 Task: Select the on option in the word wrap.
Action: Mouse moved to (10, 449)
Screenshot: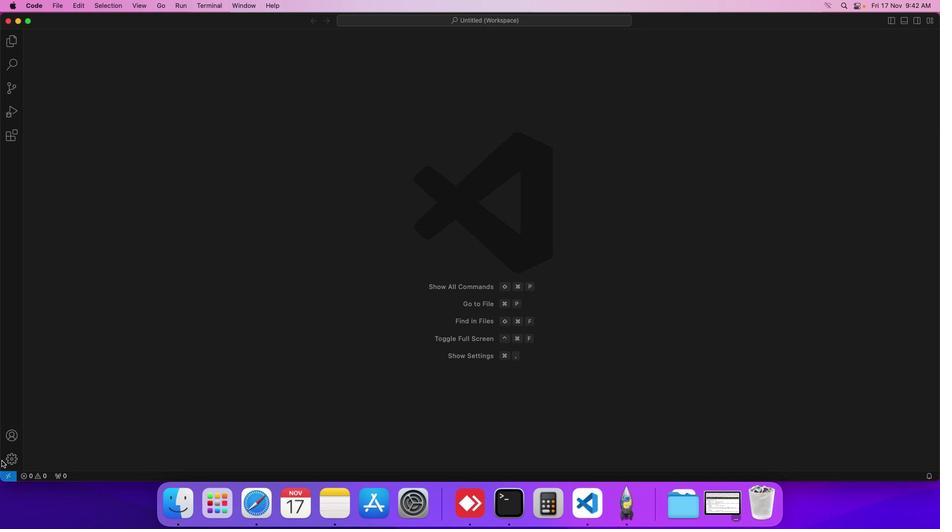 
Action: Mouse pressed left at (10, 449)
Screenshot: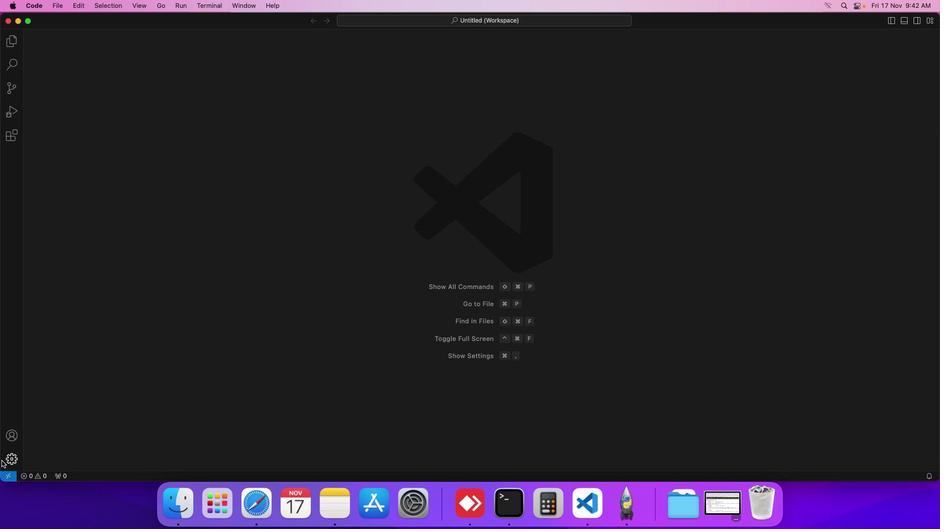 
Action: Mouse moved to (52, 372)
Screenshot: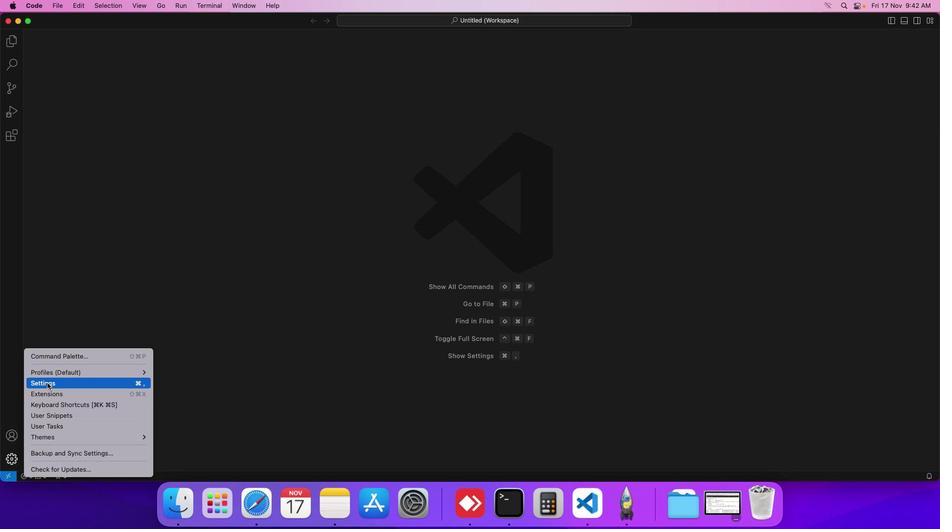 
Action: Mouse pressed left at (52, 372)
Screenshot: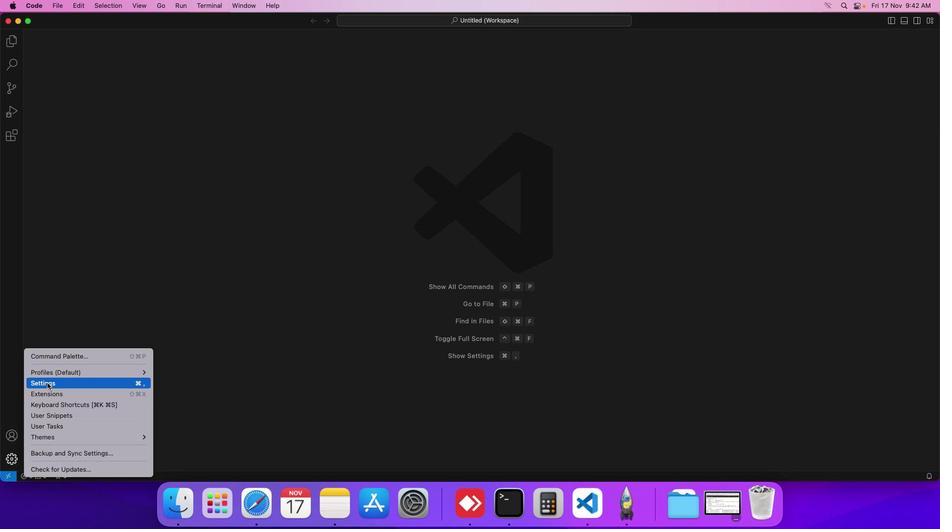 
Action: Mouse moved to (229, 69)
Screenshot: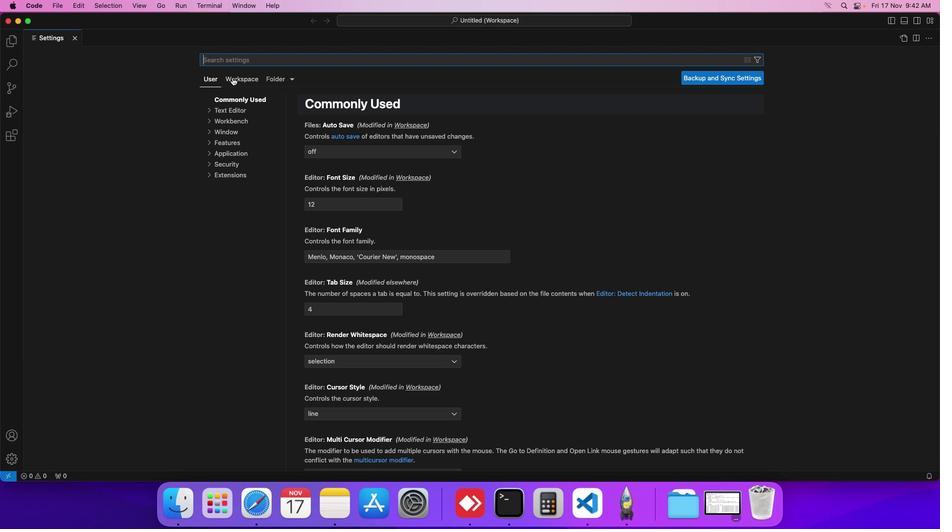 
Action: Mouse pressed left at (229, 69)
Screenshot: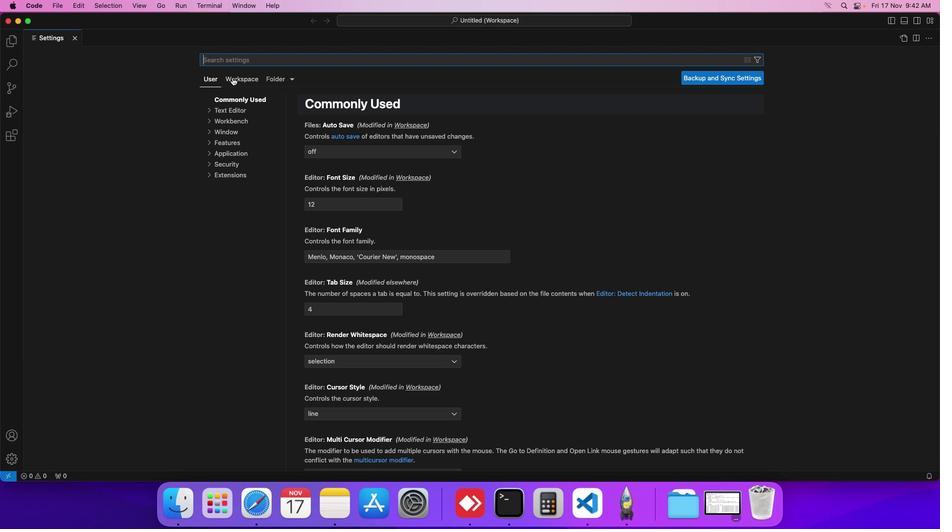 
Action: Mouse moved to (216, 100)
Screenshot: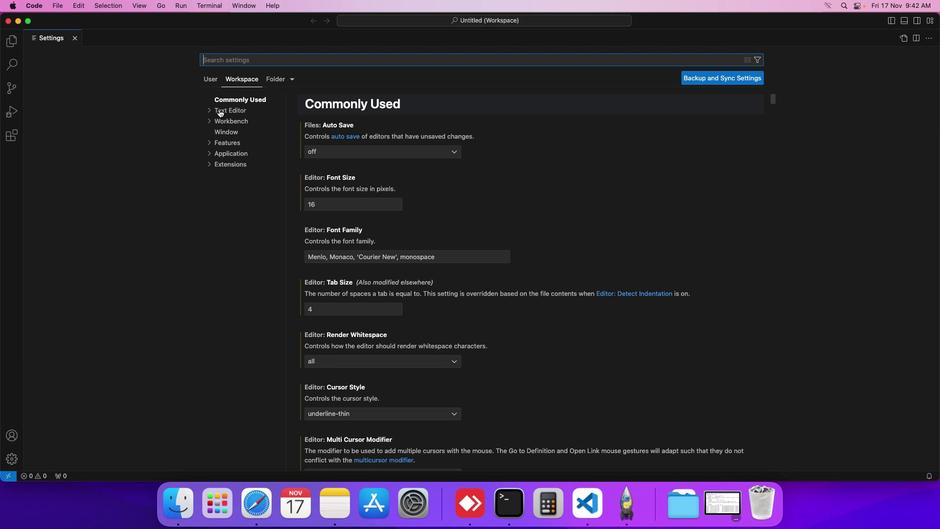 
Action: Mouse pressed left at (216, 100)
Screenshot: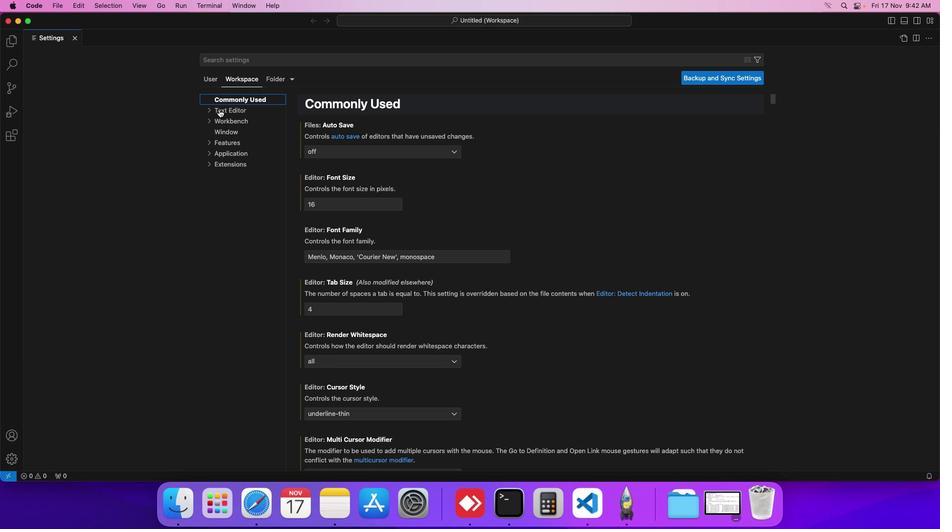 
Action: Mouse moved to (338, 293)
Screenshot: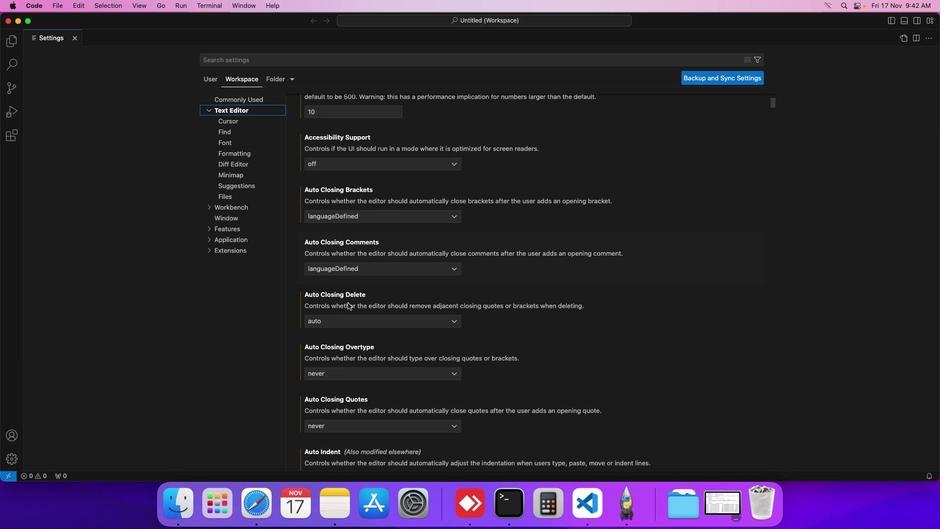 
Action: Mouse scrolled (338, 293) with delta (8, -7)
Screenshot: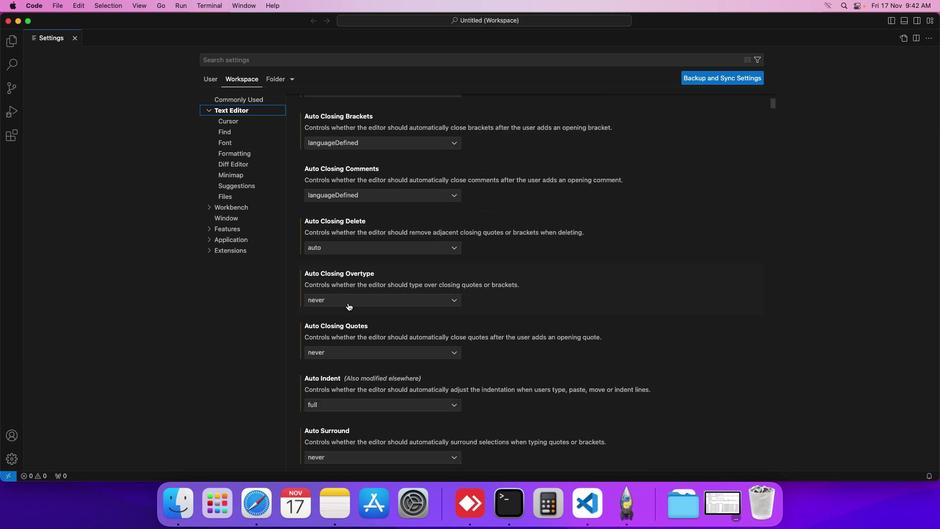
Action: Mouse scrolled (338, 293) with delta (8, -7)
Screenshot: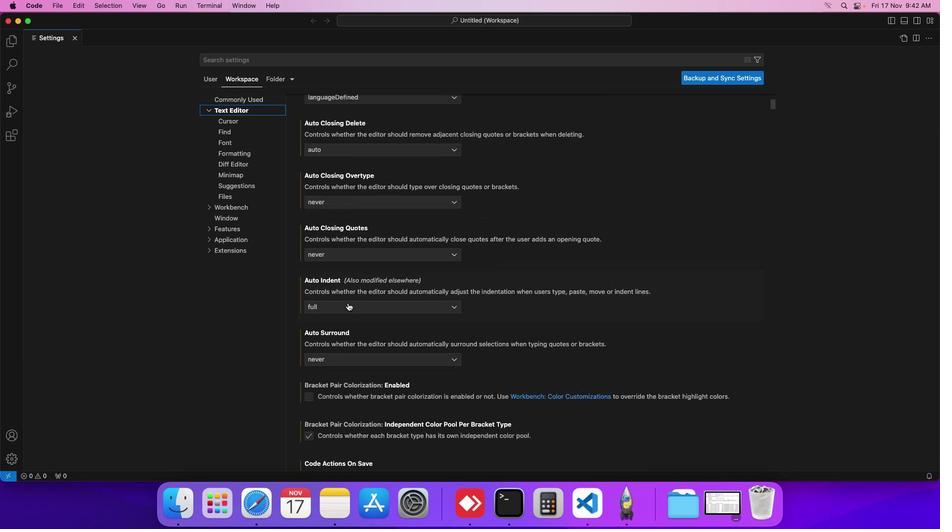 
Action: Mouse scrolled (338, 293) with delta (8, -8)
Screenshot: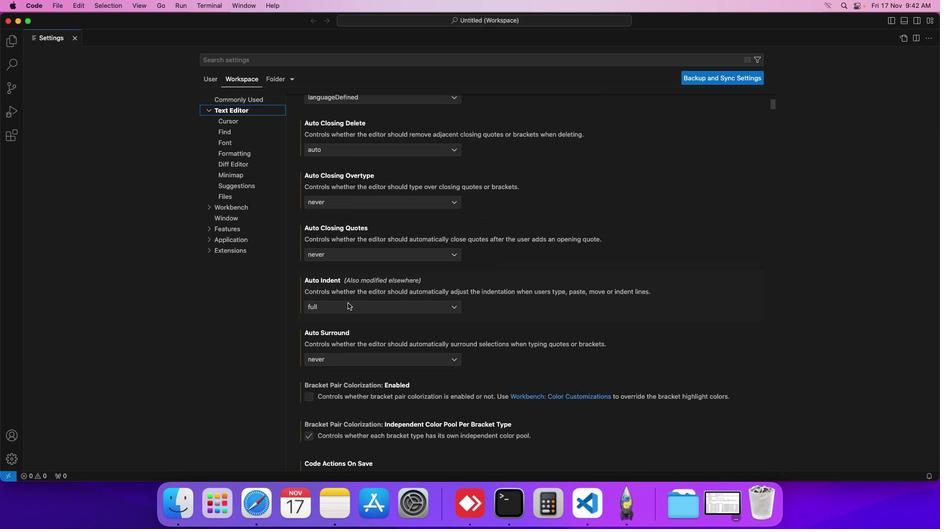 
Action: Mouse scrolled (338, 293) with delta (8, -9)
Screenshot: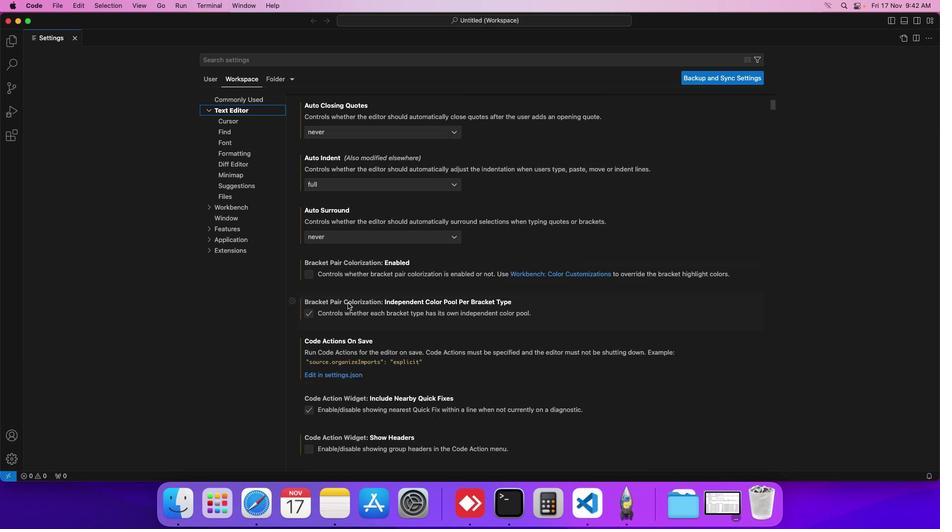 
Action: Mouse scrolled (338, 293) with delta (8, -9)
Screenshot: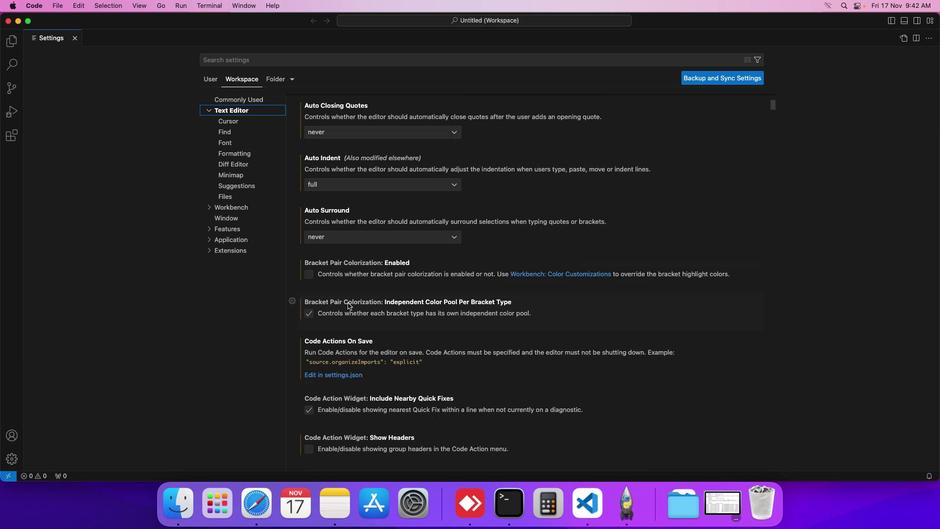 
Action: Mouse scrolled (338, 293) with delta (8, -7)
Screenshot: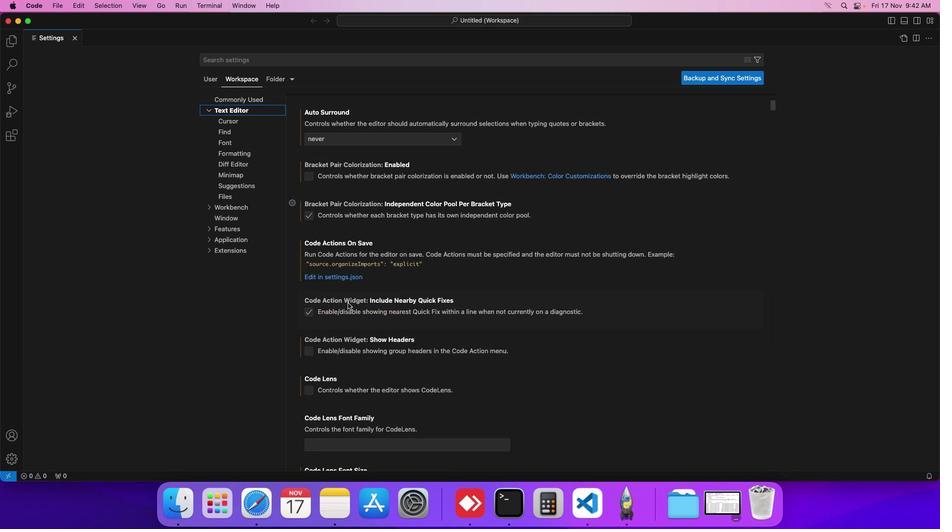 
Action: Mouse scrolled (338, 293) with delta (8, -7)
Screenshot: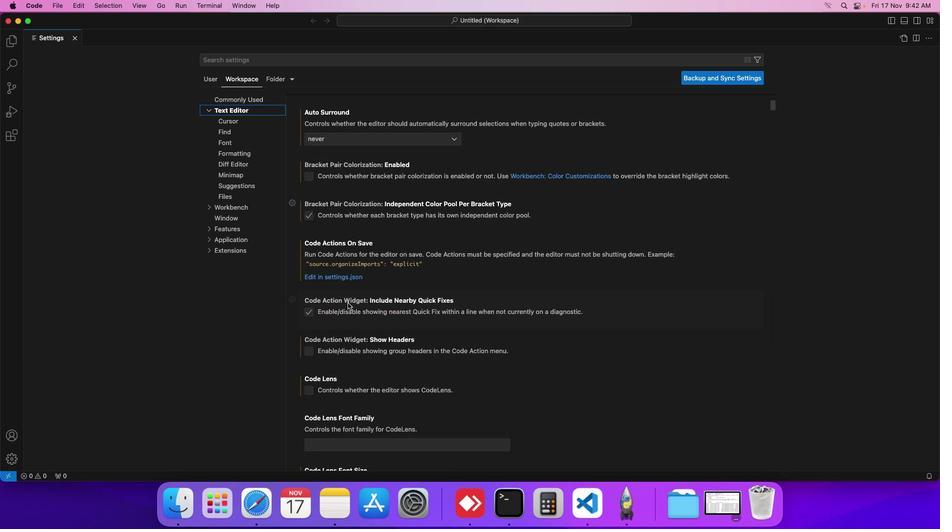 
Action: Mouse scrolled (338, 293) with delta (8, -8)
Screenshot: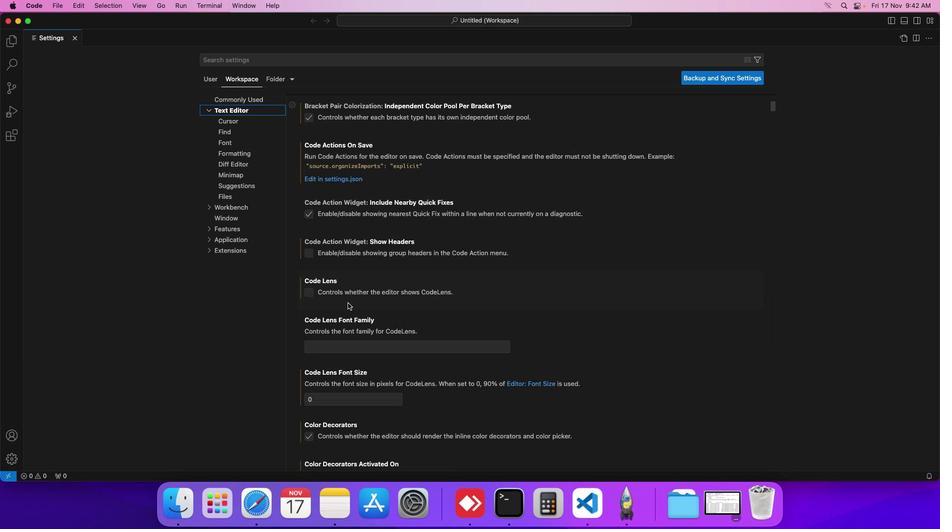 
Action: Mouse moved to (338, 293)
Screenshot: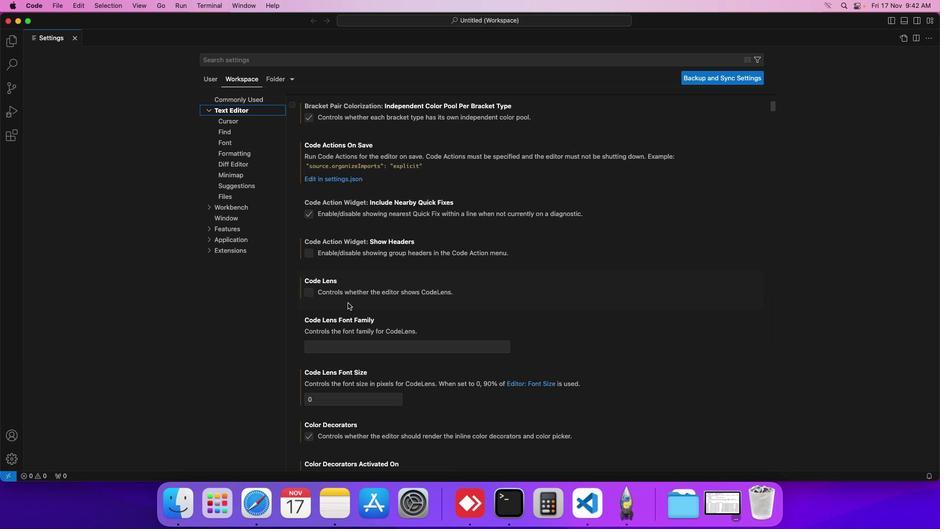 
Action: Mouse scrolled (338, 293) with delta (8, -9)
Screenshot: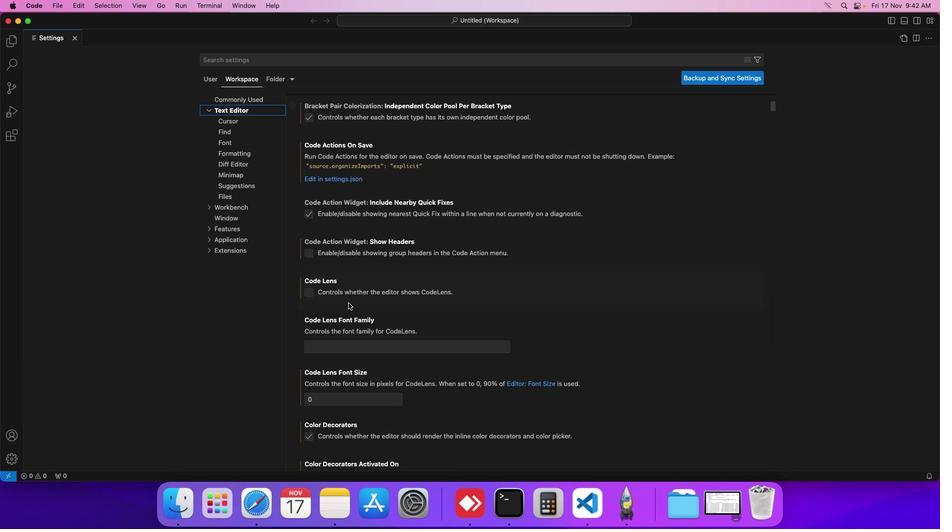 
Action: Mouse moved to (338, 293)
Screenshot: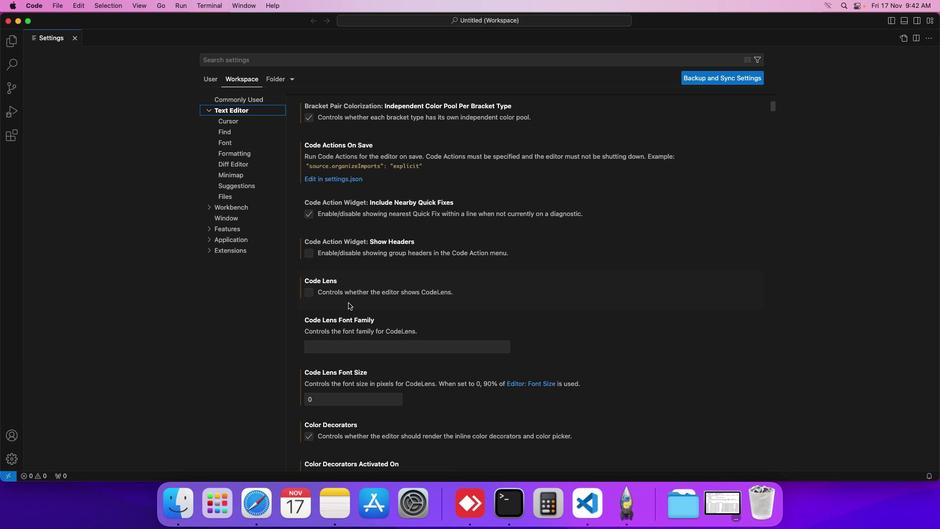 
Action: Mouse scrolled (338, 293) with delta (8, -7)
Screenshot: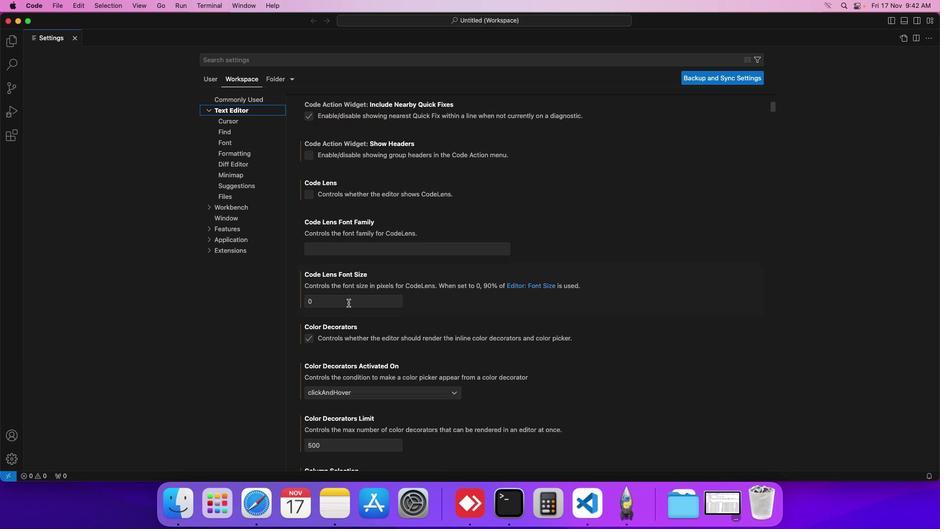 
Action: Mouse scrolled (338, 293) with delta (8, -7)
Screenshot: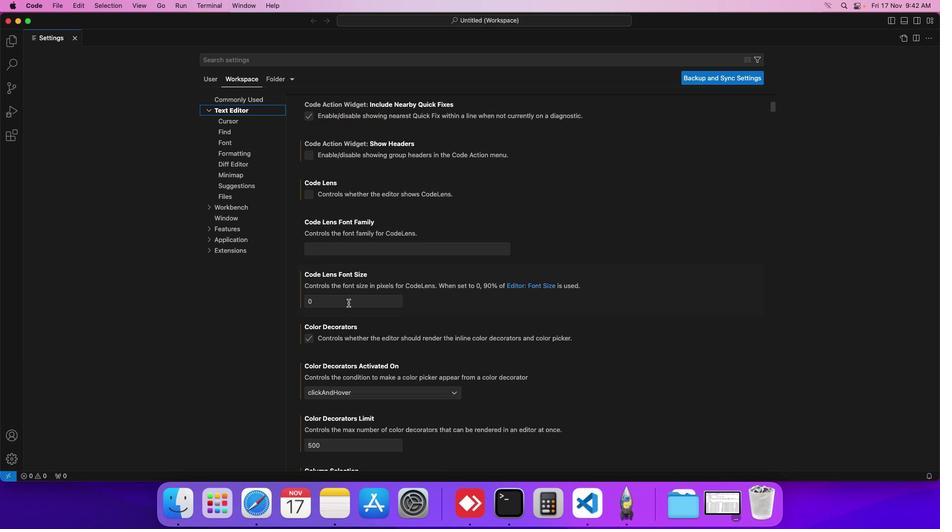 
Action: Mouse scrolled (338, 293) with delta (8, -8)
Screenshot: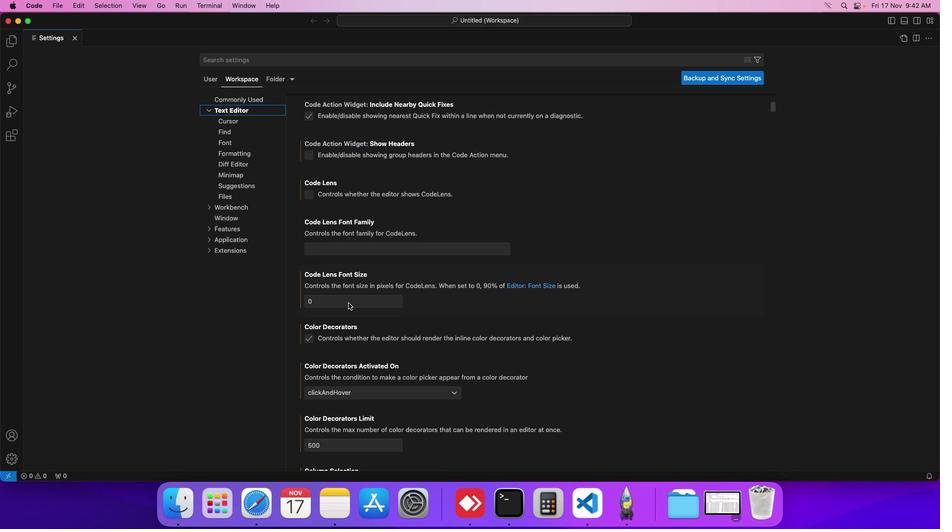
Action: Mouse scrolled (338, 293) with delta (8, -9)
Screenshot: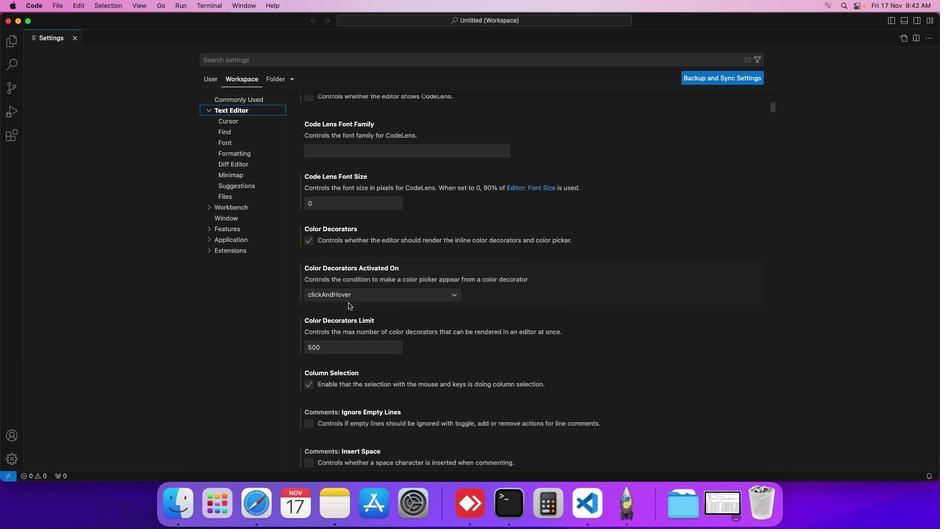 
Action: Mouse moved to (339, 292)
Screenshot: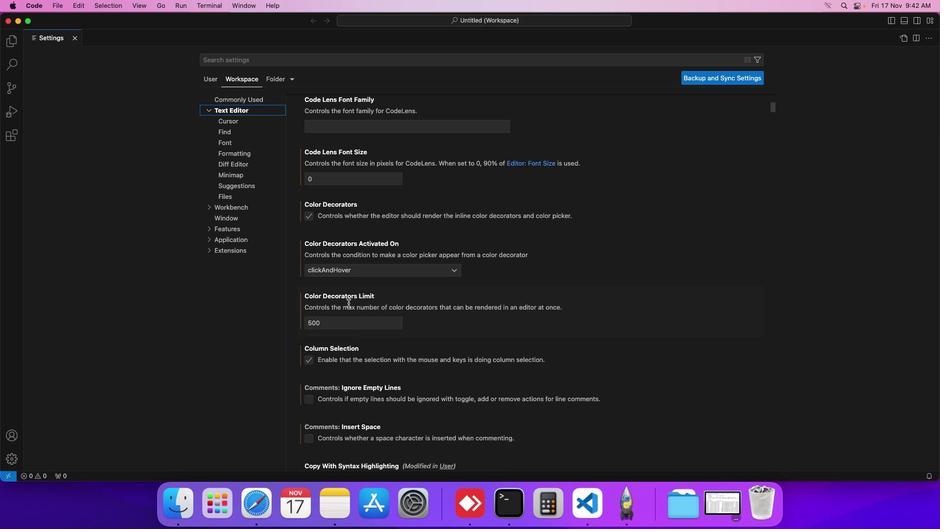 
Action: Mouse scrolled (339, 292) with delta (8, -7)
Screenshot: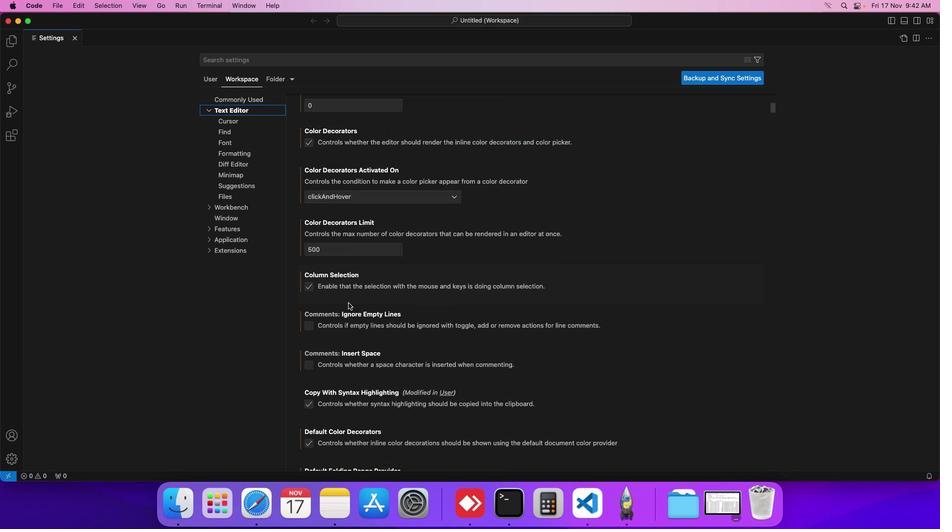 
Action: Mouse scrolled (339, 292) with delta (8, -7)
Screenshot: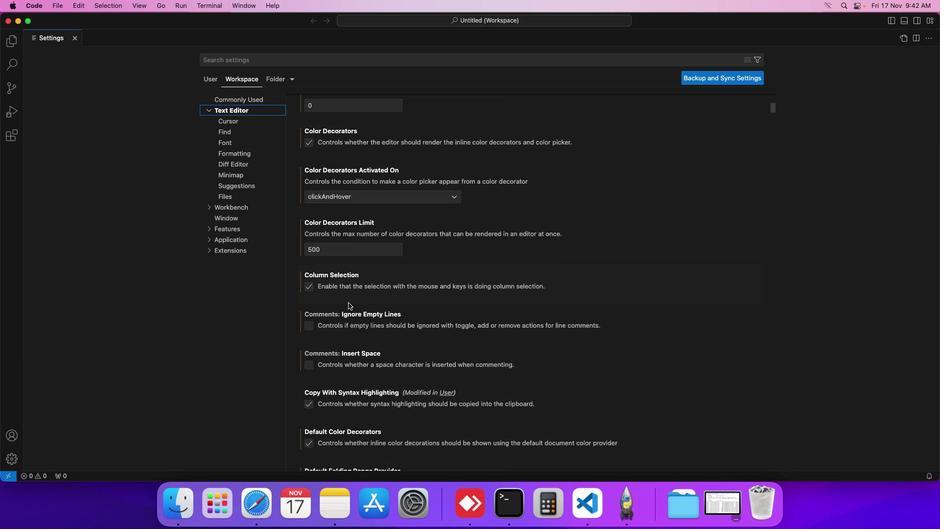 
Action: Mouse scrolled (339, 292) with delta (8, -8)
Screenshot: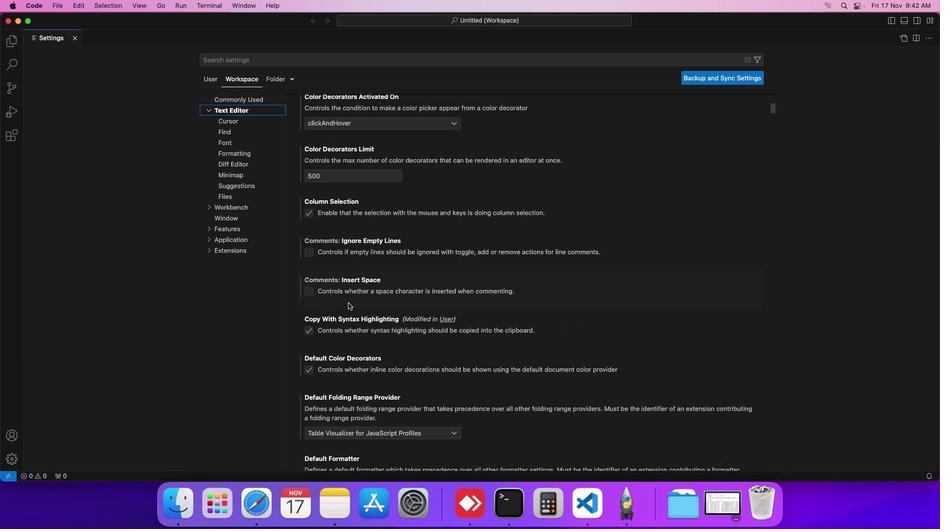
Action: Mouse scrolled (339, 292) with delta (8, -8)
Screenshot: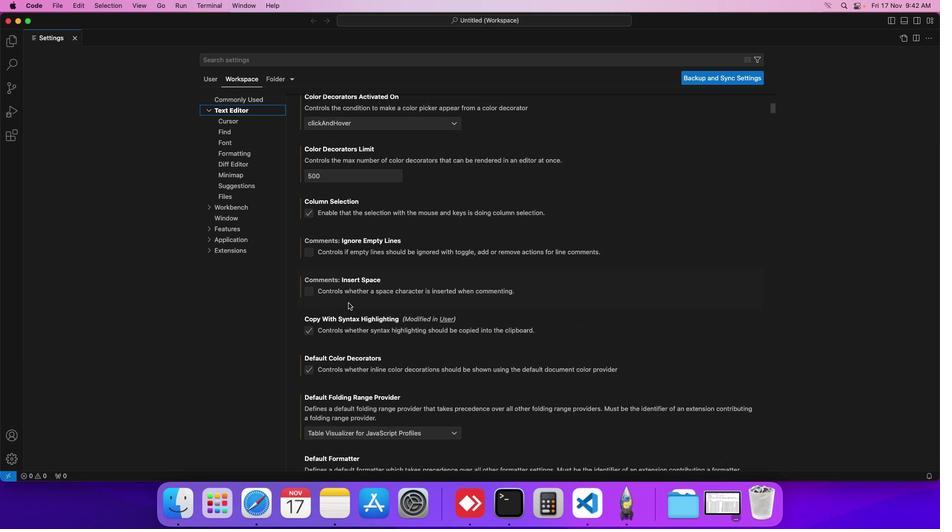 
Action: Mouse scrolled (339, 292) with delta (8, -7)
Screenshot: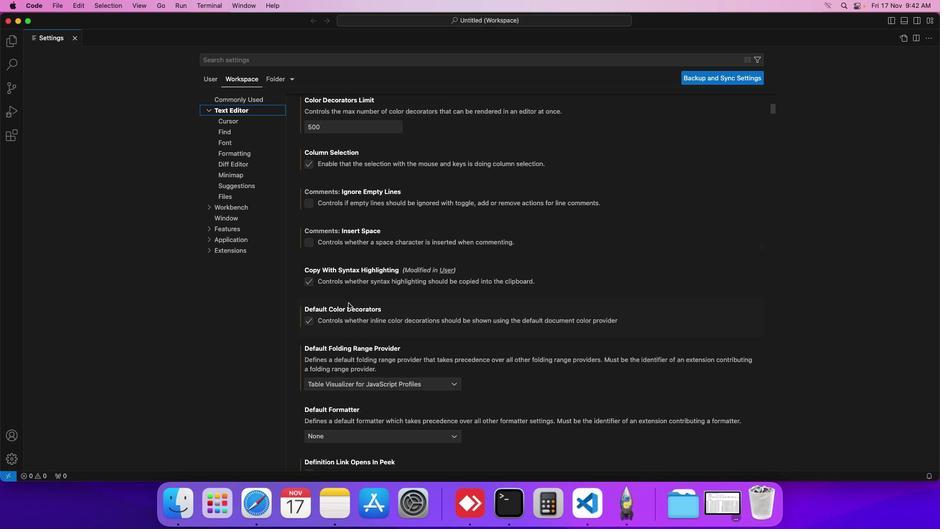 
Action: Mouse scrolled (339, 292) with delta (8, -7)
Screenshot: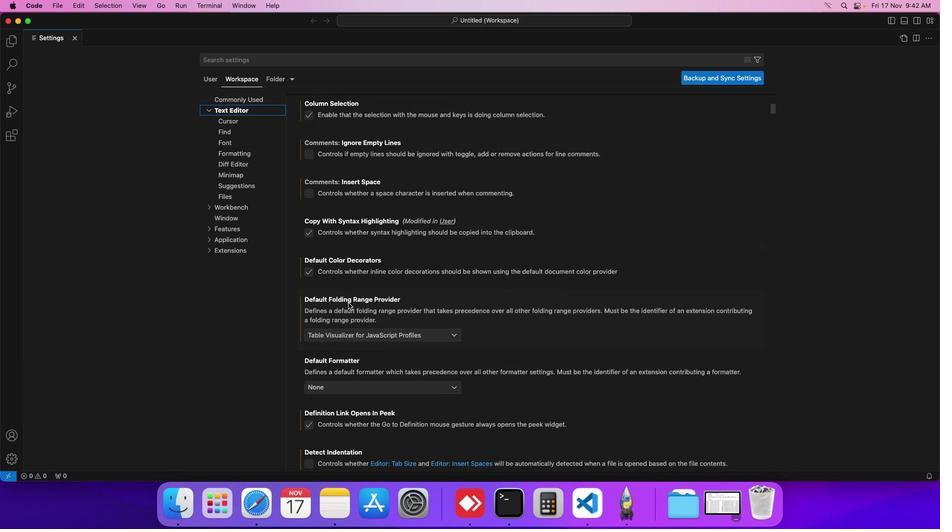 
Action: Mouse scrolled (339, 292) with delta (8, -8)
Screenshot: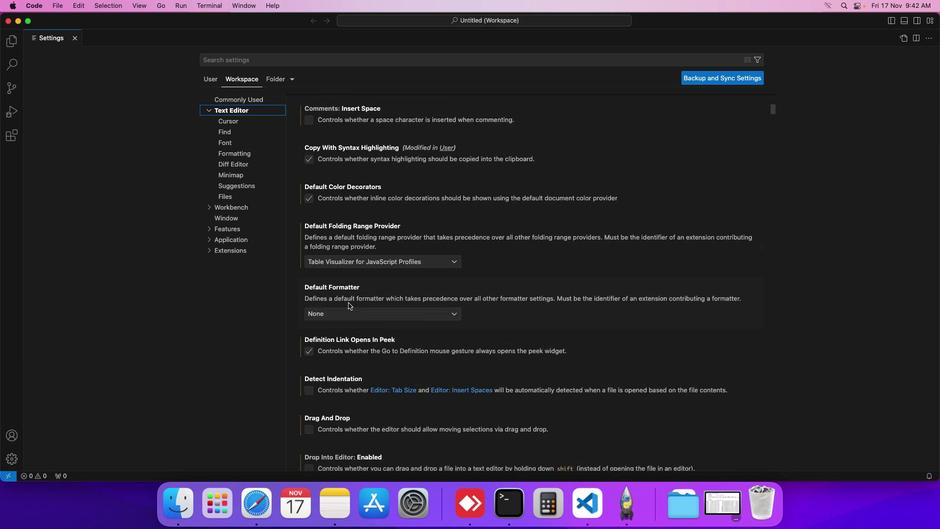 
Action: Mouse scrolled (339, 292) with delta (8, -8)
Screenshot: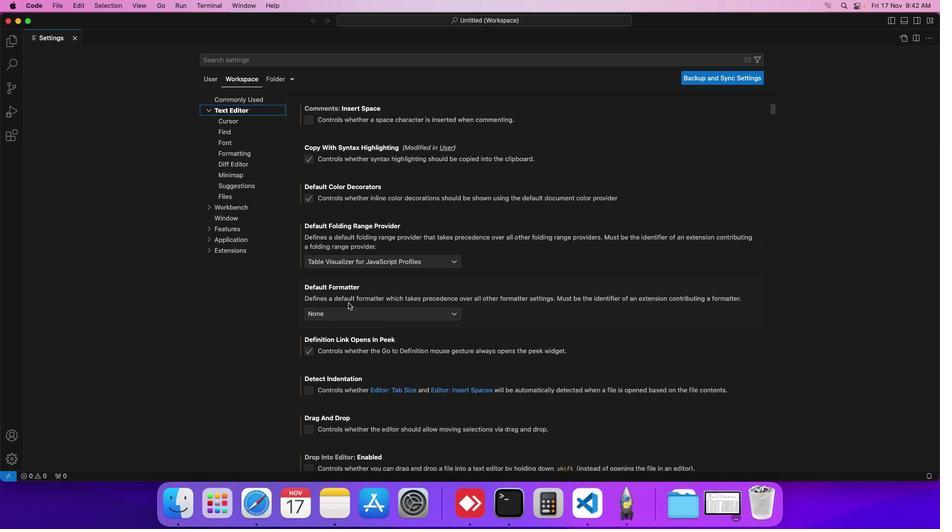 
Action: Mouse scrolled (339, 292) with delta (8, -7)
Screenshot: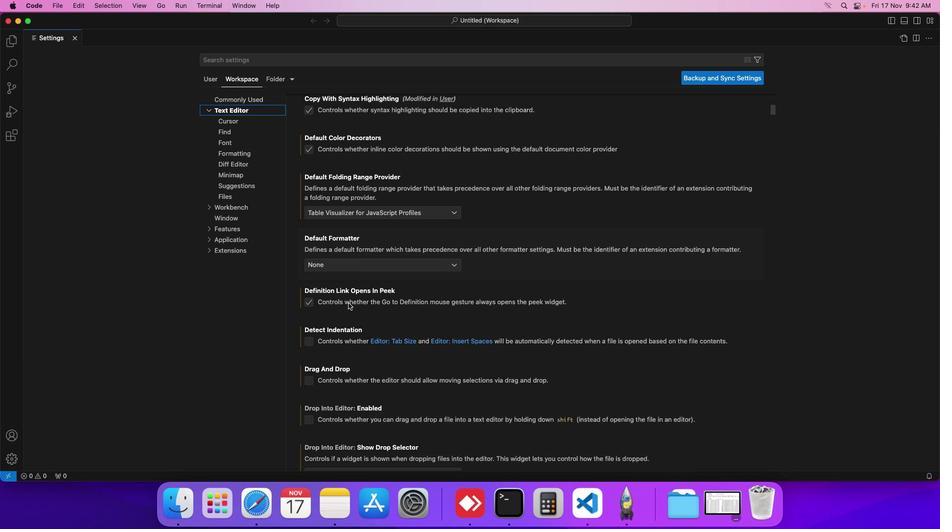 
Action: Mouse scrolled (339, 292) with delta (8, -7)
Screenshot: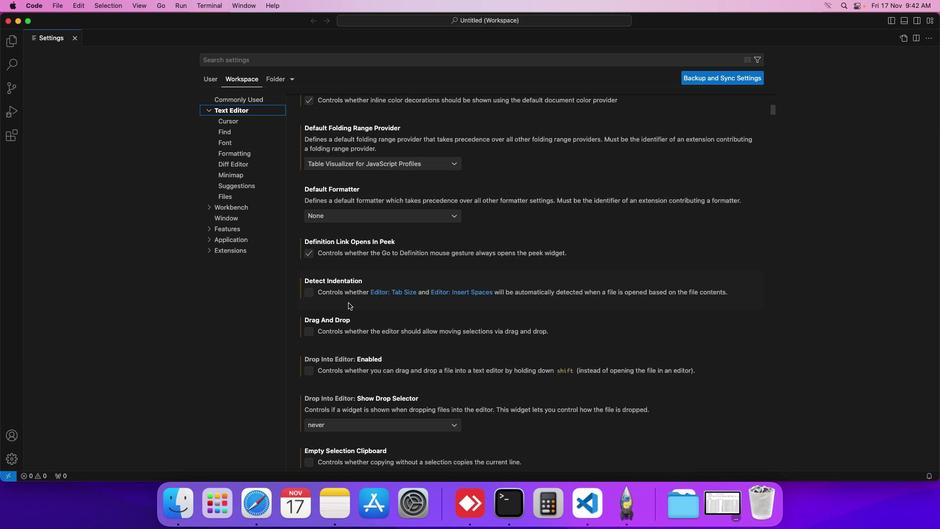 
Action: Mouse scrolled (339, 292) with delta (8, -8)
Screenshot: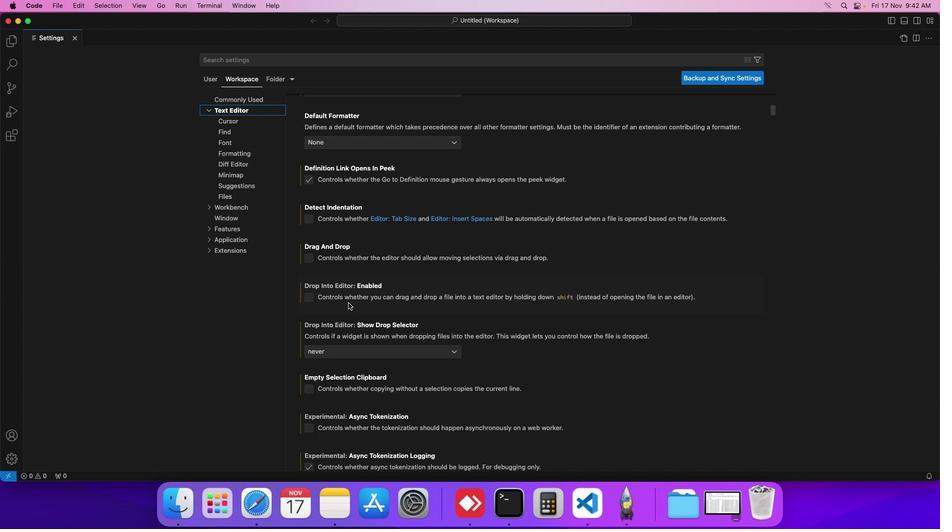 
Action: Mouse scrolled (339, 292) with delta (8, -8)
Screenshot: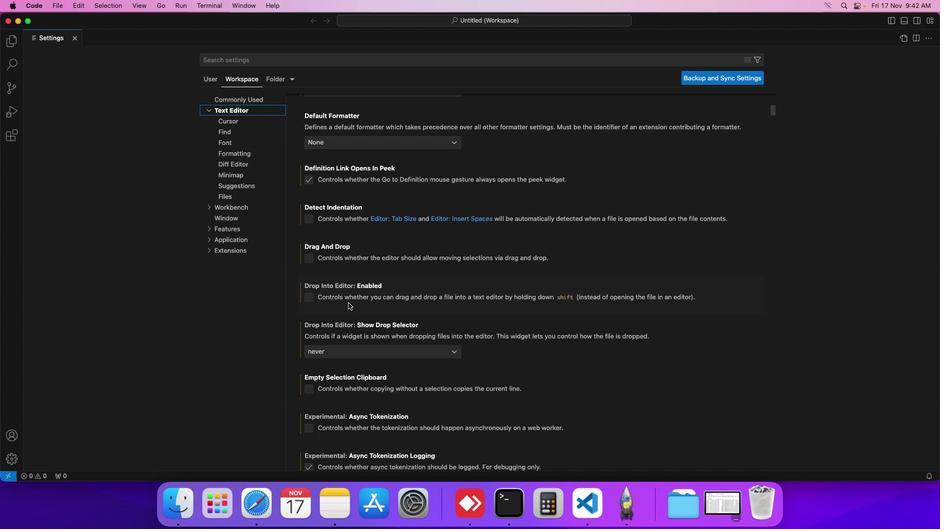 
Action: Mouse scrolled (339, 292) with delta (8, -8)
Screenshot: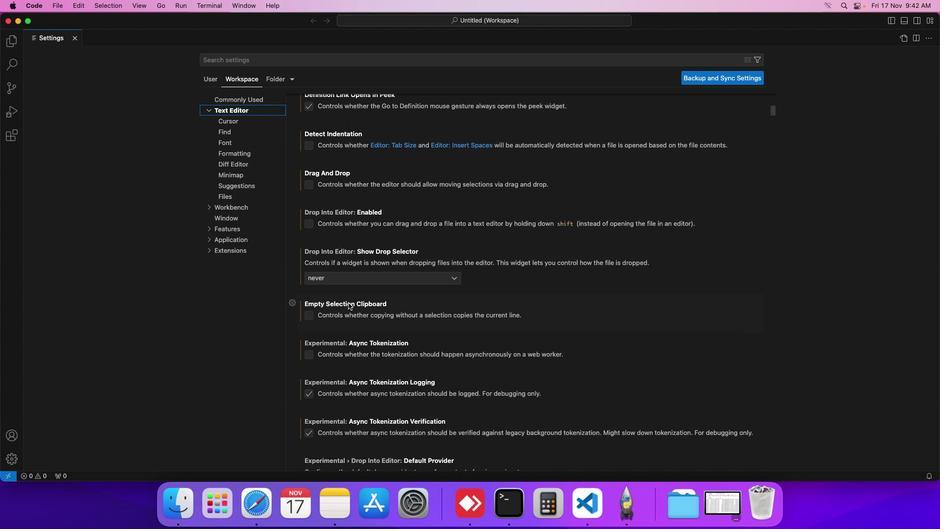 
Action: Mouse scrolled (339, 292) with delta (8, -7)
Screenshot: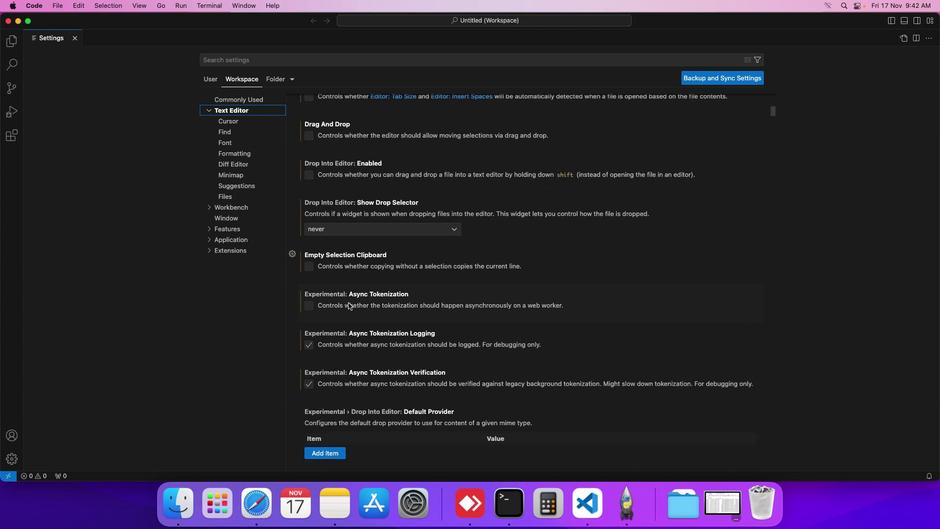 
Action: Mouse scrolled (339, 292) with delta (8, -7)
Screenshot: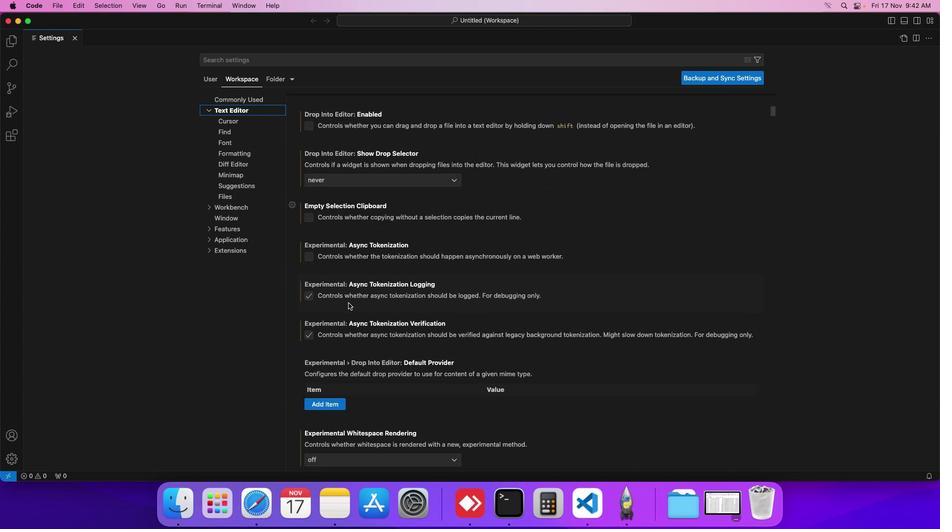 
Action: Mouse scrolled (339, 292) with delta (8, -8)
Screenshot: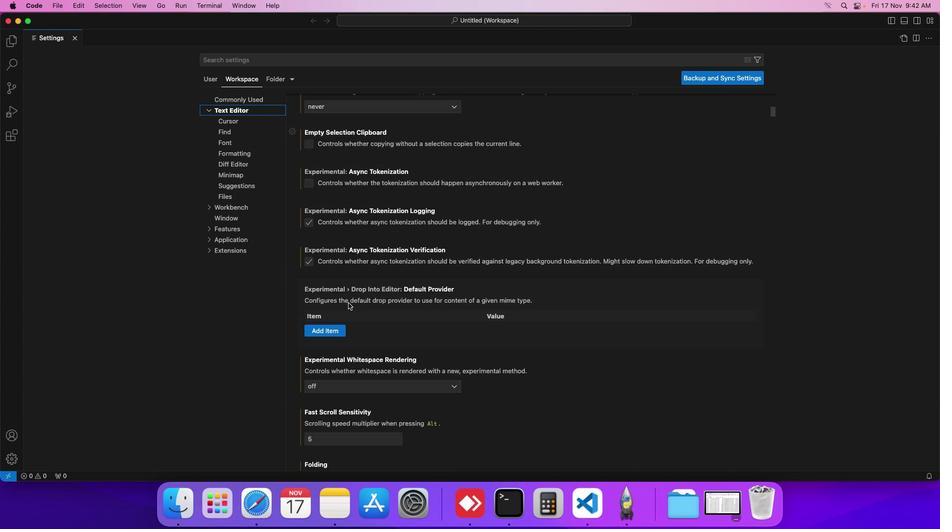 
Action: Mouse scrolled (339, 292) with delta (8, -8)
Screenshot: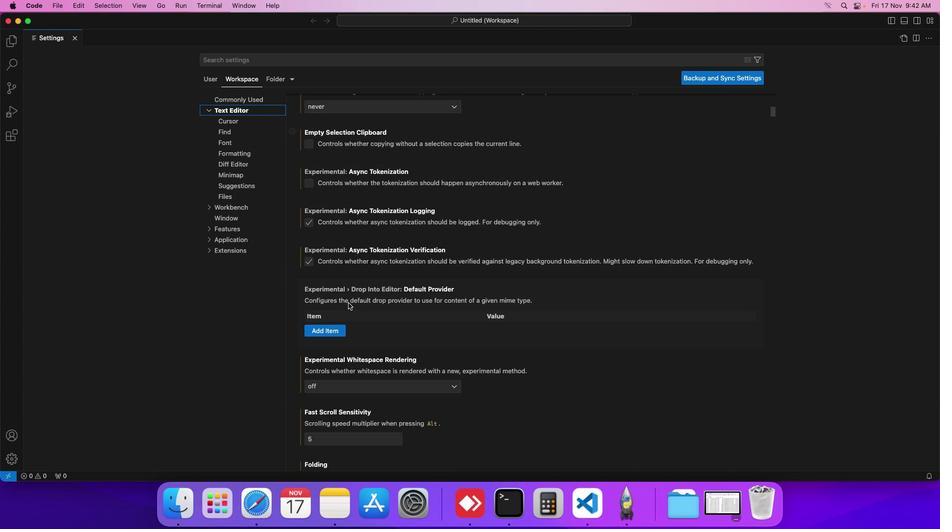 
Action: Mouse moved to (339, 292)
Screenshot: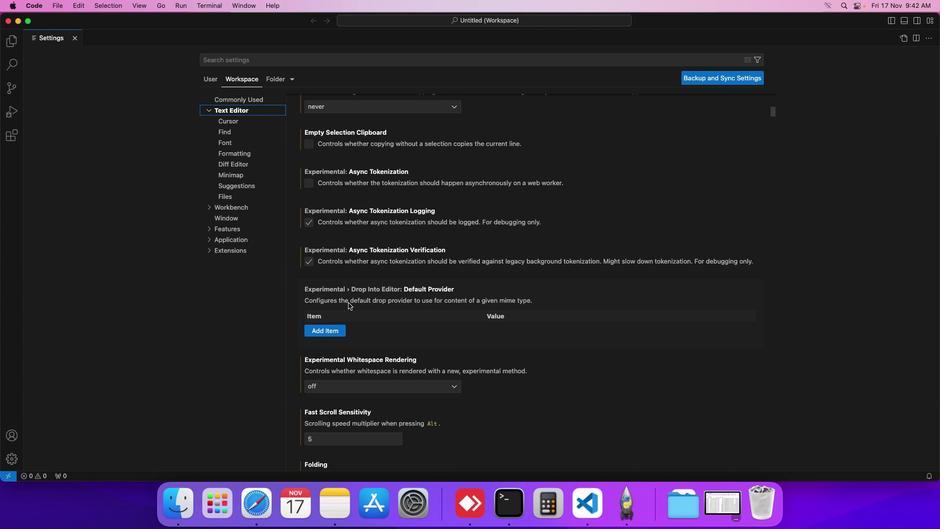 
Action: Mouse scrolled (339, 292) with delta (8, -7)
Screenshot: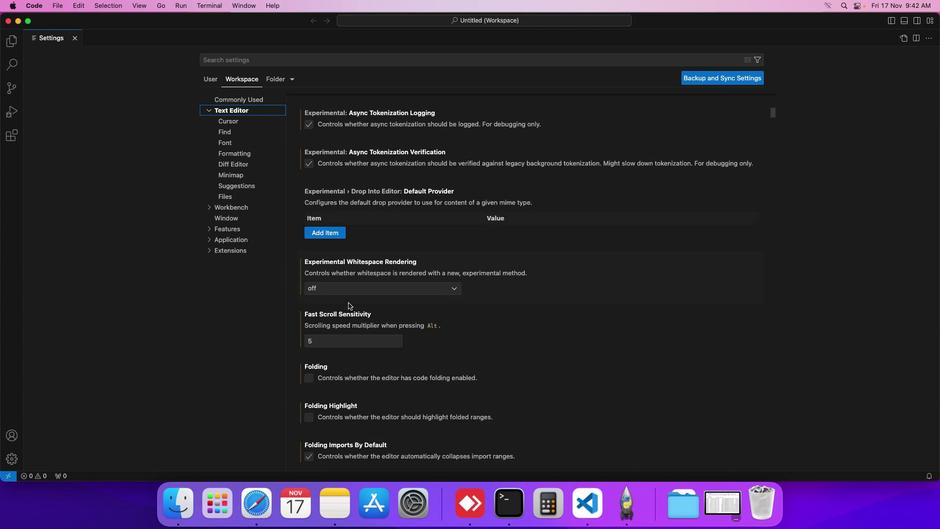 
Action: Mouse scrolled (339, 292) with delta (8, -7)
Screenshot: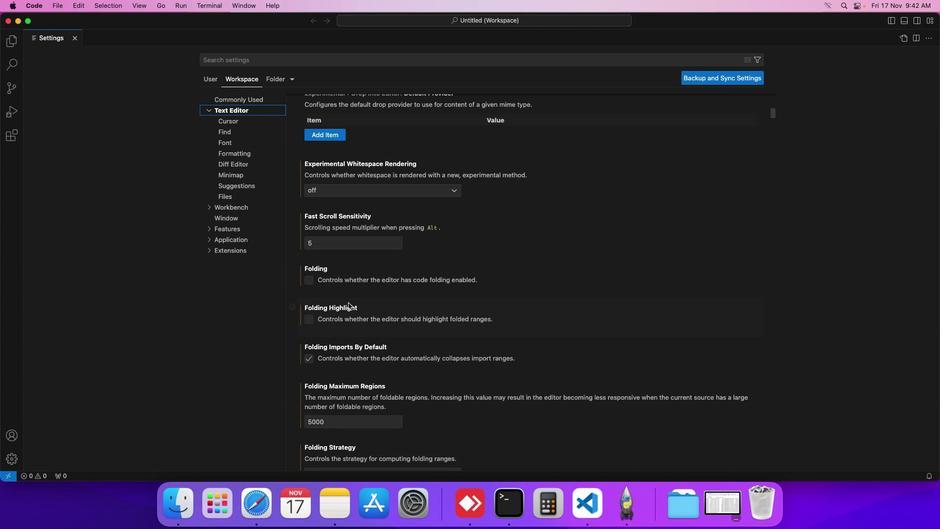 
Action: Mouse scrolled (339, 292) with delta (8, -8)
Screenshot: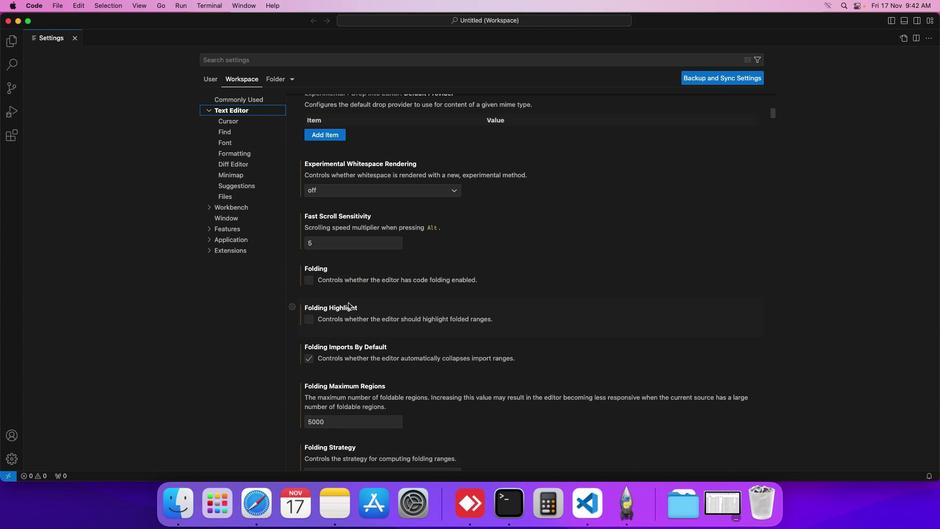 
Action: Mouse scrolled (339, 292) with delta (8, -9)
Screenshot: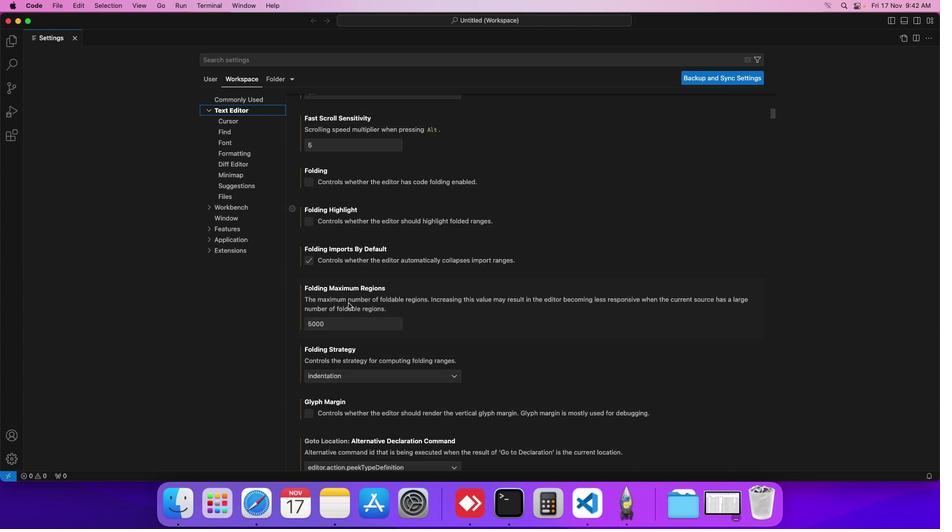 
Action: Mouse scrolled (339, 292) with delta (8, -9)
Screenshot: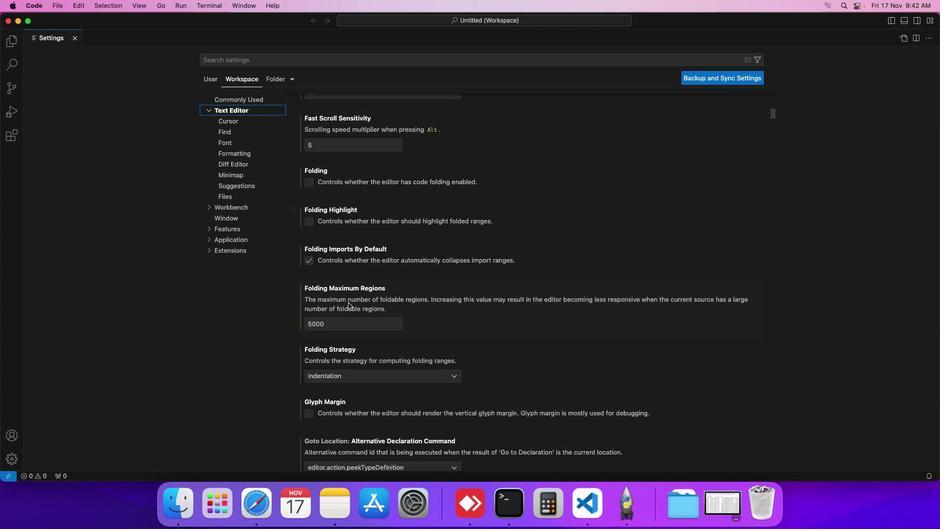
Action: Mouse scrolled (339, 292) with delta (8, -7)
Screenshot: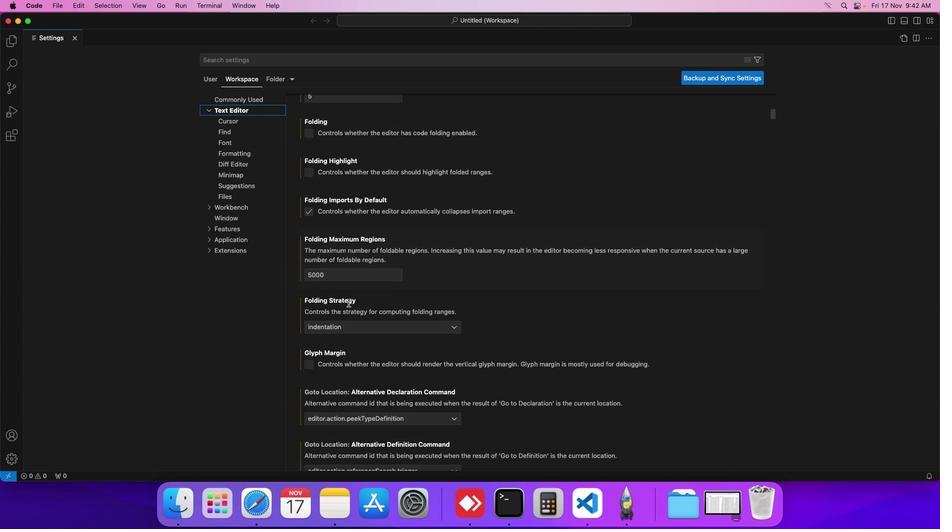 
Action: Mouse scrolled (339, 292) with delta (8, -7)
Screenshot: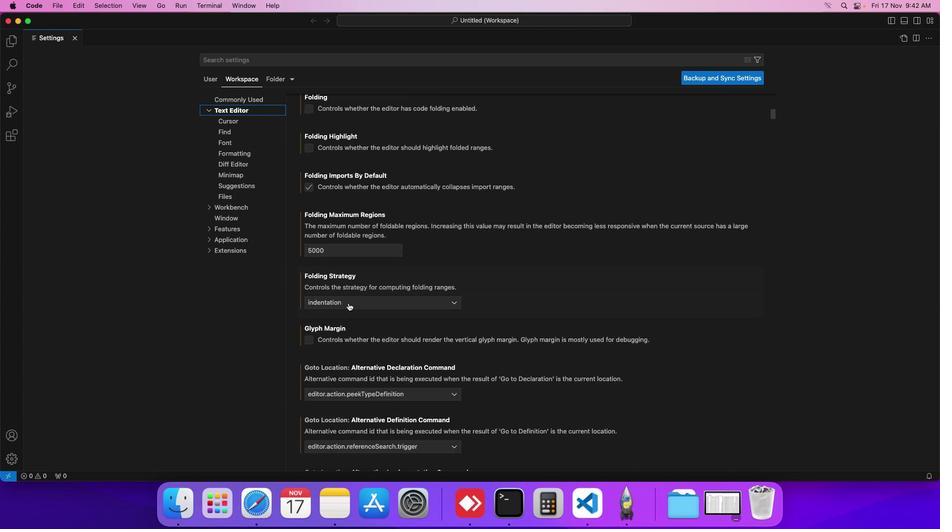 
Action: Mouse scrolled (339, 292) with delta (8, -7)
Screenshot: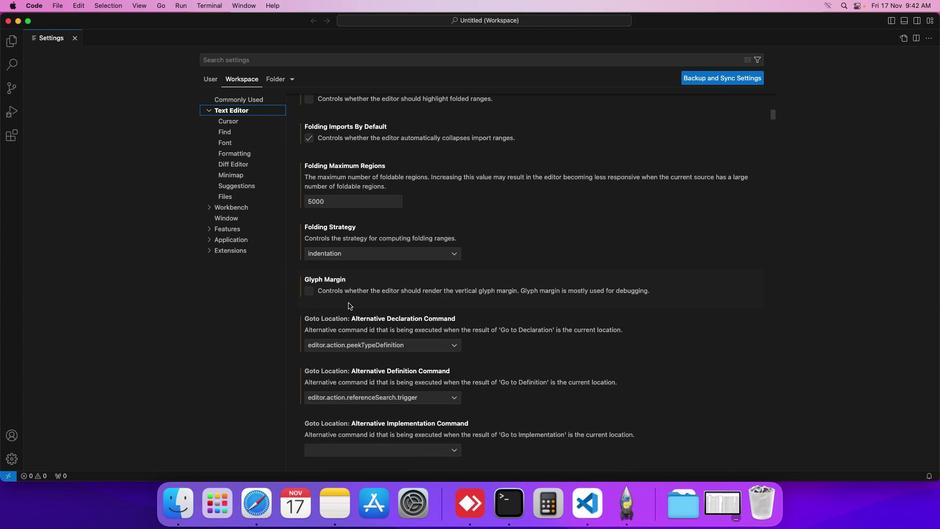 
Action: Mouse scrolled (339, 292) with delta (8, -8)
Screenshot: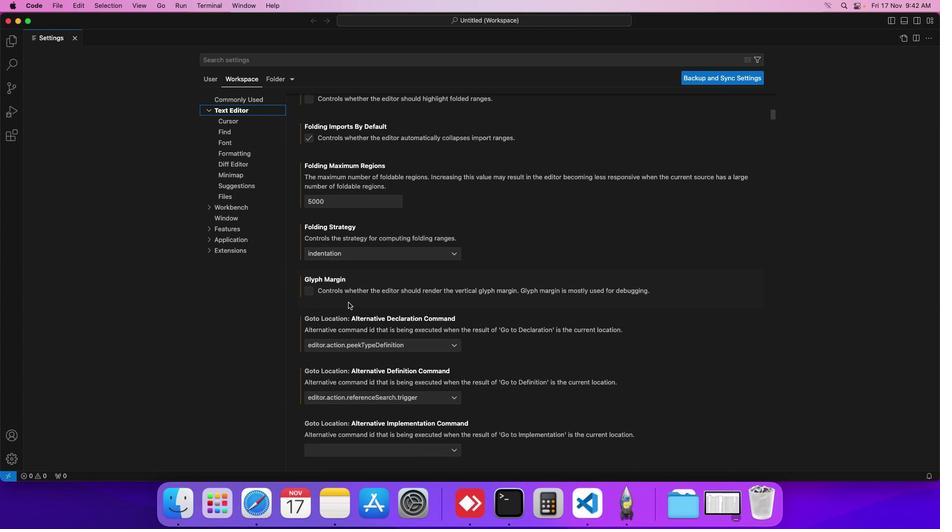 
Action: Mouse moved to (339, 292)
Screenshot: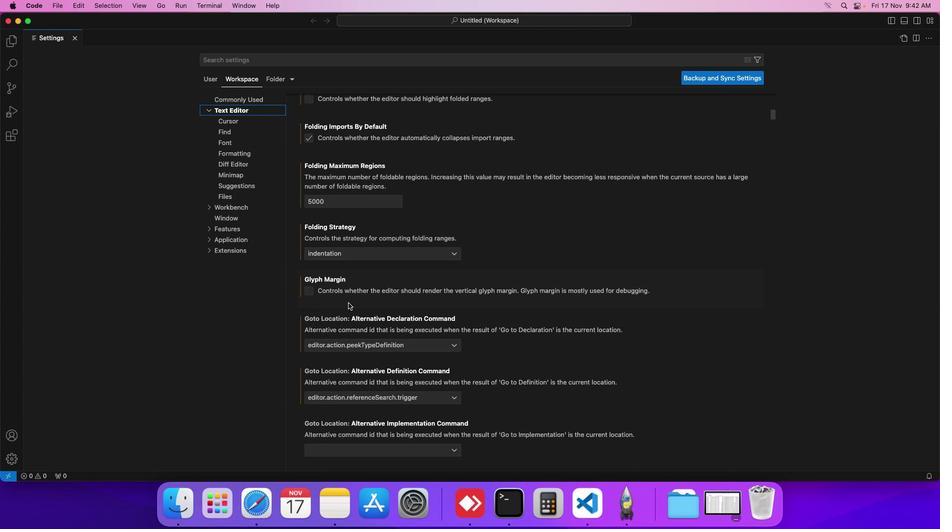 
Action: Mouse scrolled (339, 292) with delta (8, -7)
Screenshot: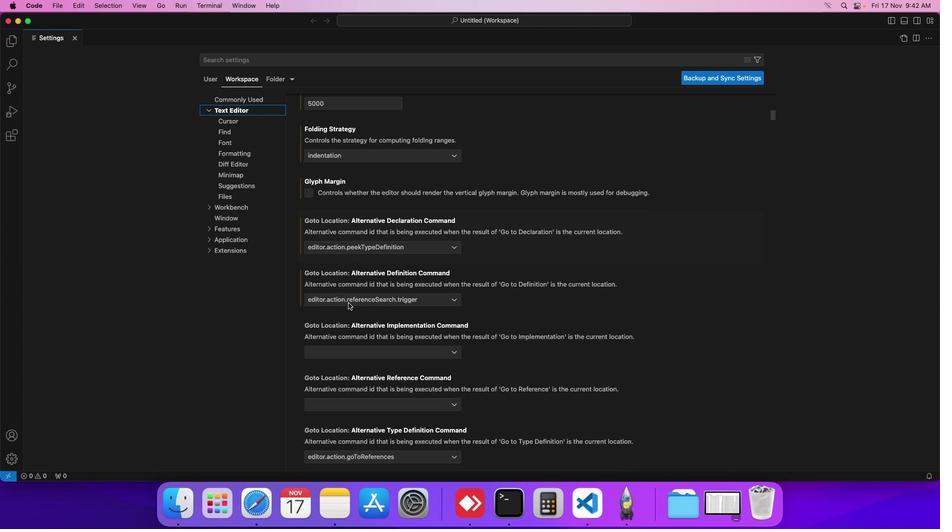
Action: Mouse scrolled (339, 292) with delta (8, -7)
Screenshot: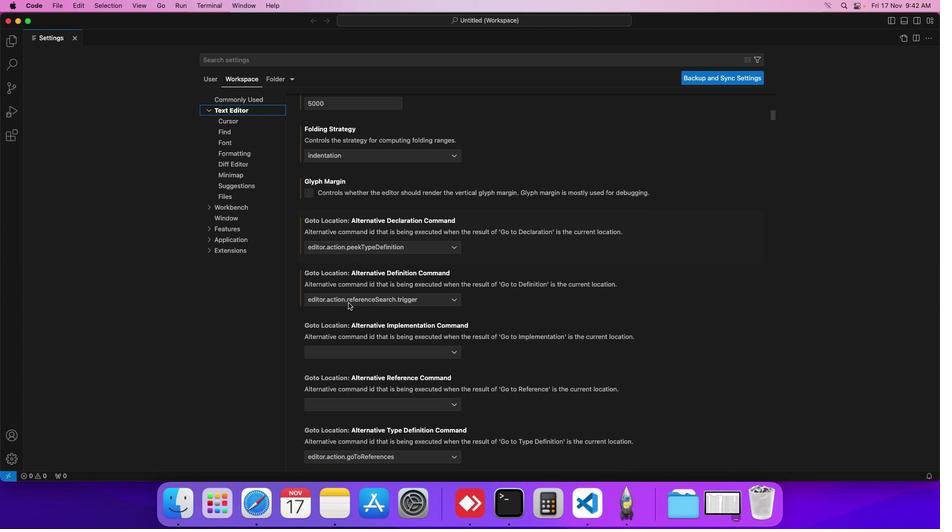 
Action: Mouse scrolled (339, 292) with delta (8, -8)
Screenshot: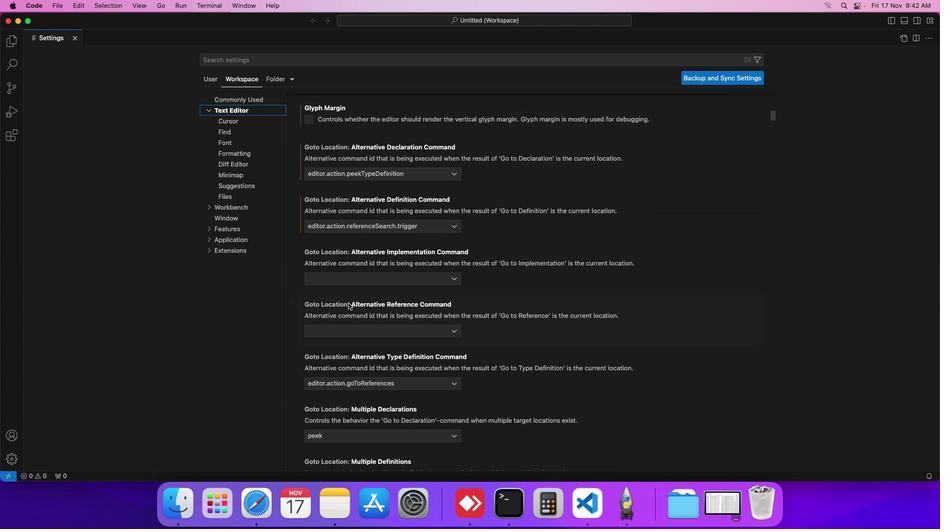 
Action: Mouse scrolled (339, 292) with delta (8, -8)
Screenshot: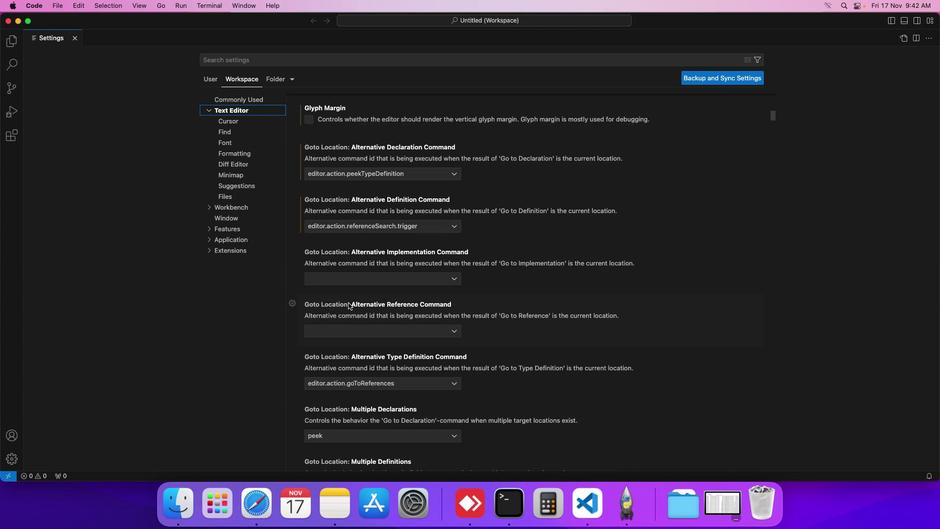
Action: Mouse moved to (339, 293)
Screenshot: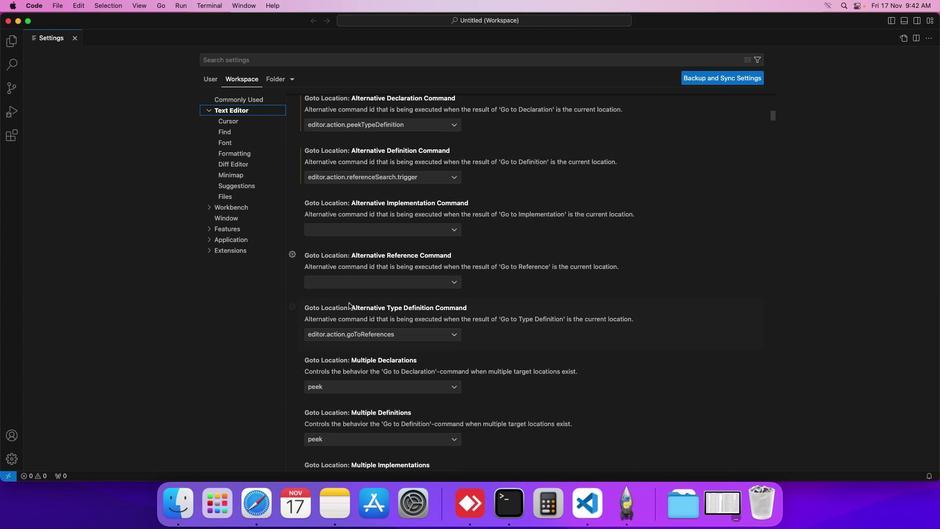 
Action: Mouse scrolled (339, 293) with delta (8, -7)
Screenshot: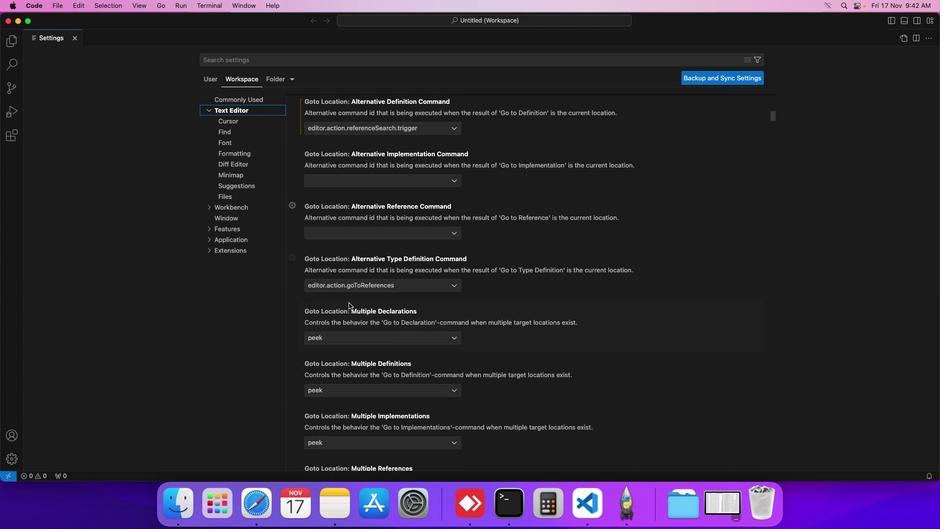 
Action: Mouse scrolled (339, 293) with delta (8, -7)
Screenshot: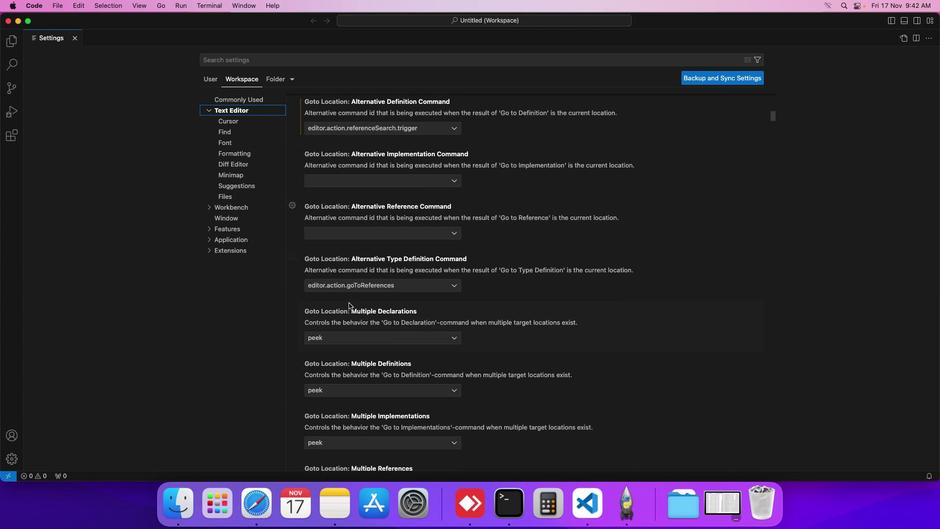 
Action: Mouse scrolled (339, 293) with delta (8, -8)
Screenshot: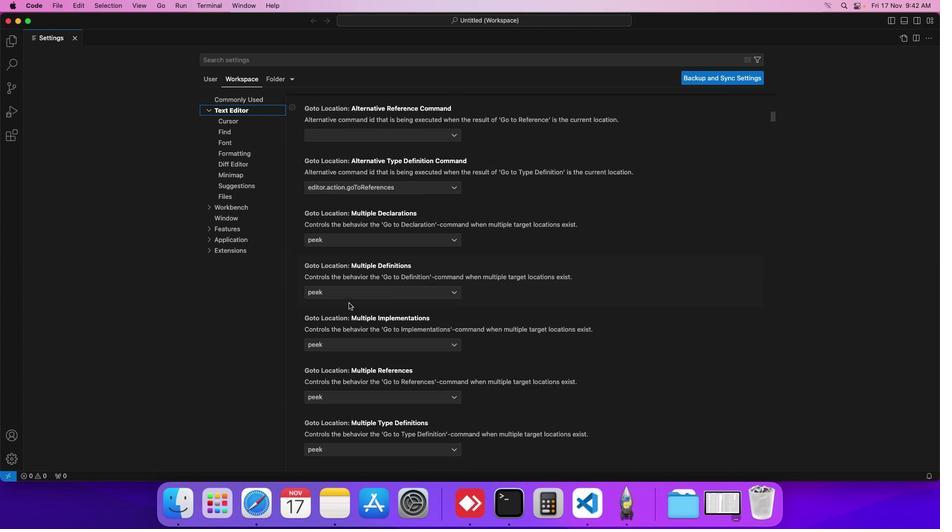 
Action: Mouse scrolled (339, 293) with delta (8, -9)
Screenshot: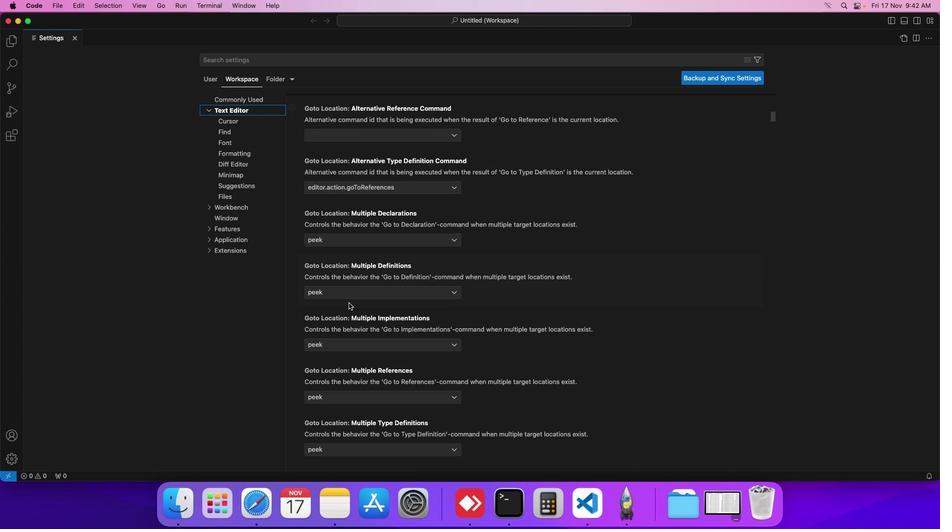 
Action: Mouse scrolled (339, 293) with delta (8, -7)
Screenshot: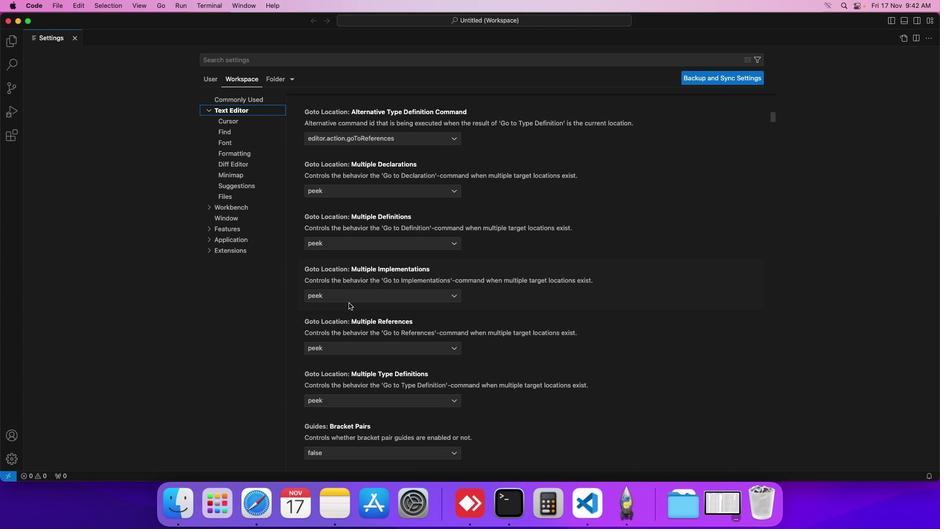
Action: Mouse scrolled (339, 293) with delta (8, -7)
Screenshot: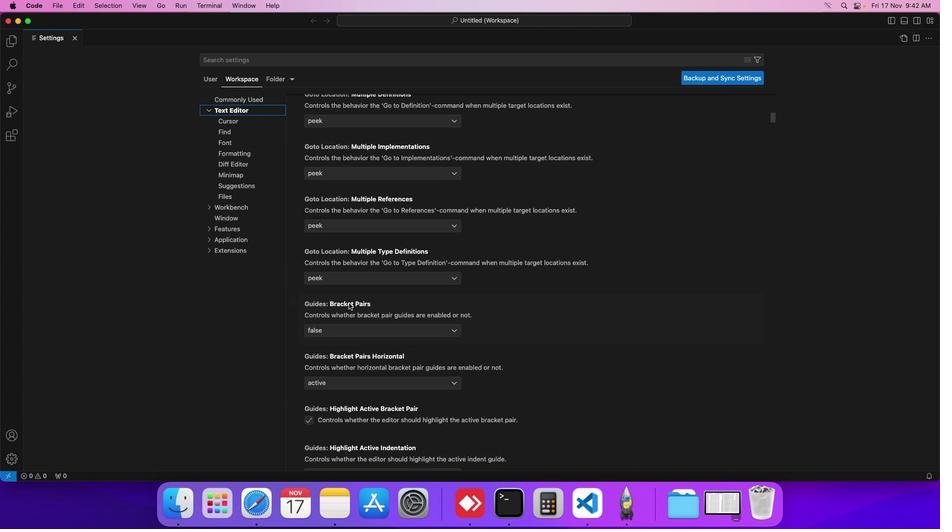 
Action: Mouse scrolled (339, 293) with delta (8, -8)
Screenshot: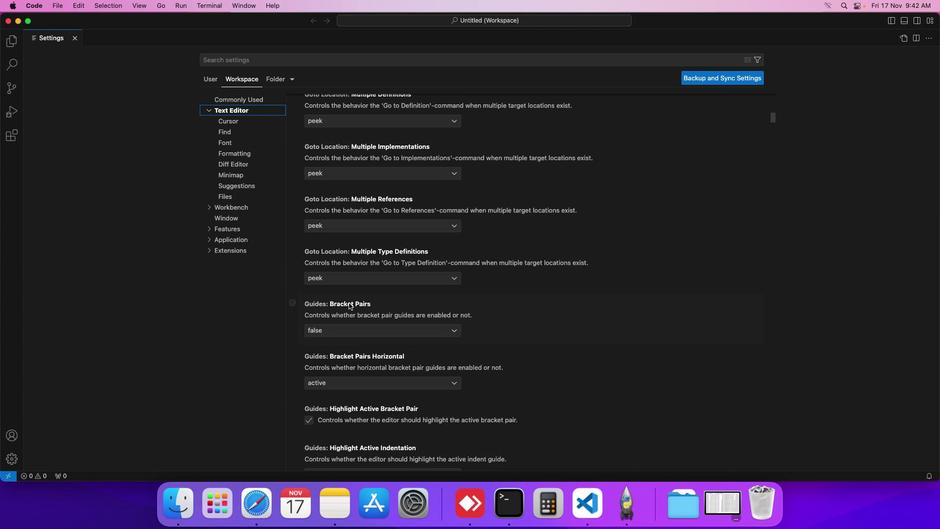 
Action: Mouse scrolled (339, 293) with delta (8, -8)
Screenshot: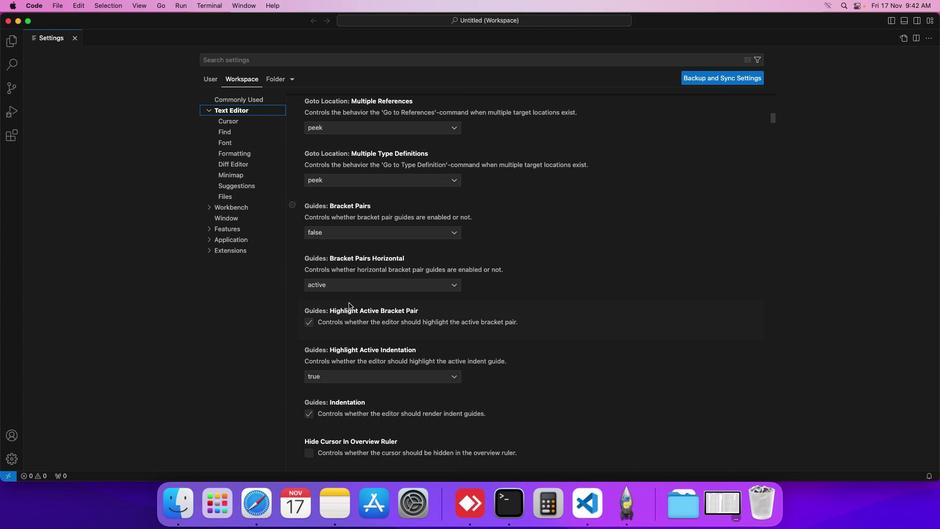
Action: Mouse scrolled (339, 293) with delta (8, -9)
Screenshot: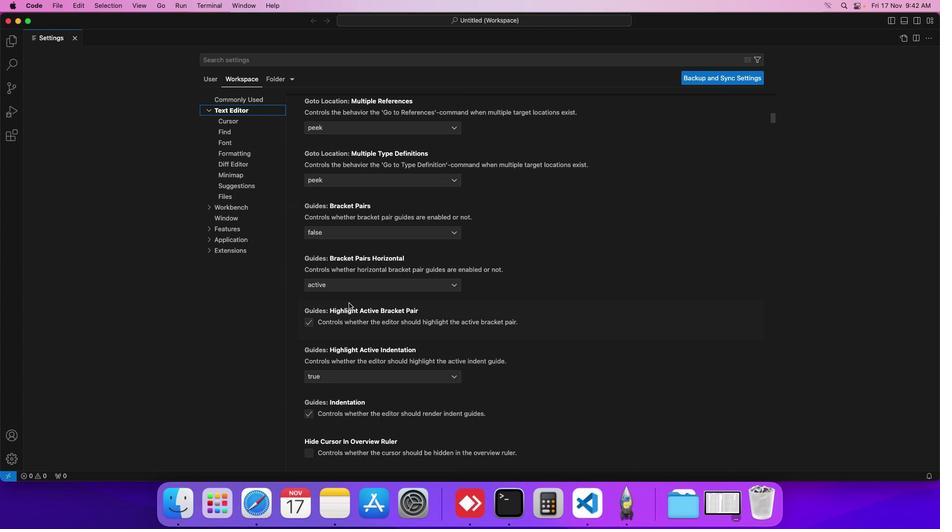 
Action: Mouse scrolled (339, 293) with delta (8, -7)
Screenshot: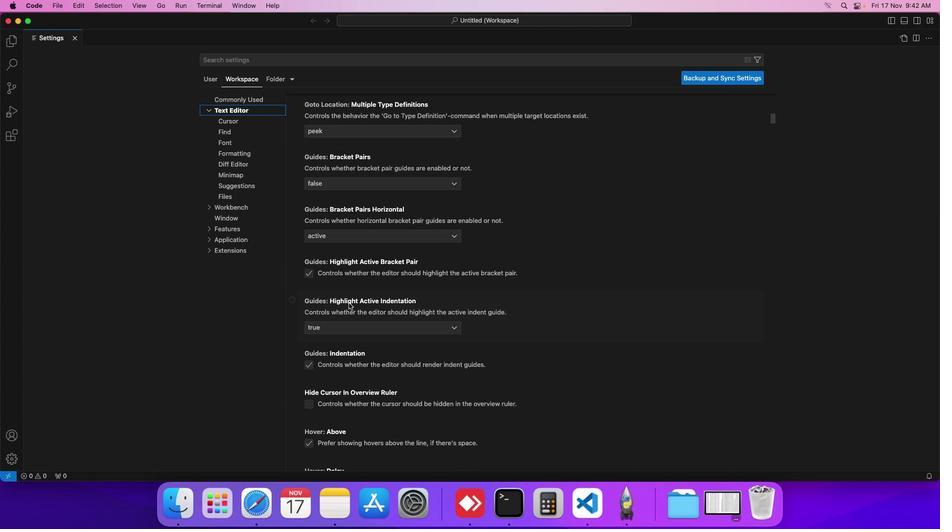 
Action: Mouse scrolled (339, 293) with delta (8, -7)
Screenshot: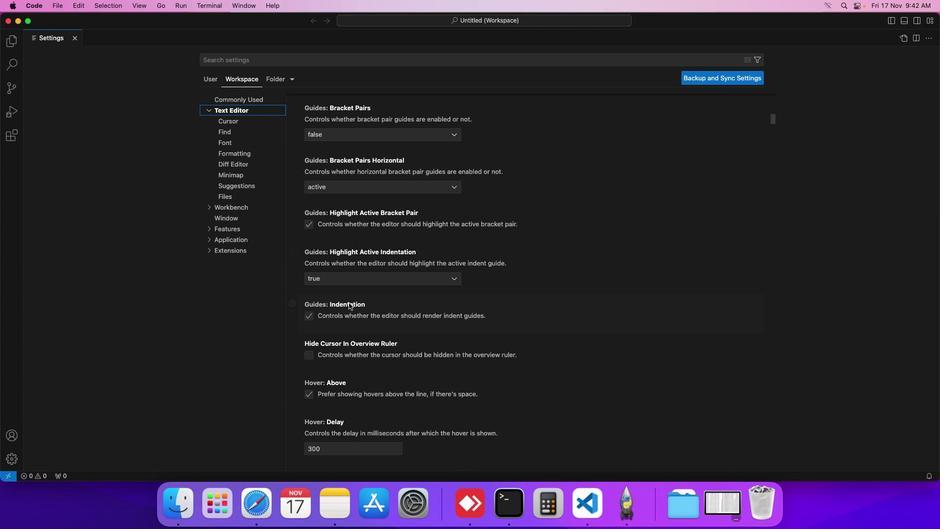
Action: Mouse scrolled (339, 293) with delta (8, -8)
Screenshot: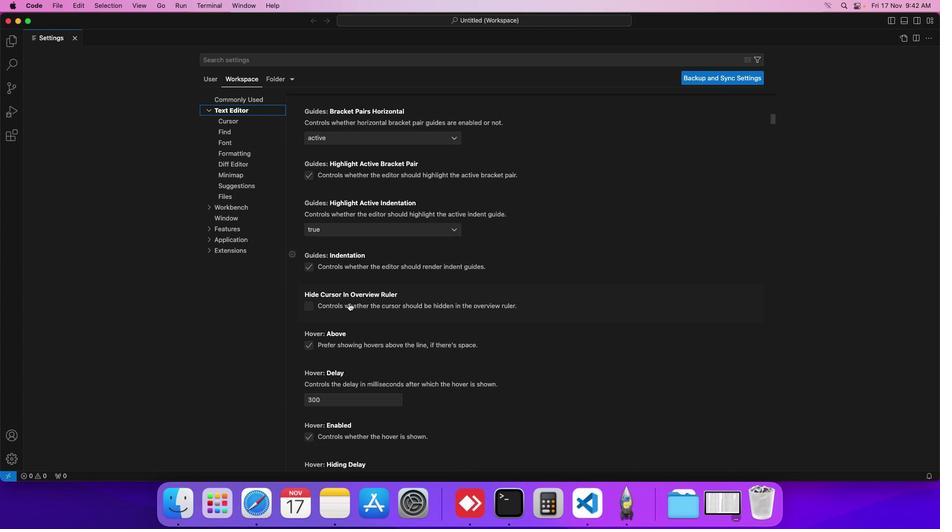 
Action: Mouse scrolled (339, 293) with delta (8, -8)
Screenshot: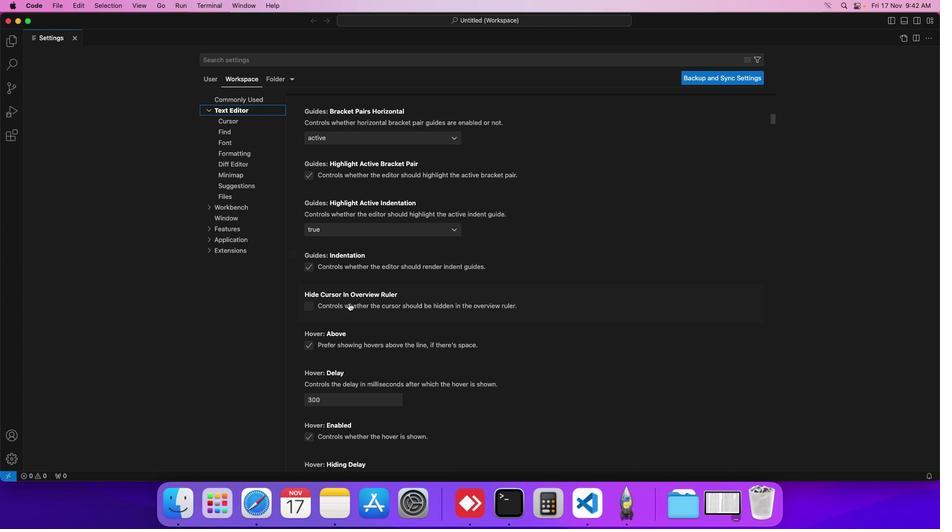 
Action: Mouse scrolled (339, 293) with delta (8, -7)
Screenshot: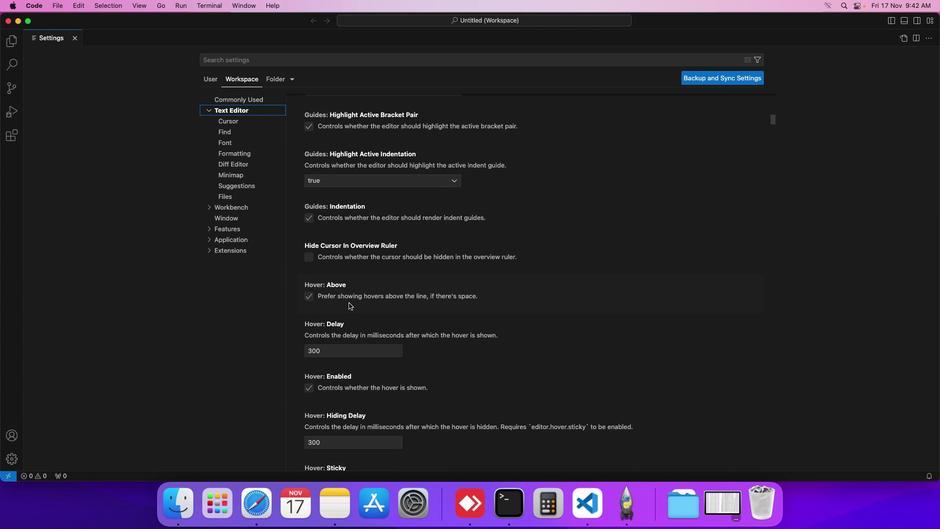 
Action: Mouse scrolled (339, 293) with delta (8, -7)
Screenshot: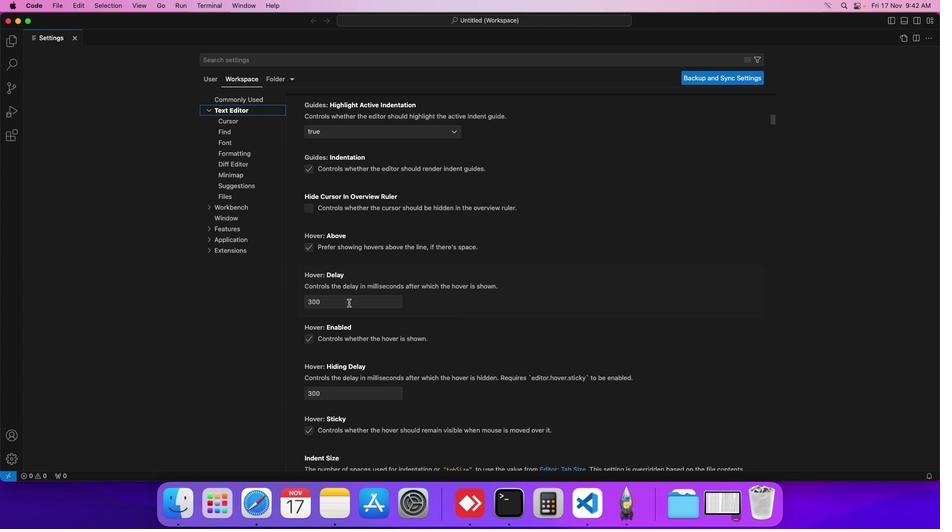 
Action: Mouse scrolled (339, 293) with delta (8, -8)
Screenshot: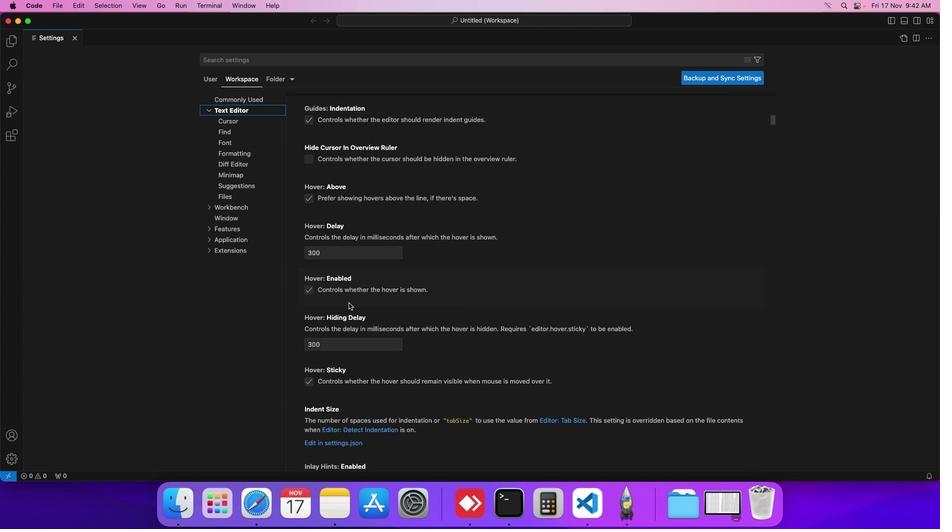 
Action: Mouse scrolled (339, 293) with delta (8, -8)
Screenshot: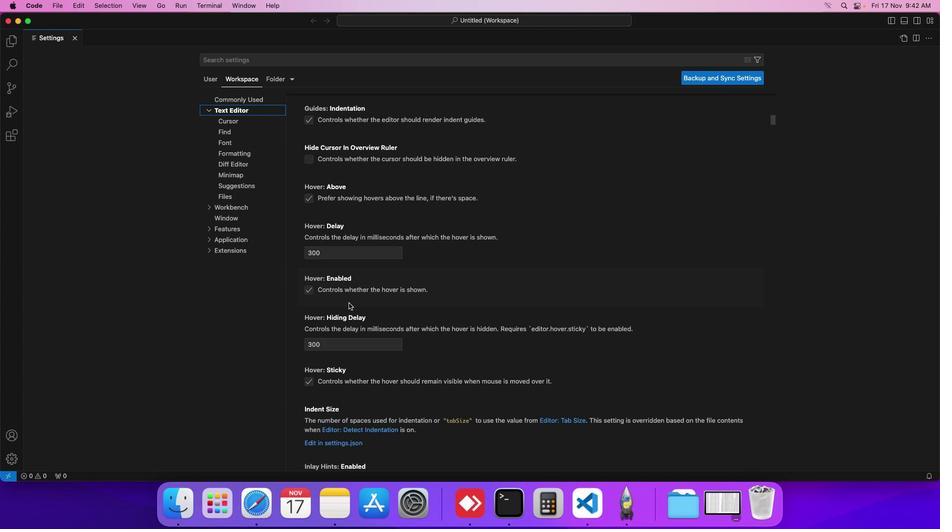 
Action: Mouse scrolled (339, 293) with delta (8, -7)
Screenshot: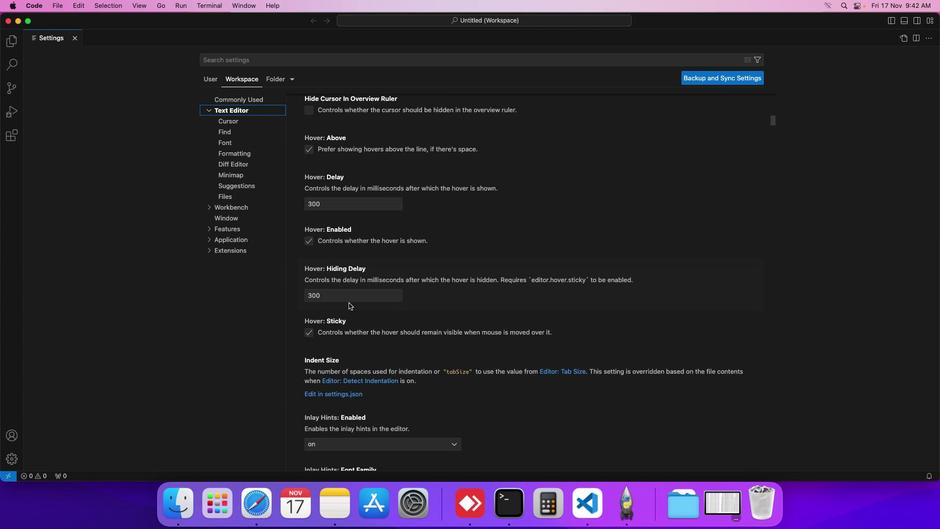 
Action: Mouse scrolled (339, 293) with delta (8, -7)
Screenshot: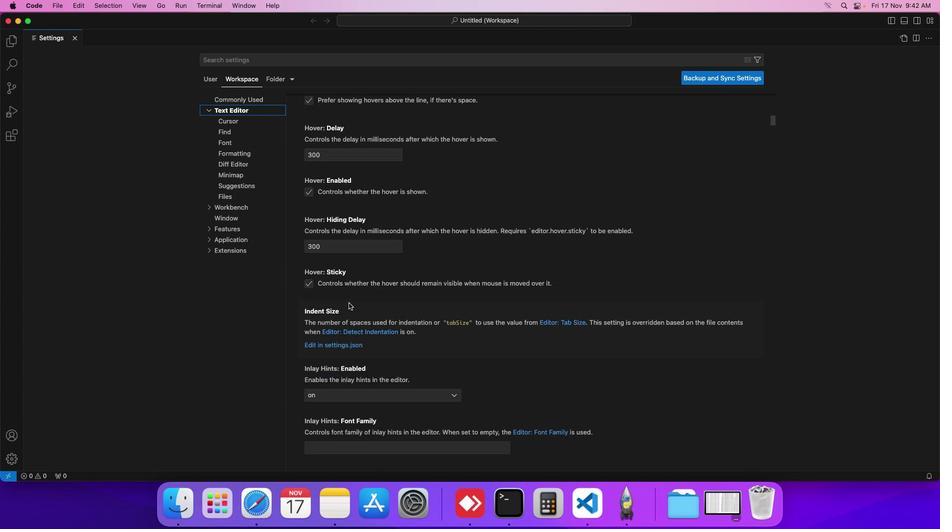 
Action: Mouse scrolled (339, 293) with delta (8, -8)
Screenshot: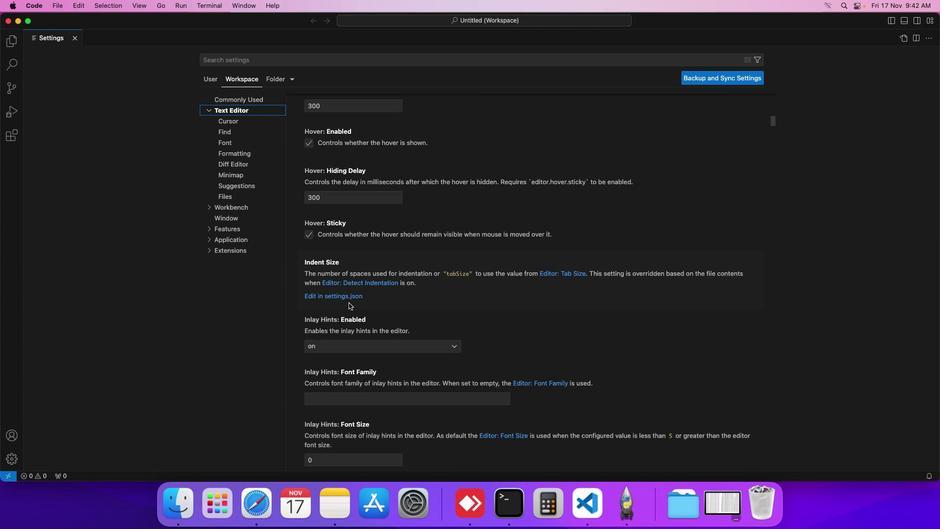 
Action: Mouse scrolled (339, 293) with delta (8, -8)
Screenshot: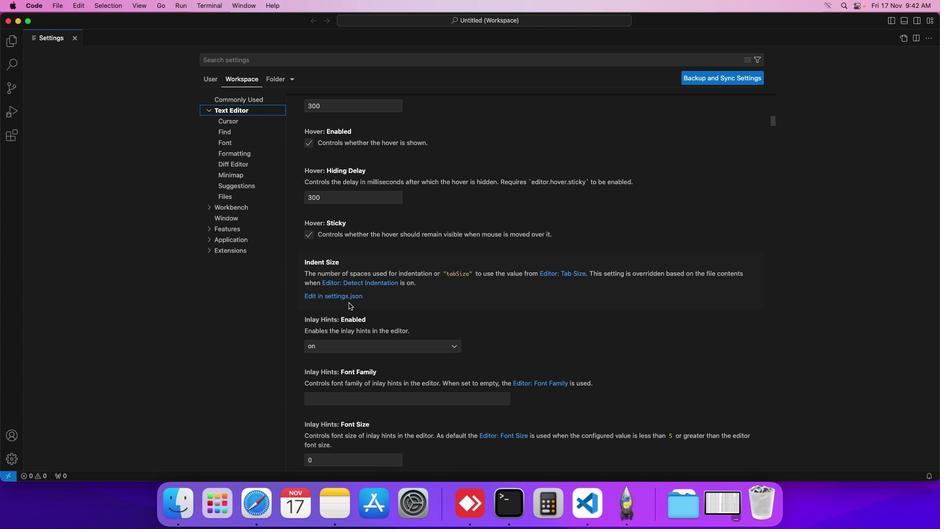 
Action: Mouse scrolled (339, 293) with delta (8, -7)
Screenshot: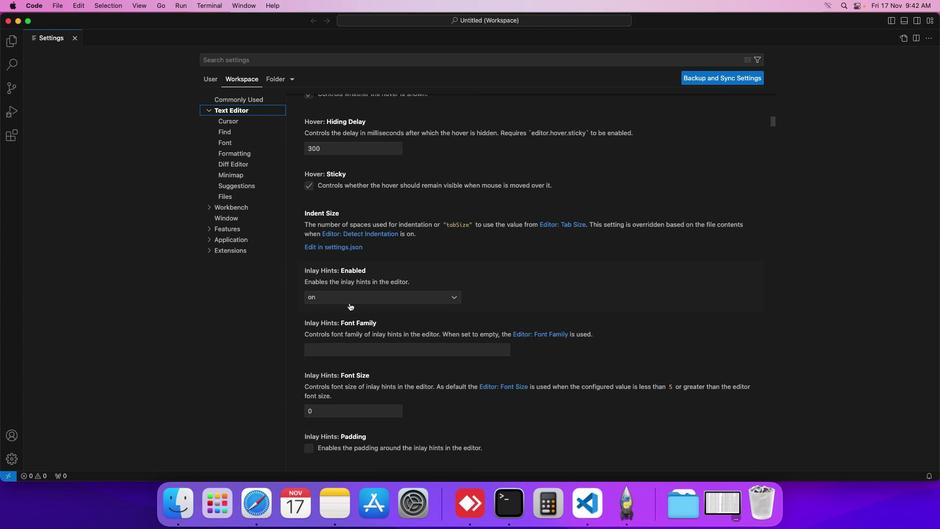 
Action: Mouse moved to (339, 293)
Screenshot: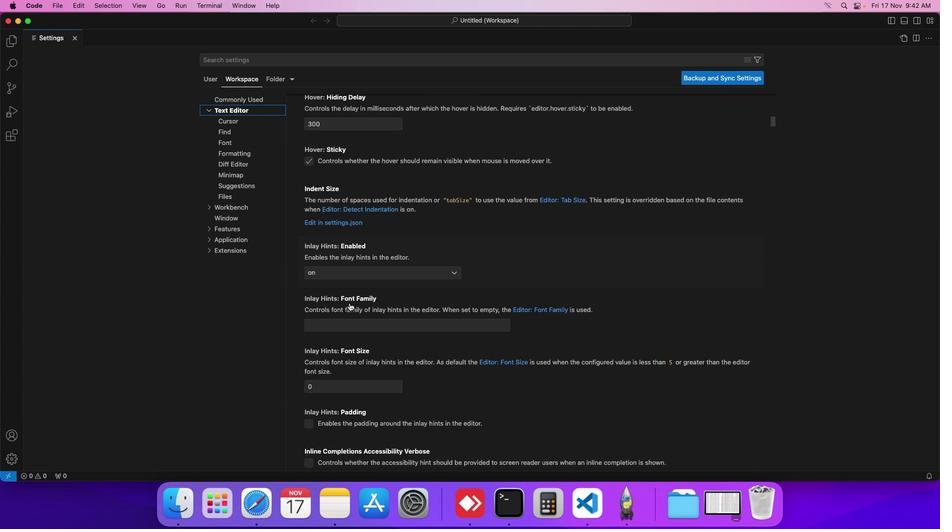 
Action: Mouse scrolled (339, 293) with delta (8, -7)
Screenshot: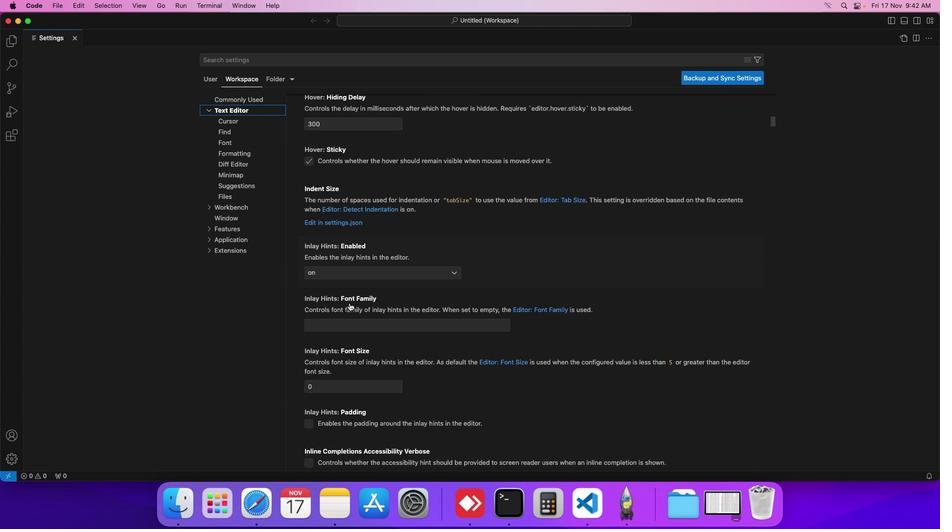 
Action: Mouse scrolled (339, 293) with delta (8, -7)
Screenshot: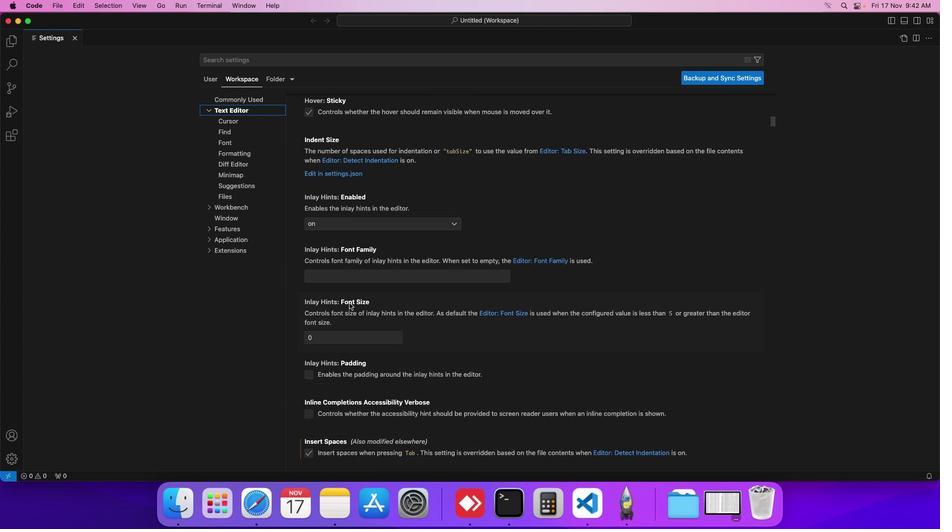 
Action: Mouse scrolled (339, 293) with delta (8, -8)
Screenshot: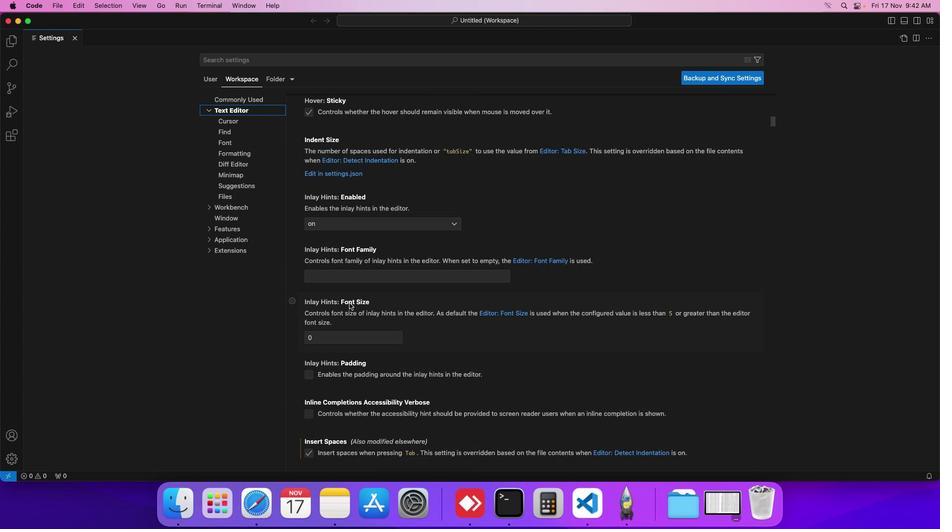 
Action: Mouse scrolled (339, 293) with delta (8, -7)
Screenshot: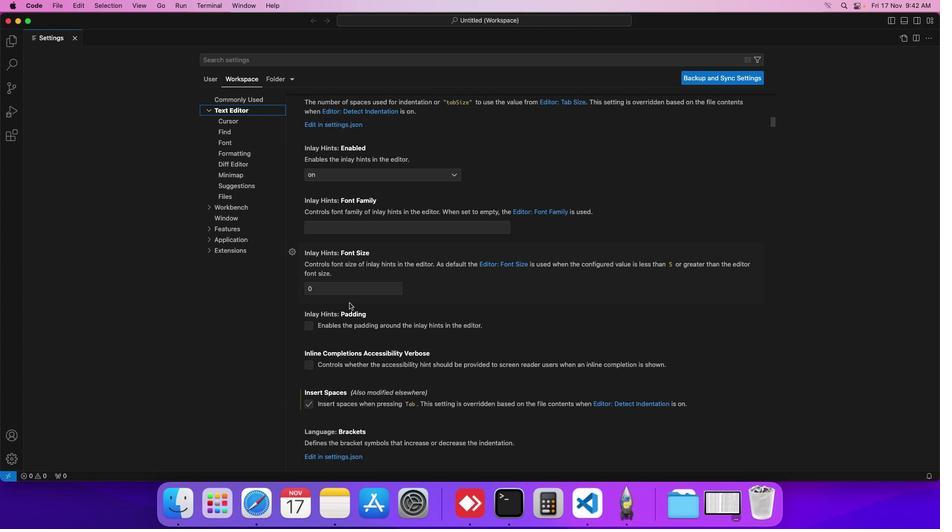 
Action: Mouse scrolled (339, 293) with delta (8, -7)
Screenshot: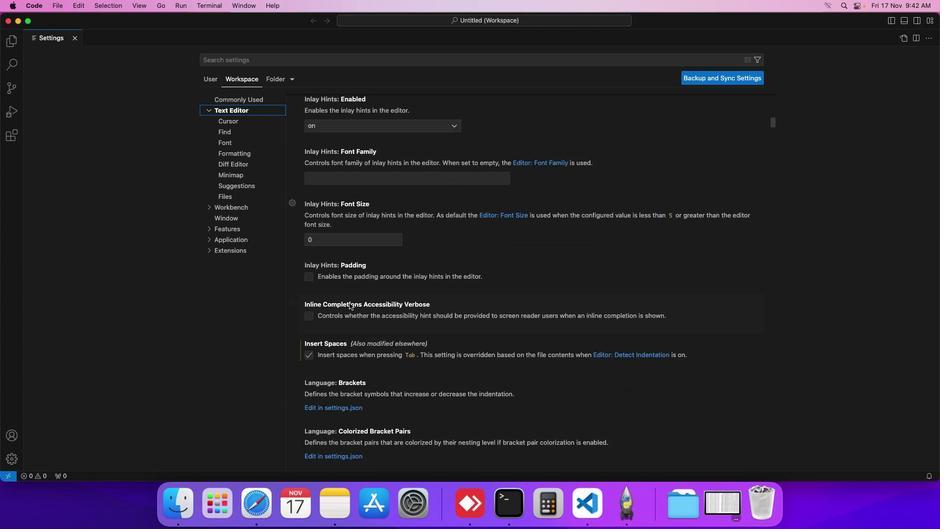 
Action: Mouse scrolled (339, 293) with delta (8, -8)
Screenshot: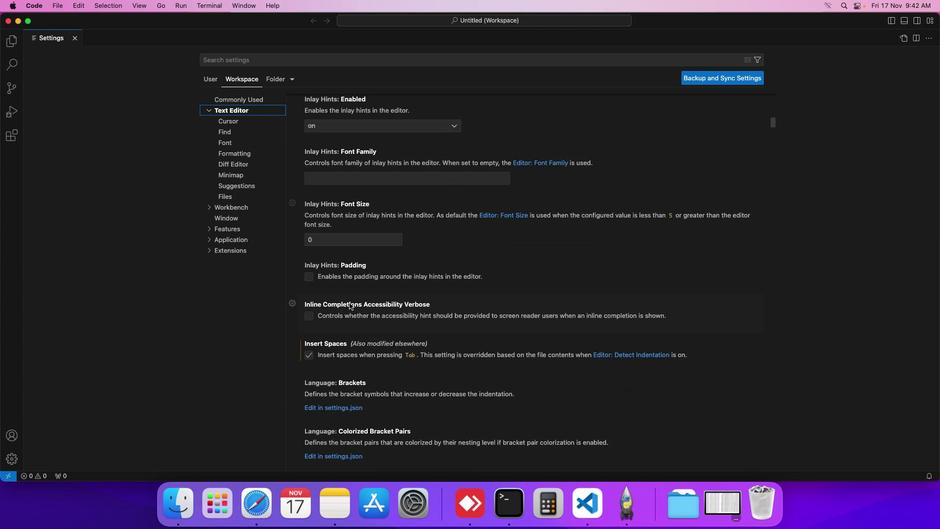
Action: Mouse scrolled (339, 293) with delta (8, -7)
Screenshot: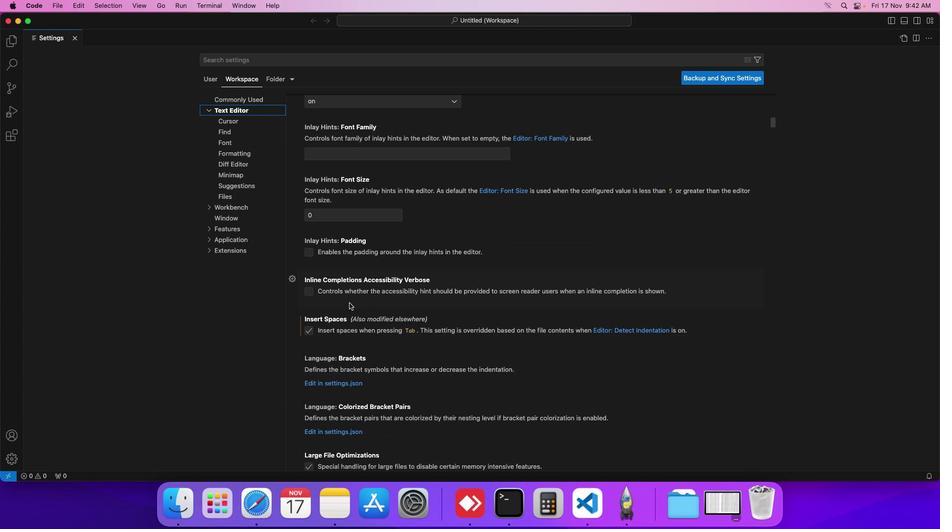 
Action: Mouse scrolled (339, 293) with delta (8, -7)
Screenshot: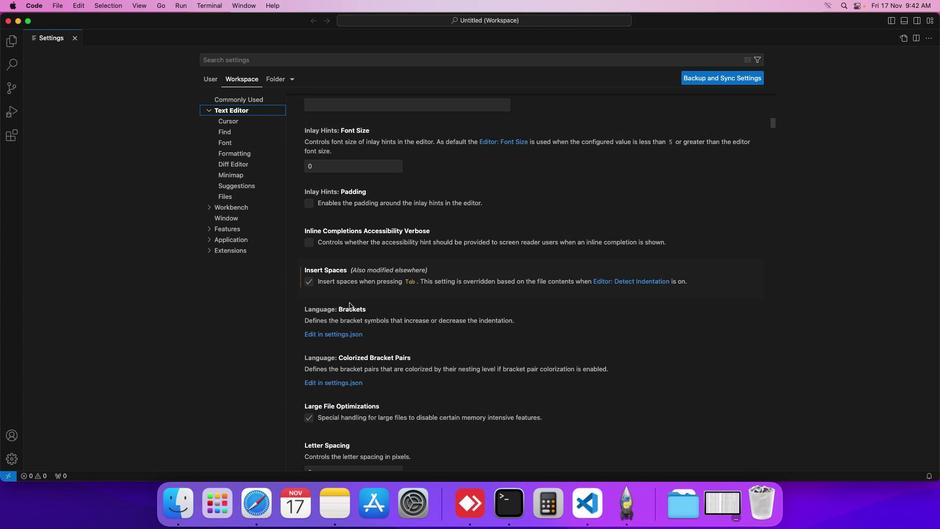 
Action: Mouse scrolled (339, 293) with delta (8, -7)
Screenshot: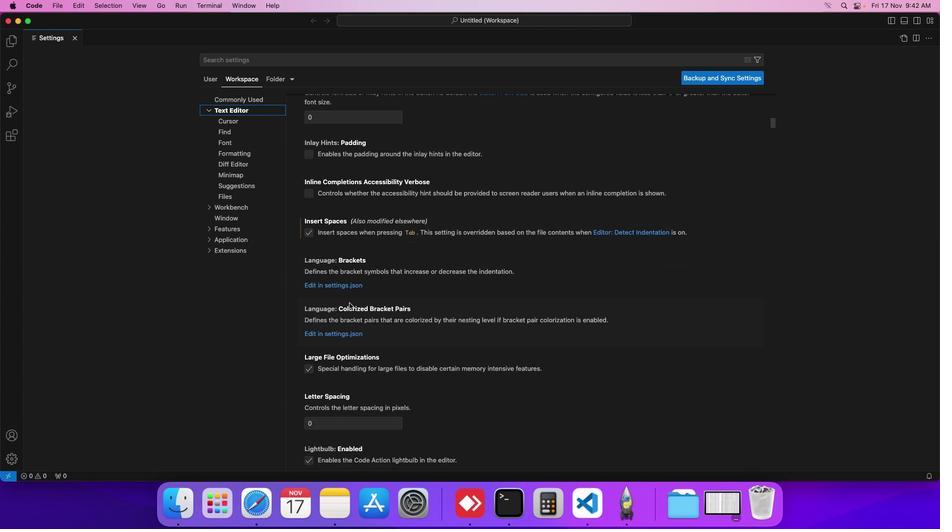 
Action: Mouse scrolled (339, 293) with delta (8, -8)
Screenshot: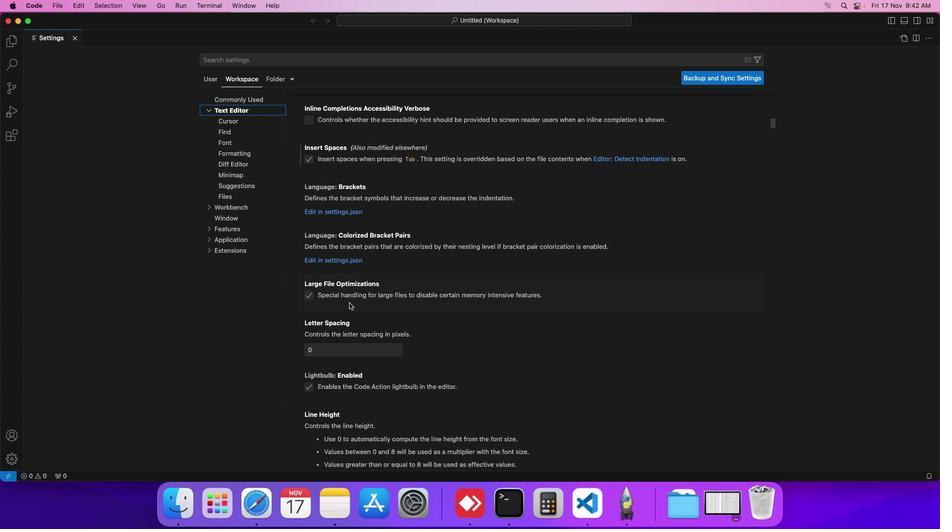 
Action: Mouse scrolled (339, 293) with delta (8, -8)
Screenshot: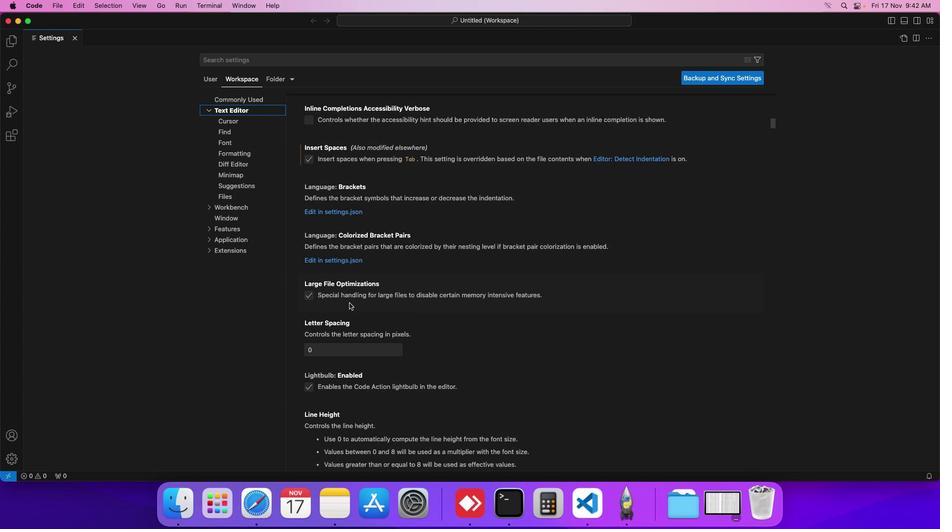 
Action: Mouse scrolled (339, 293) with delta (8, -7)
Screenshot: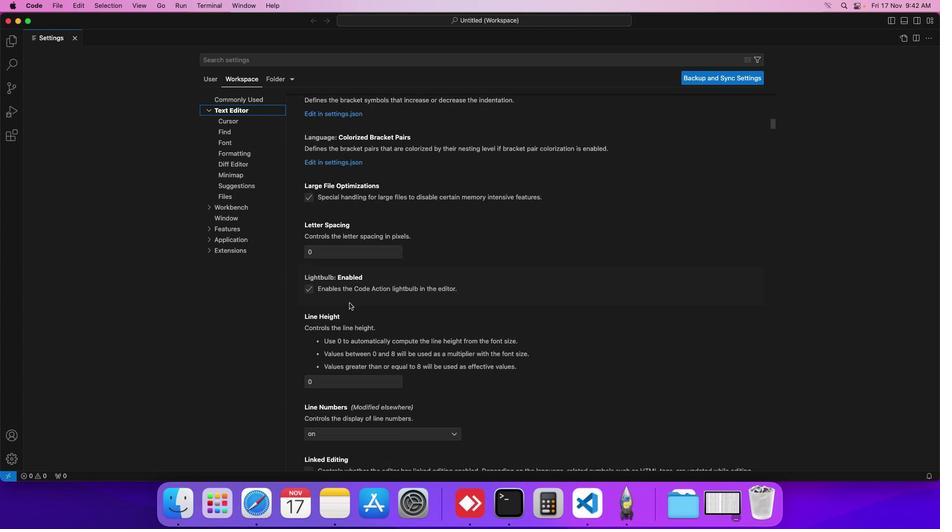 
Action: Mouse scrolled (339, 293) with delta (8, -7)
Screenshot: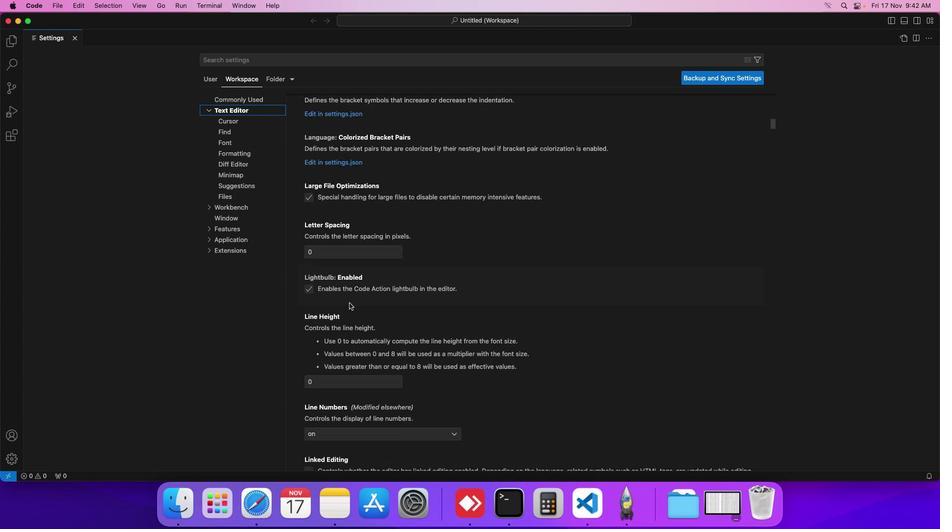 
Action: Mouse scrolled (339, 293) with delta (8, -8)
Screenshot: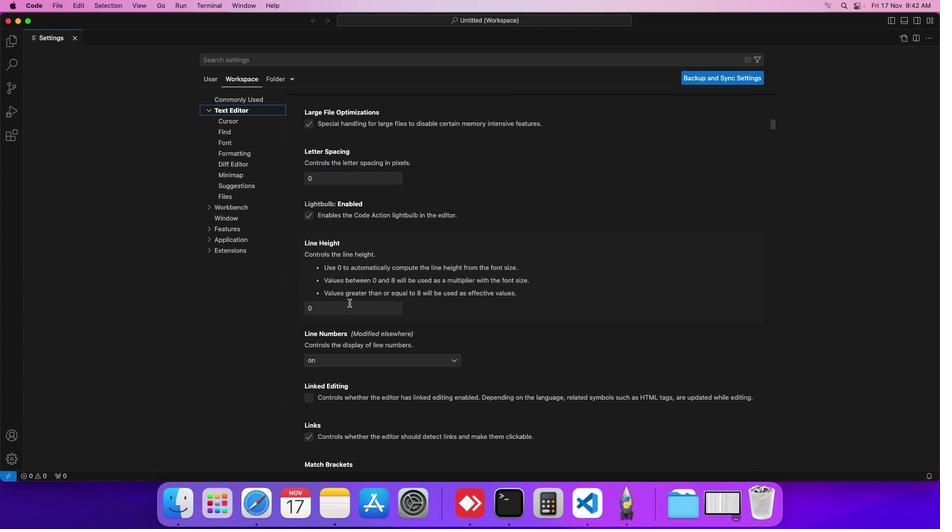 
Action: Mouse scrolled (339, 293) with delta (8, -8)
Screenshot: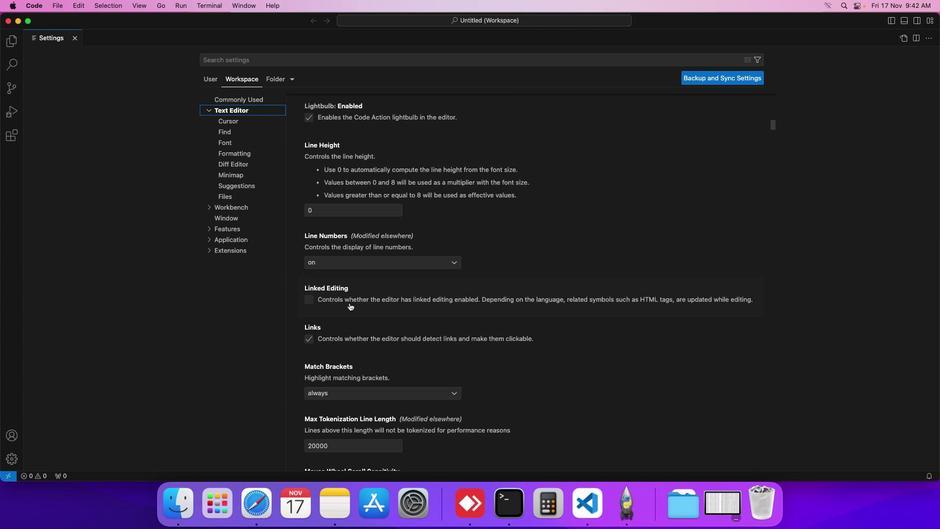 
Action: Mouse scrolled (339, 293) with delta (8, -9)
Screenshot: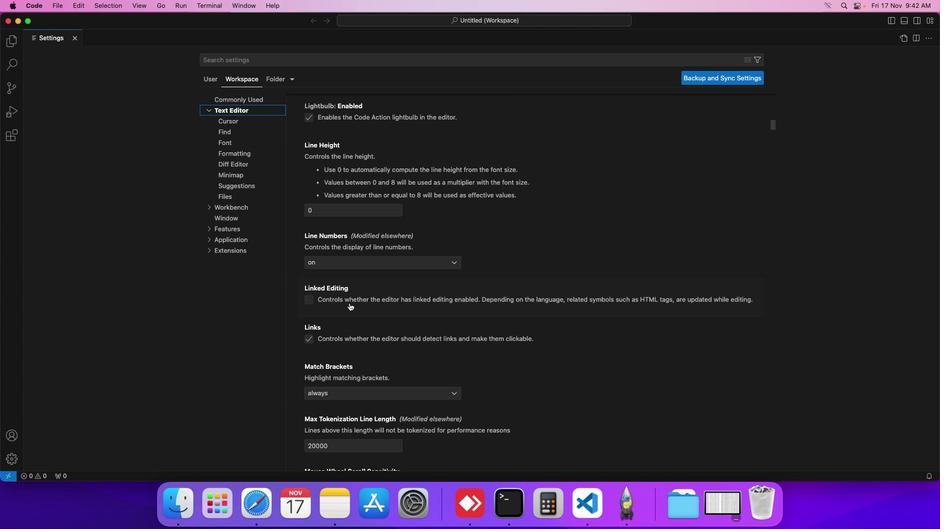 
Action: Mouse scrolled (339, 293) with delta (8, -7)
Screenshot: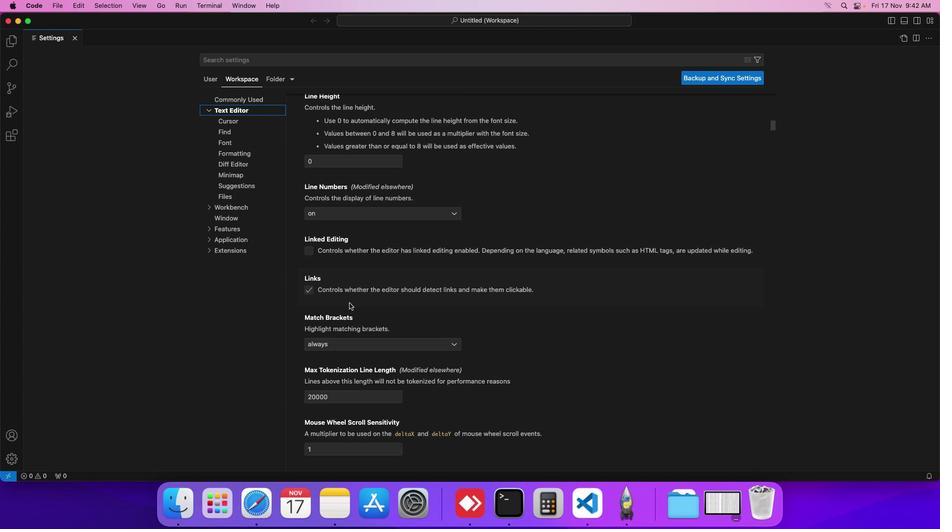 
Action: Mouse scrolled (339, 293) with delta (8, -7)
Screenshot: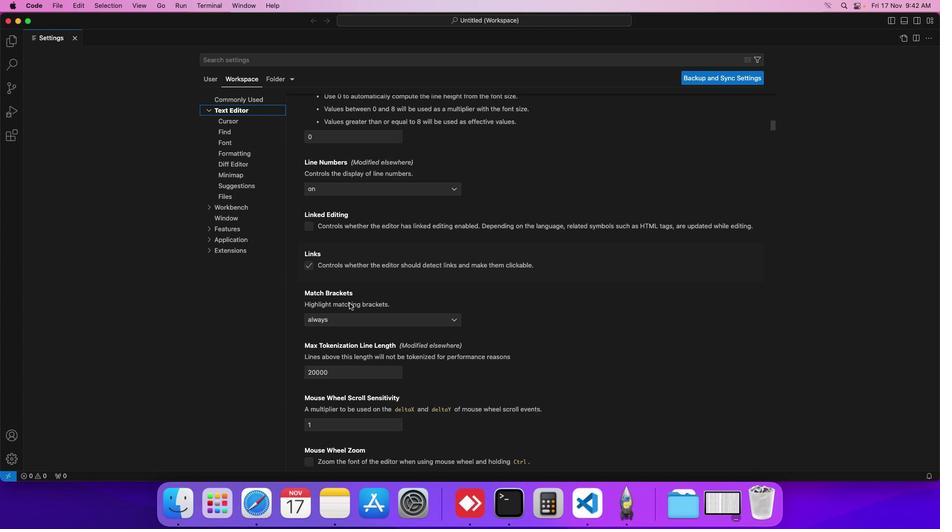 
Action: Mouse scrolled (339, 293) with delta (8, -7)
Screenshot: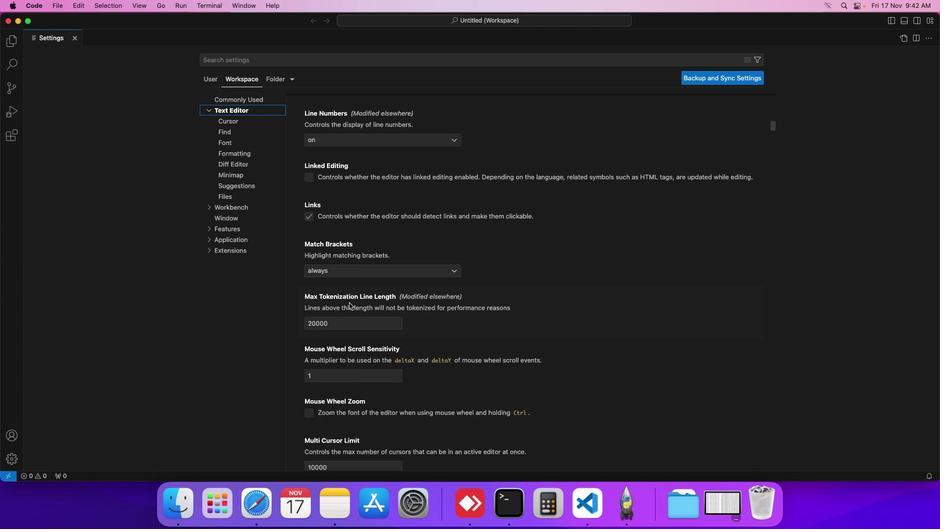 
Action: Mouse scrolled (339, 293) with delta (8, -8)
Screenshot: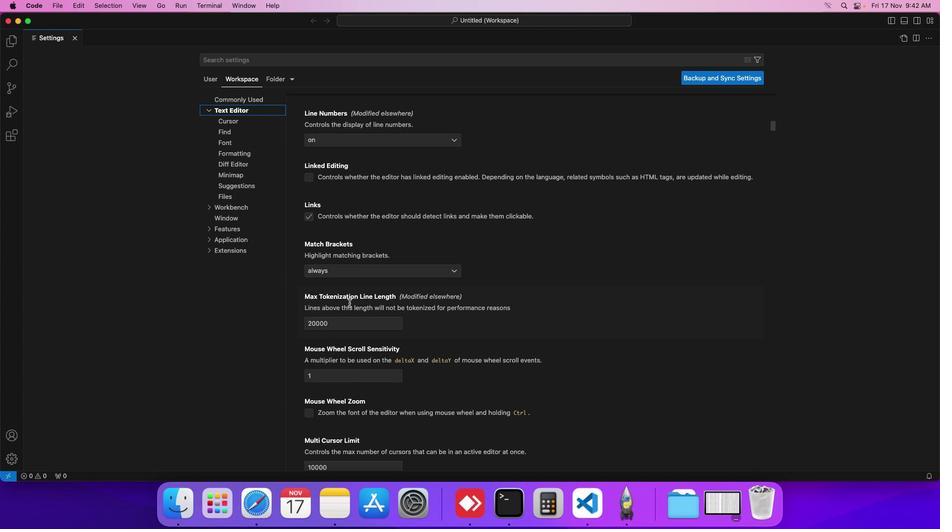 
Action: Mouse scrolled (339, 293) with delta (8, -8)
Screenshot: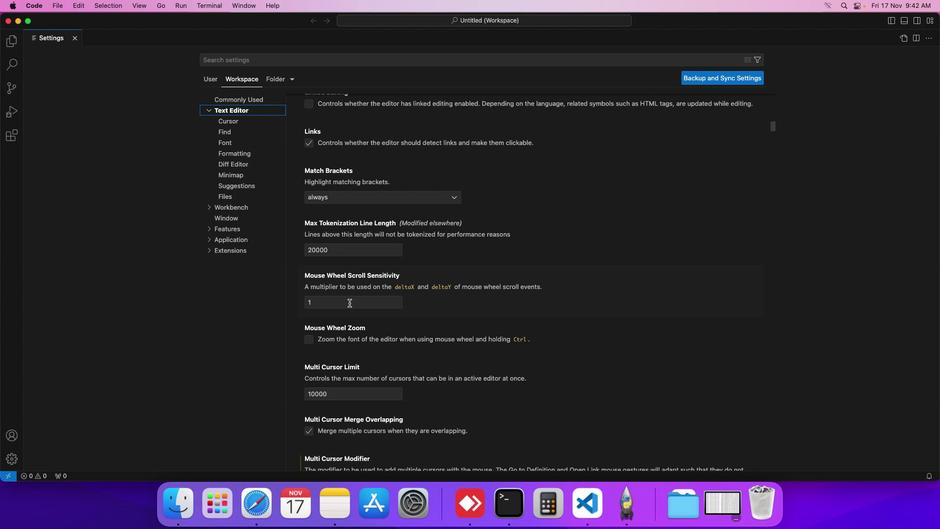 
Action: Mouse scrolled (339, 293) with delta (8, -7)
Screenshot: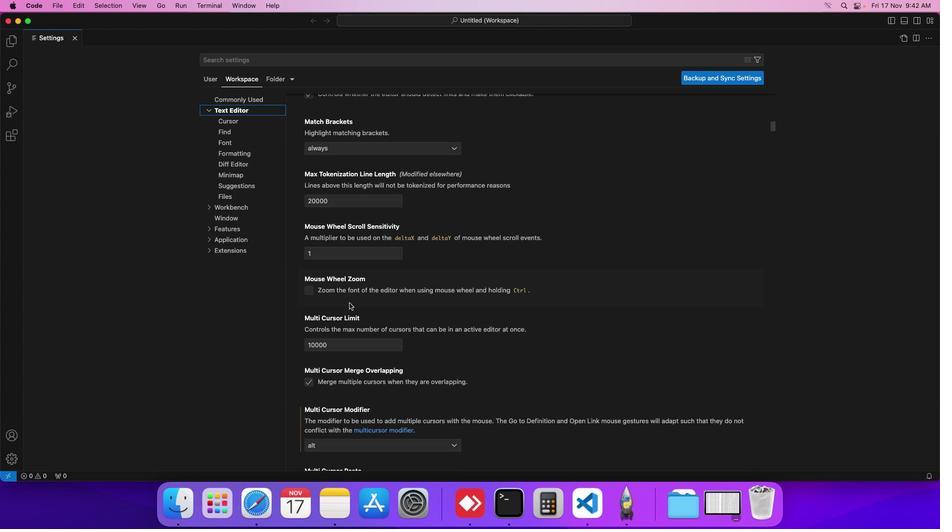 
Action: Mouse scrolled (339, 293) with delta (8, -7)
Screenshot: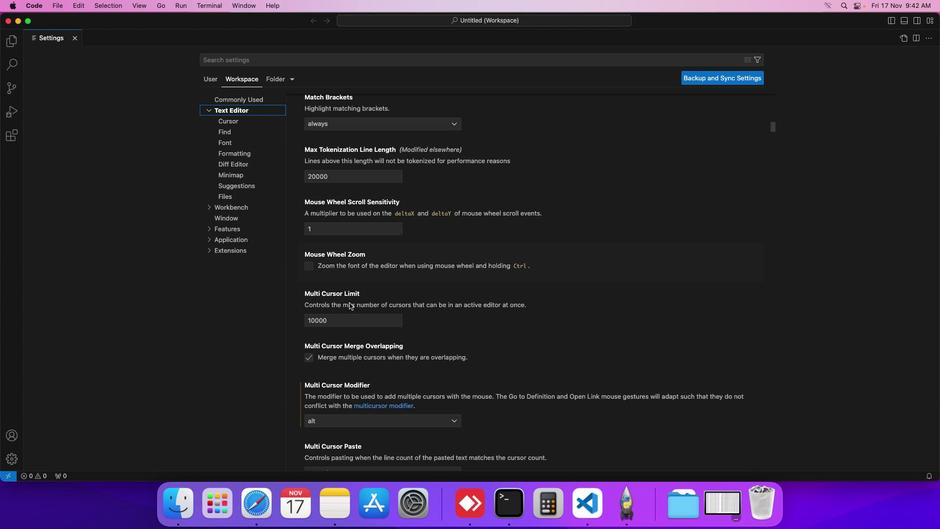 
Action: Mouse scrolled (339, 293) with delta (8, -7)
Screenshot: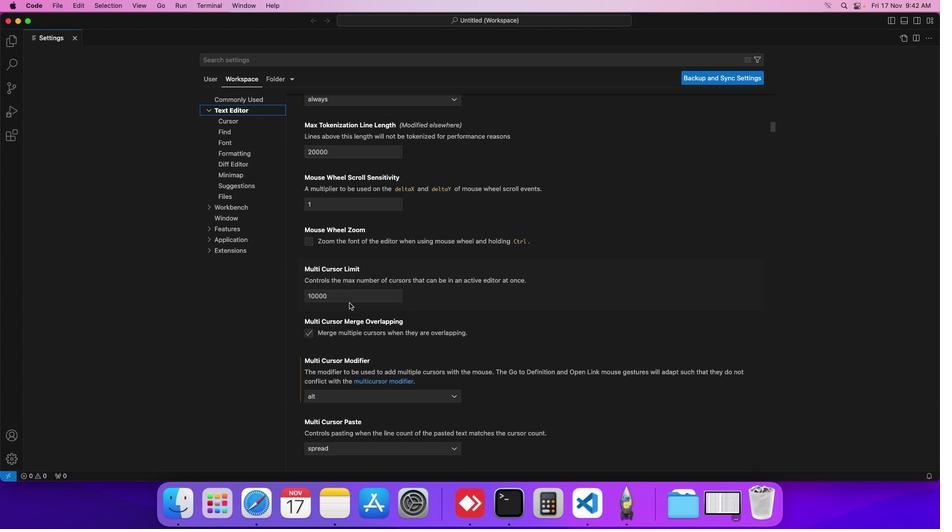 
Action: Mouse scrolled (339, 293) with delta (8, -7)
Screenshot: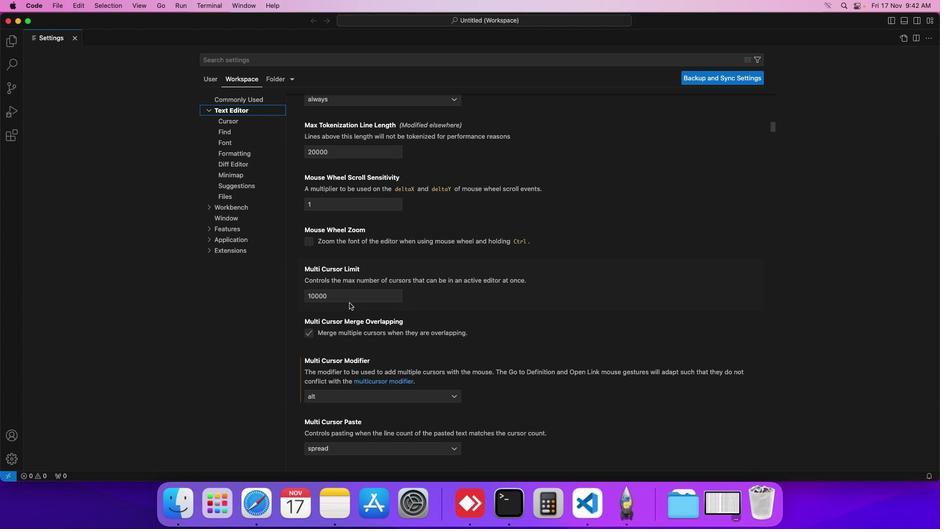 
Action: Mouse scrolled (339, 293) with delta (8, -7)
Screenshot: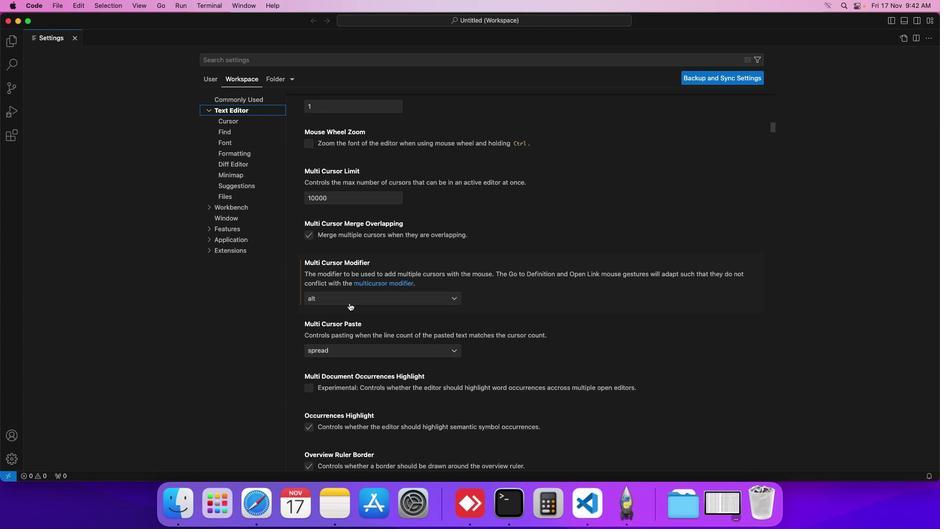 
Action: Mouse scrolled (339, 293) with delta (8, -7)
Screenshot: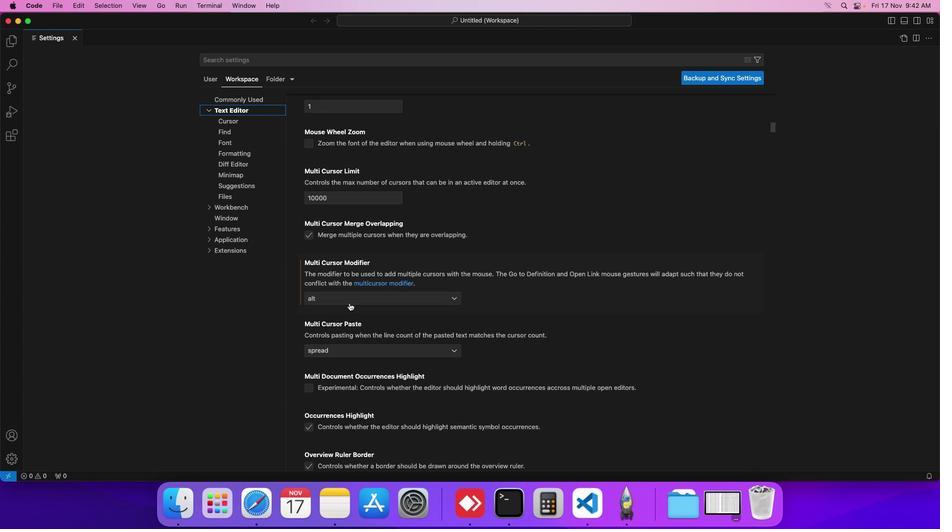 
Action: Mouse scrolled (339, 293) with delta (8, -8)
Screenshot: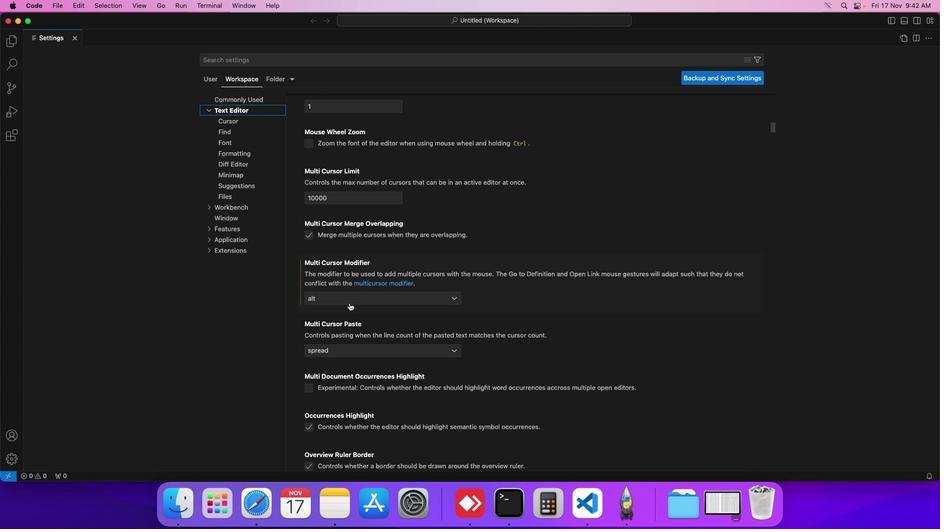 
Action: Mouse scrolled (339, 293) with delta (8, -7)
Screenshot: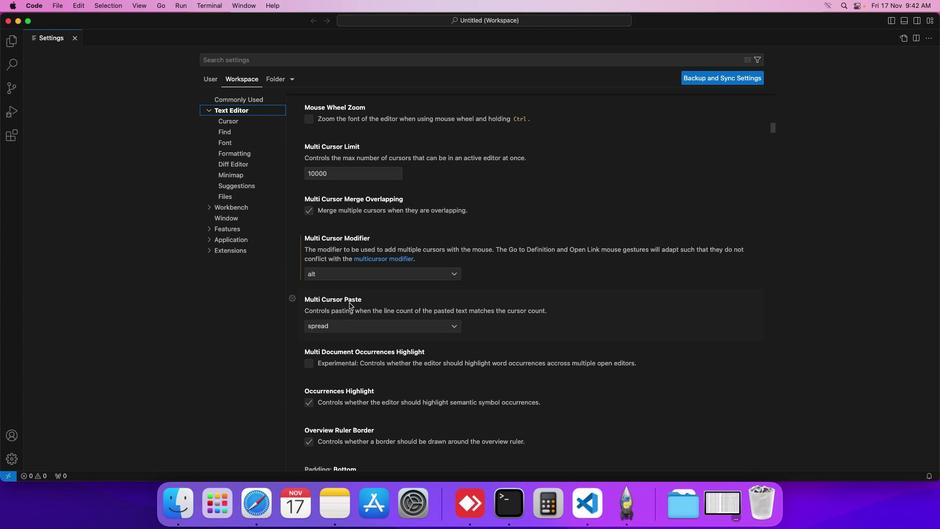 
Action: Mouse scrolled (339, 293) with delta (8, -7)
Screenshot: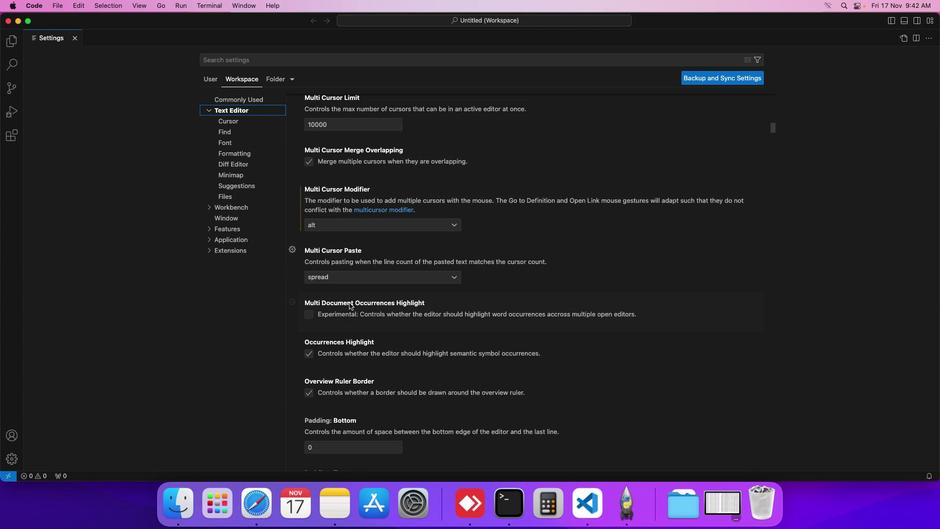 
Action: Mouse scrolled (339, 293) with delta (8, -7)
Screenshot: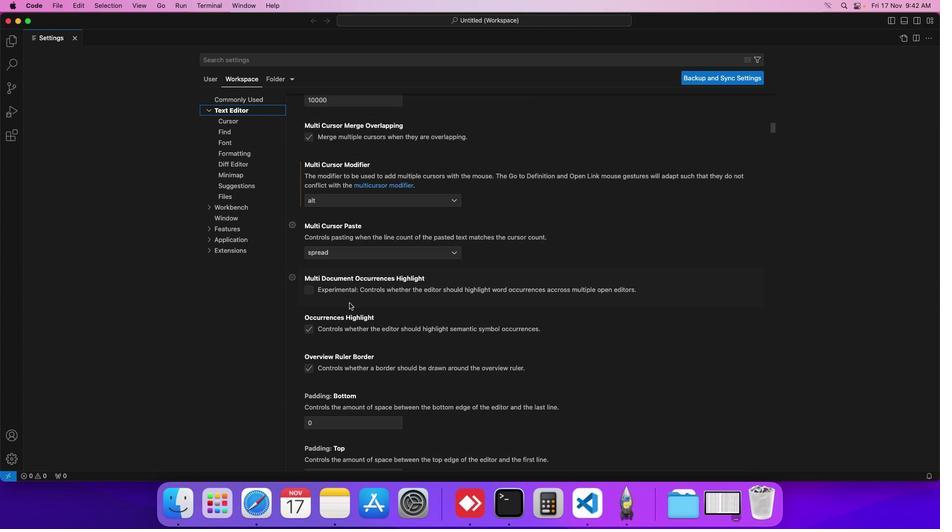 
Action: Mouse scrolled (339, 293) with delta (8, -7)
Screenshot: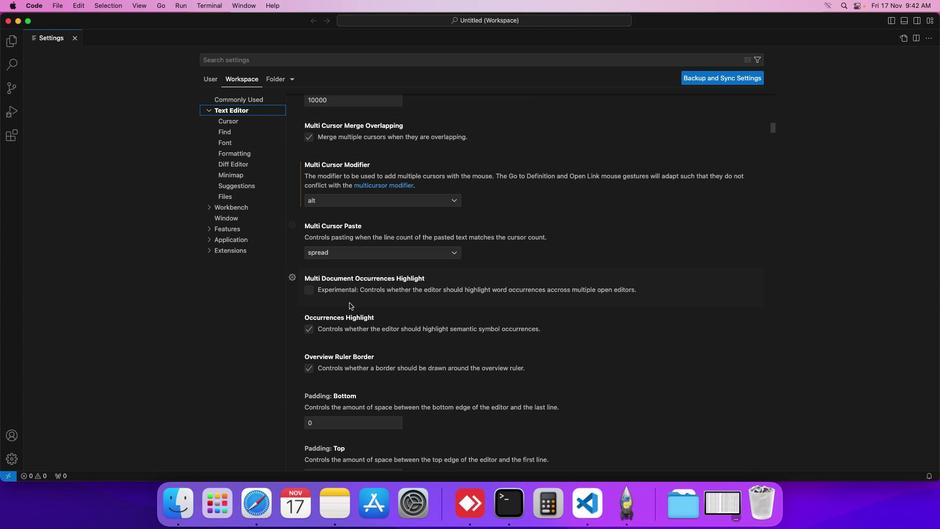
Action: Mouse scrolled (339, 293) with delta (8, -7)
Screenshot: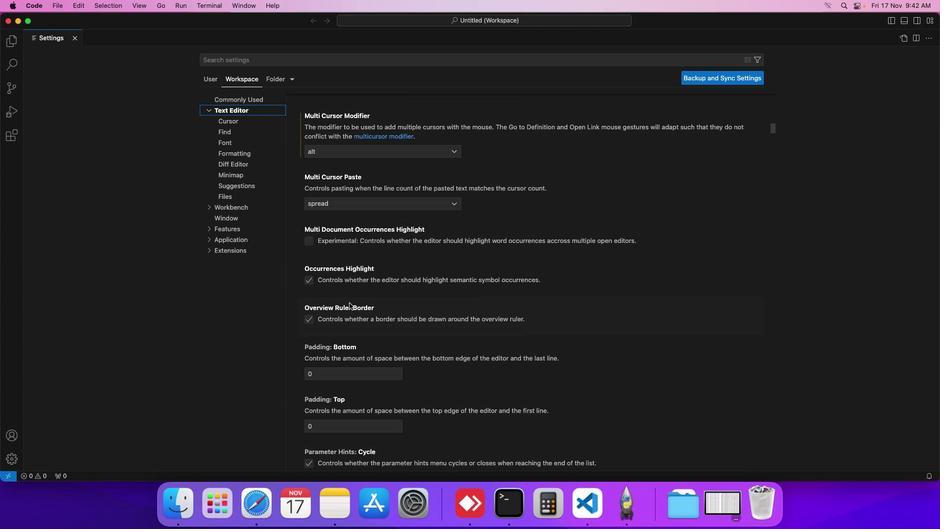 
Action: Mouse scrolled (339, 293) with delta (8, -7)
Screenshot: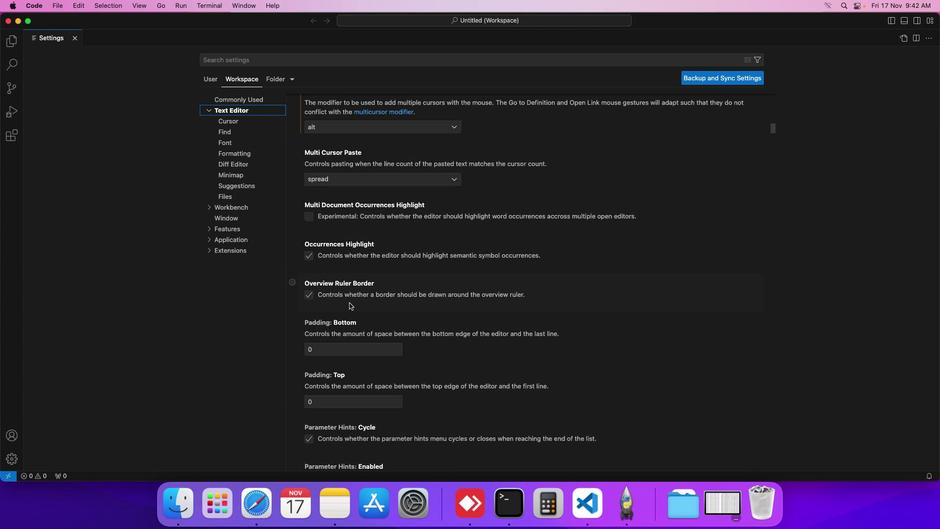
Action: Mouse scrolled (339, 293) with delta (8, -7)
Screenshot: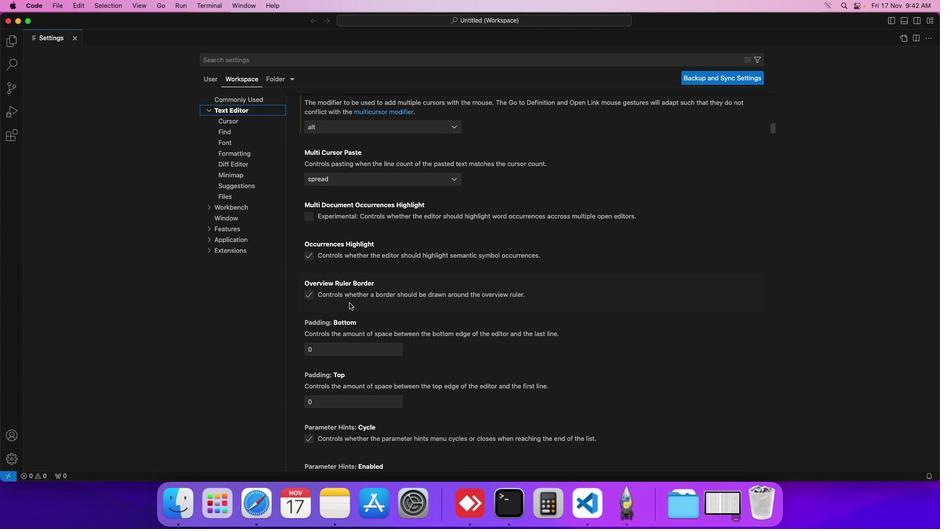 
Action: Mouse scrolled (339, 293) with delta (8, -7)
Screenshot: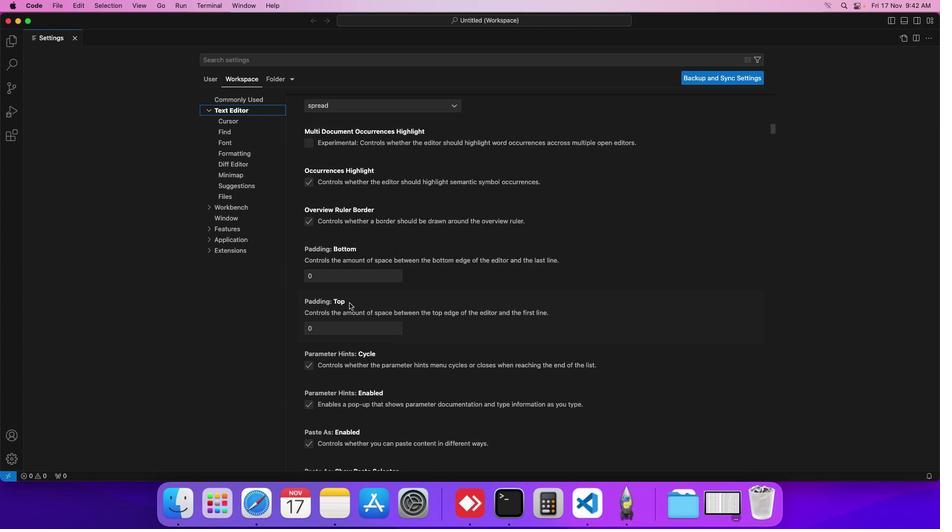 
Action: Mouse scrolled (339, 293) with delta (8, -7)
Screenshot: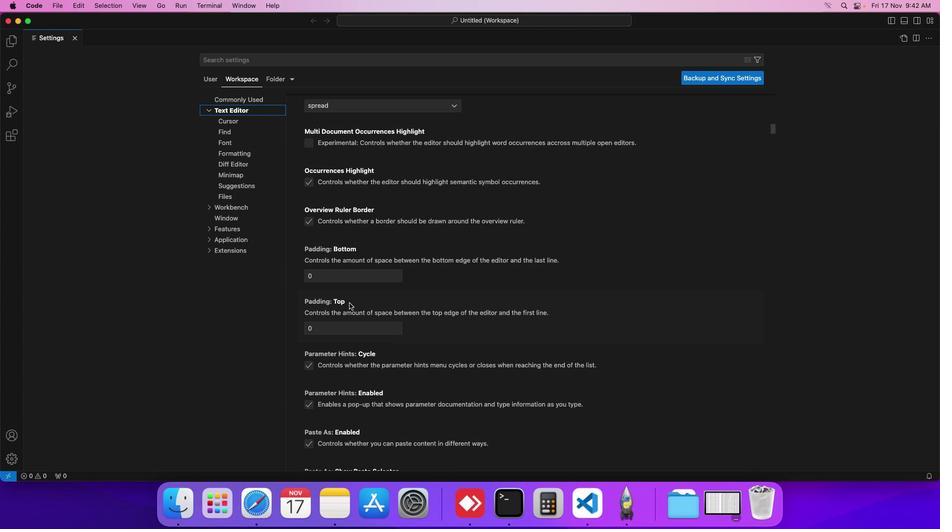 
Action: Mouse scrolled (339, 293) with delta (8, -7)
Screenshot: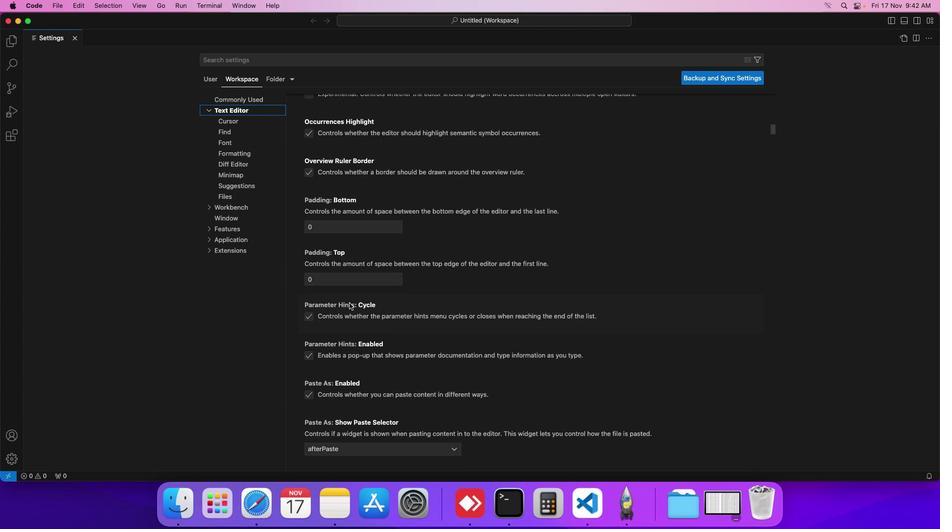 
Action: Mouse scrolled (339, 293) with delta (8, -8)
Screenshot: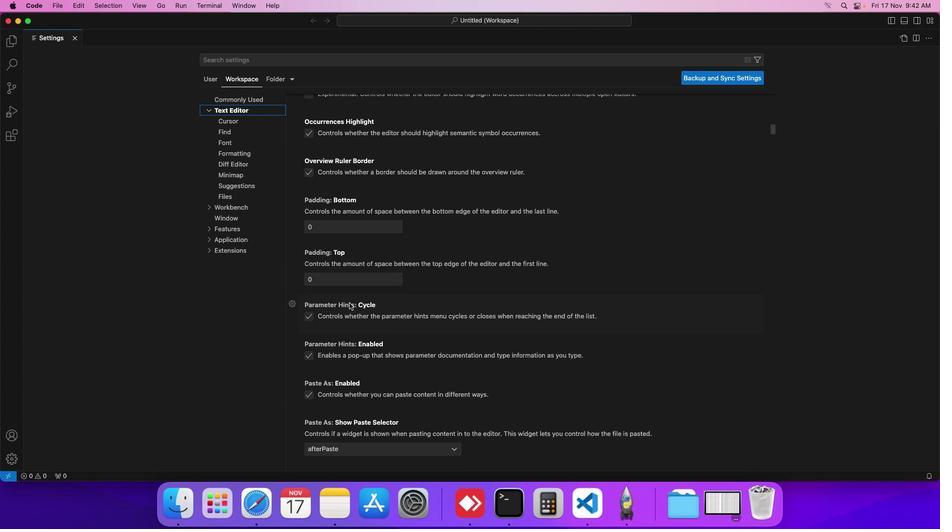
Action: Mouse scrolled (339, 293) with delta (8, -7)
Screenshot: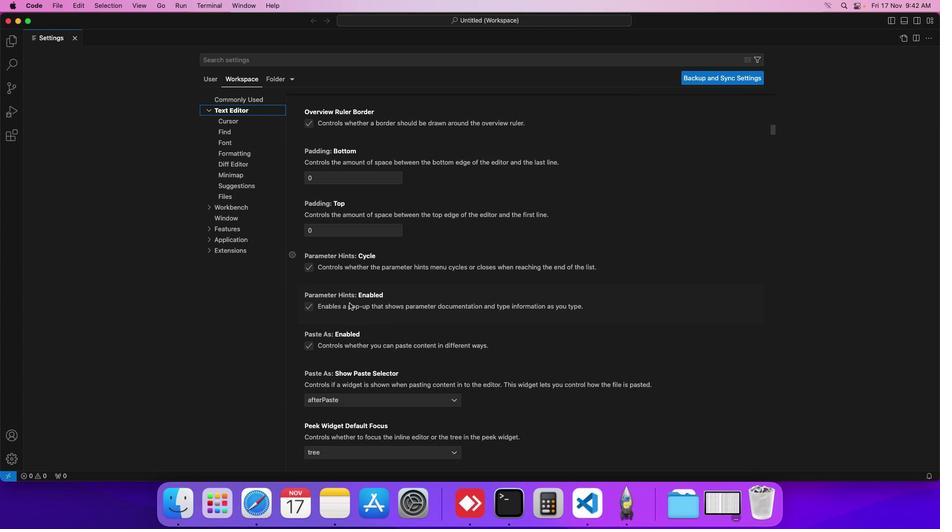 
Action: Mouse scrolled (339, 293) with delta (8, -7)
Screenshot: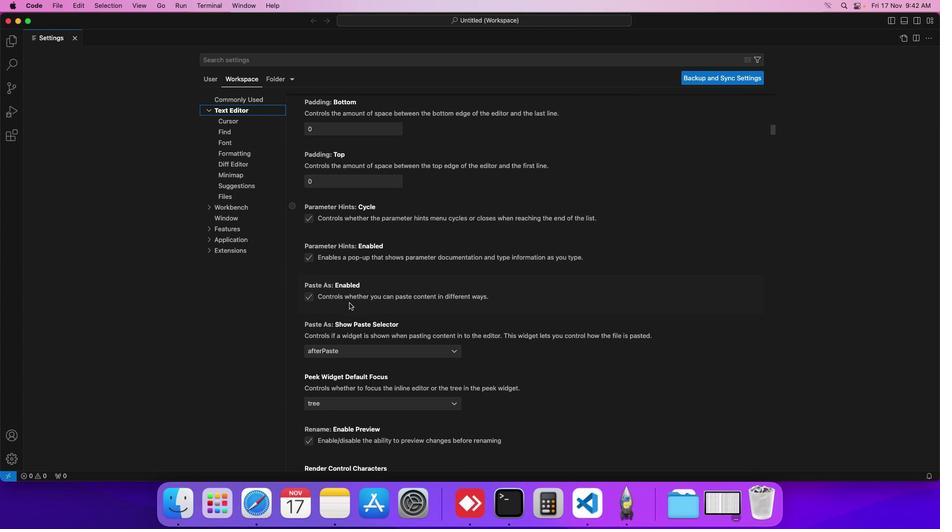 
Action: Mouse scrolled (339, 293) with delta (8, -8)
Screenshot: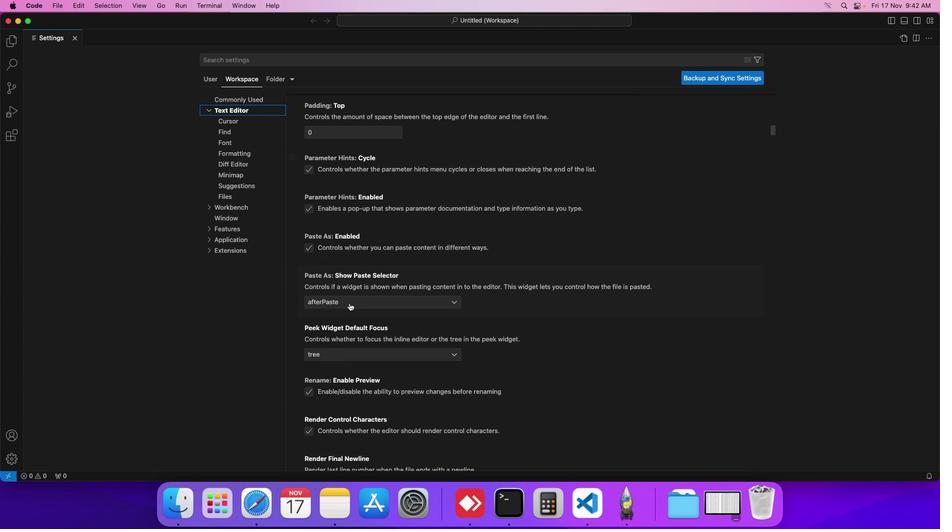 
Action: Mouse scrolled (339, 293) with delta (8, -8)
Screenshot: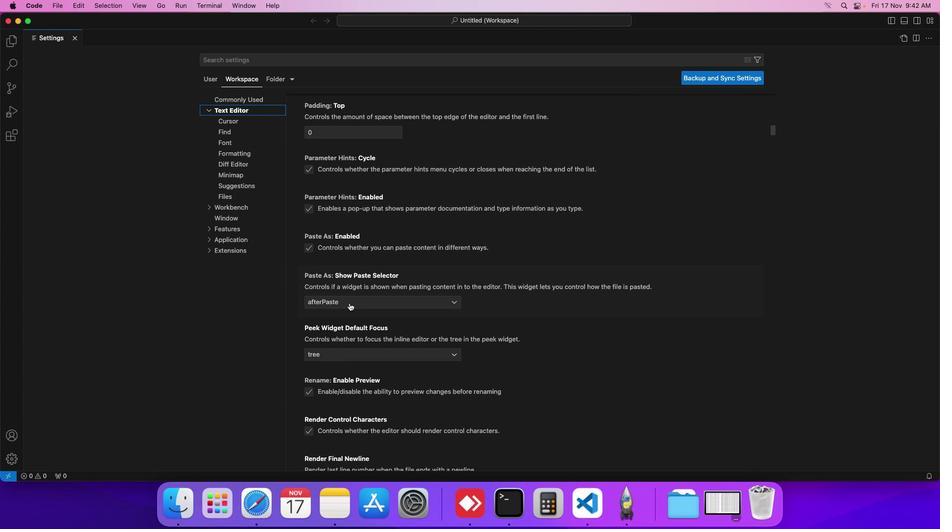 
Action: Mouse scrolled (339, 293) with delta (8, -7)
Screenshot: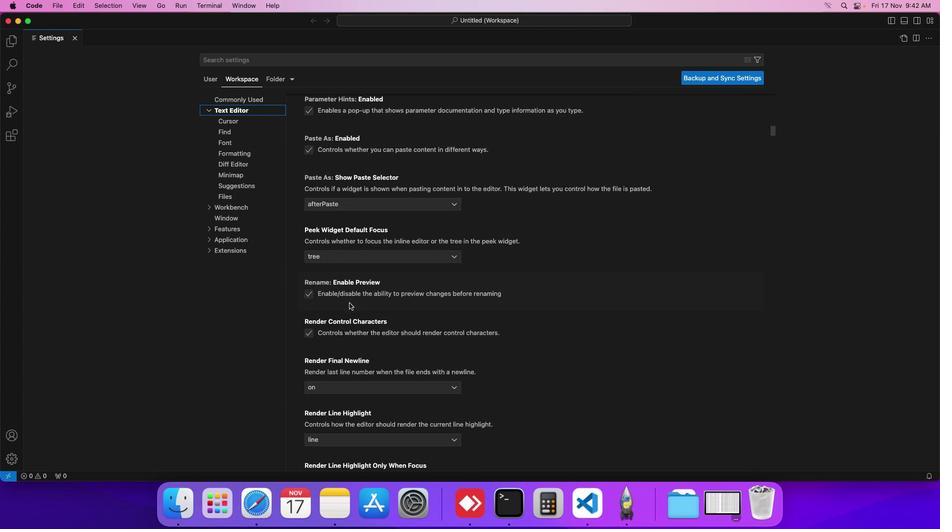 
Action: Mouse scrolled (339, 293) with delta (8, -7)
Screenshot: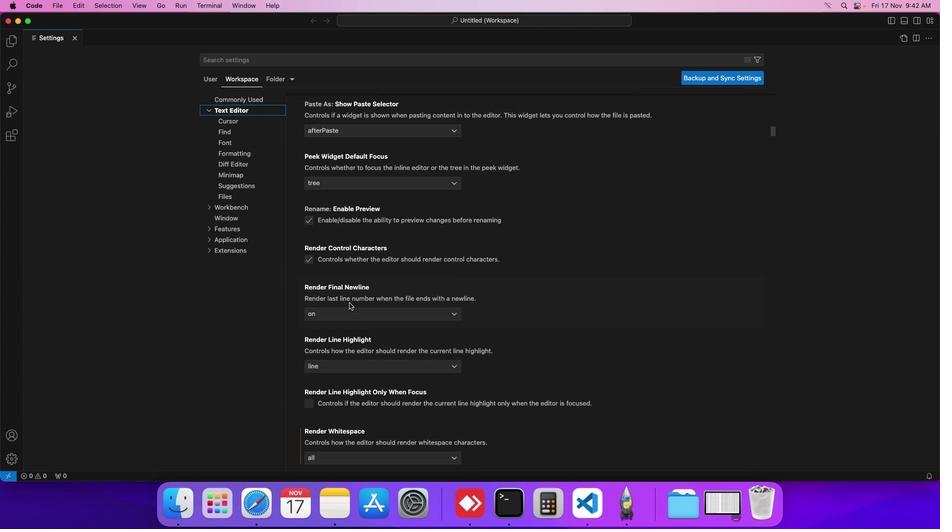 
Action: Mouse scrolled (339, 293) with delta (8, -8)
Screenshot: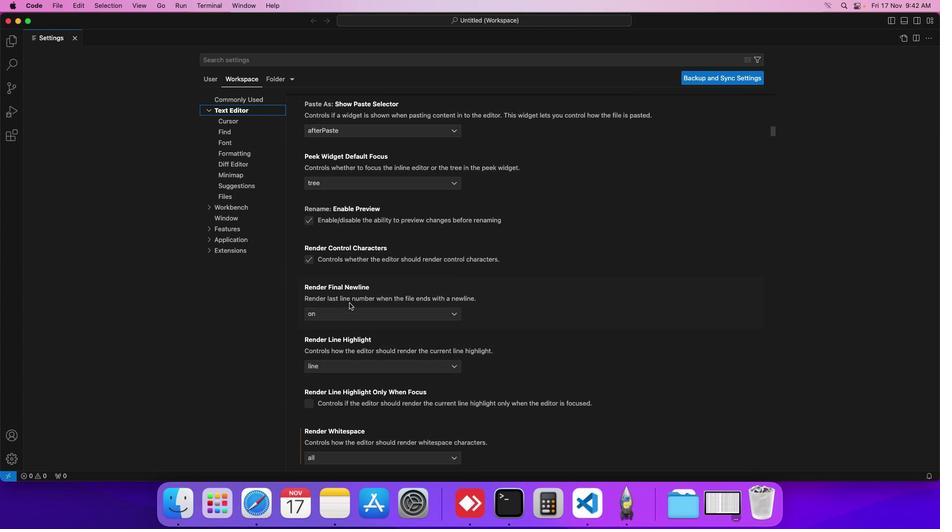 
Action: Mouse scrolled (339, 293) with delta (8, -8)
Screenshot: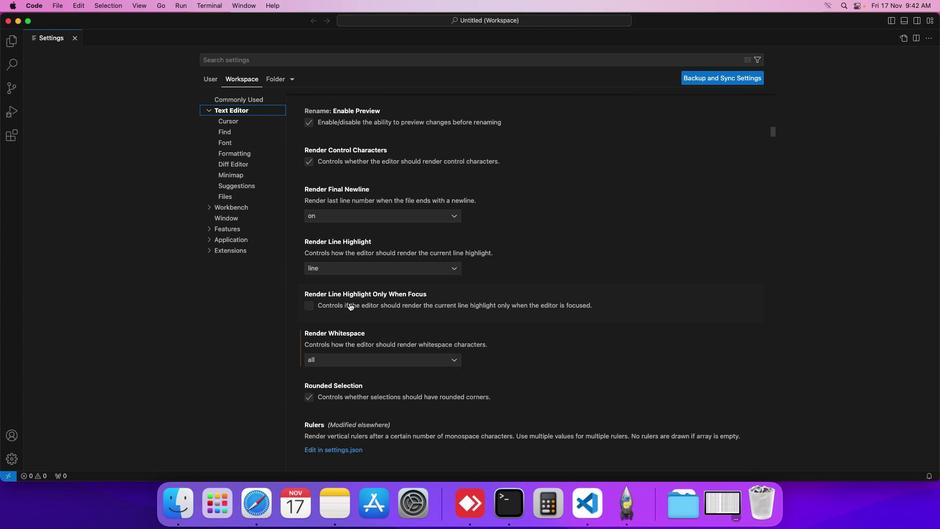 
Action: Mouse scrolled (339, 293) with delta (8, -9)
Screenshot: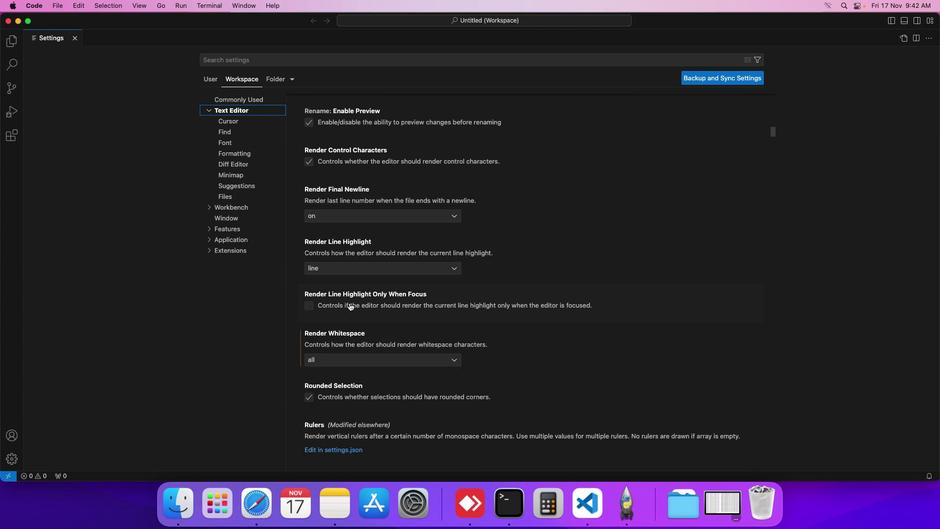 
Action: Mouse scrolled (339, 293) with delta (8, -7)
Screenshot: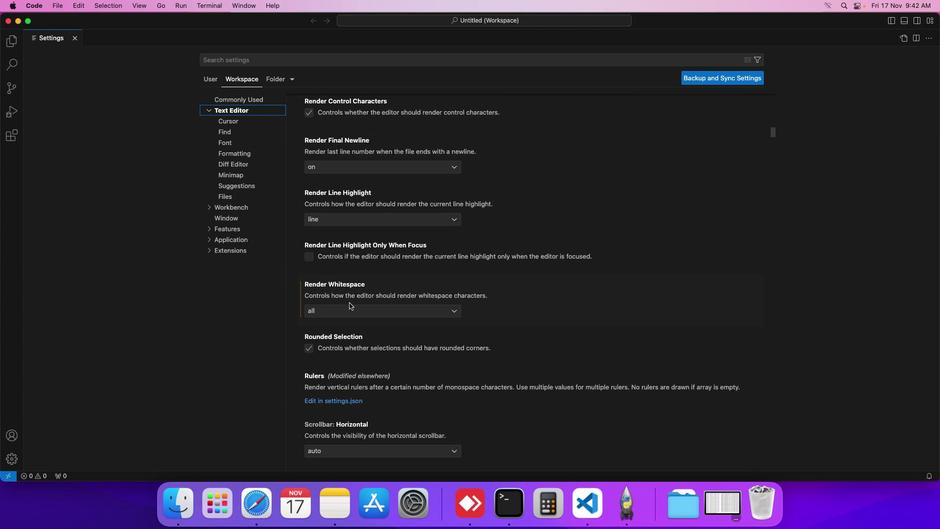 
Action: Mouse scrolled (339, 293) with delta (8, -7)
Screenshot: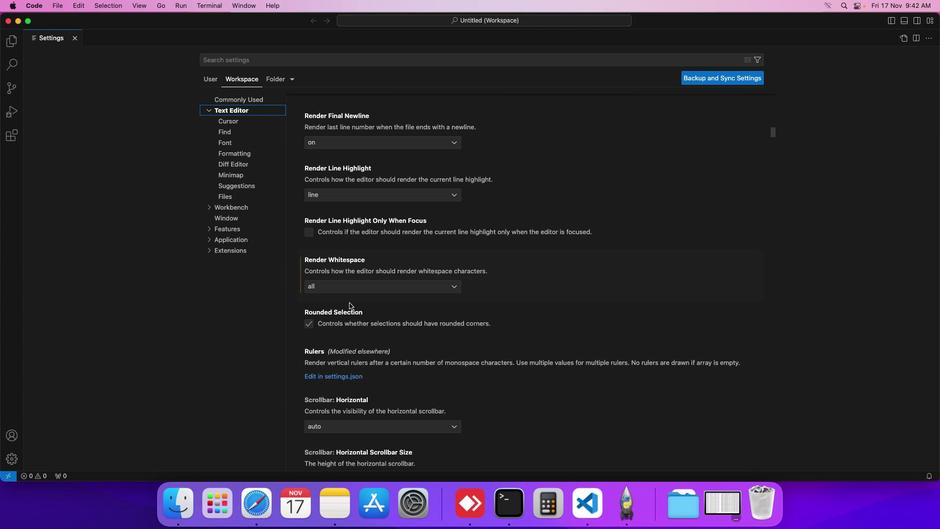 
Action: Mouse scrolled (339, 293) with delta (8, -7)
Screenshot: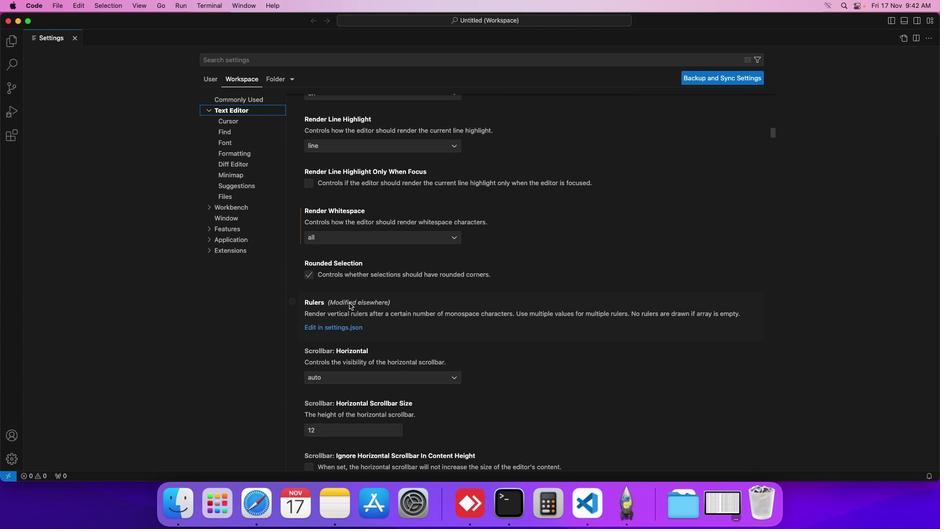 
Action: Mouse scrolled (339, 293) with delta (8, -8)
Screenshot: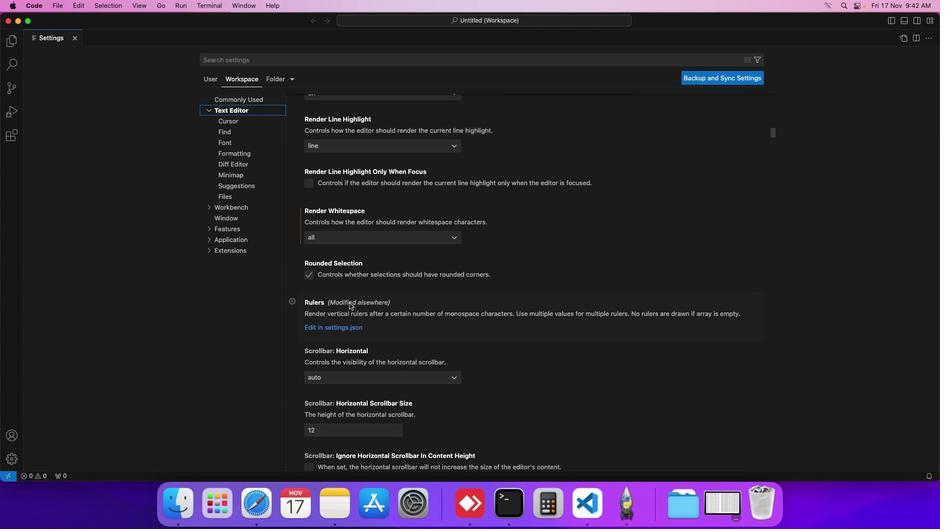 
Action: Mouse moved to (340, 292)
Screenshot: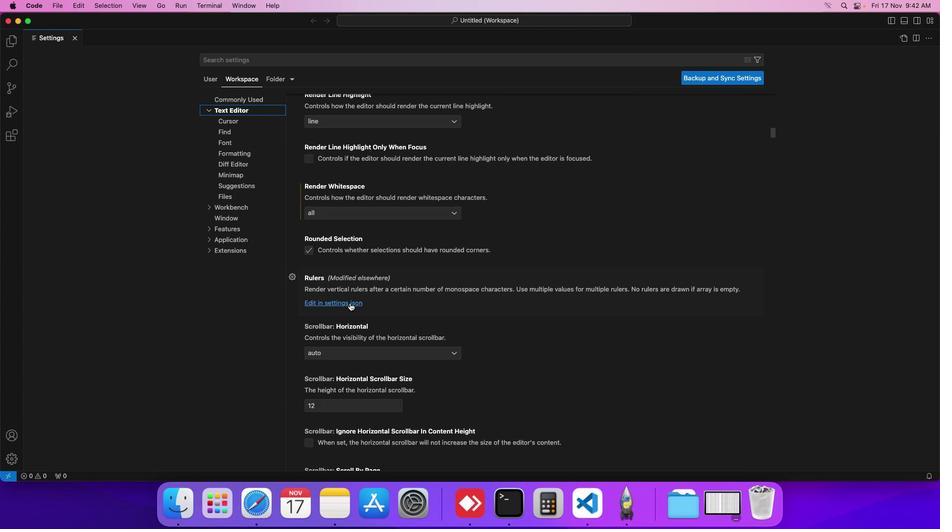 
Action: Mouse scrolled (340, 292) with delta (8, -7)
Screenshot: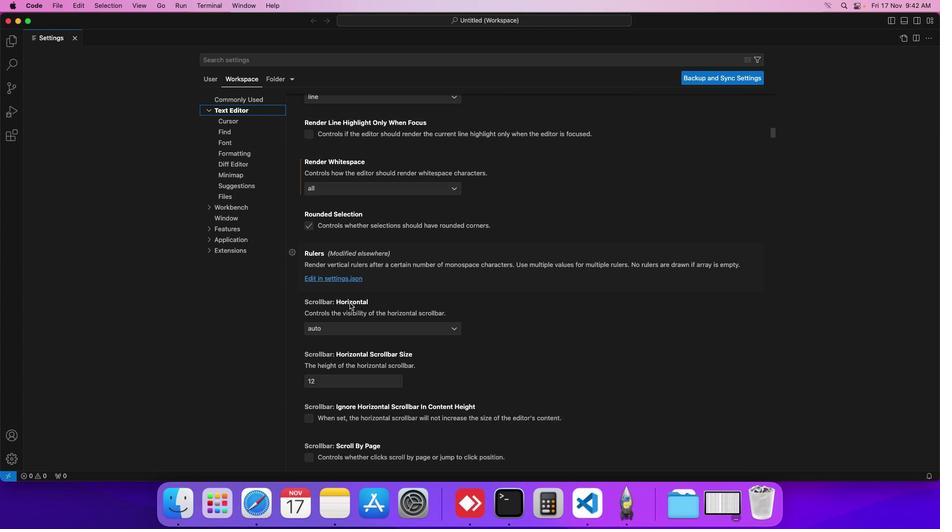
Action: Mouse scrolled (340, 292) with delta (8, -7)
Screenshot: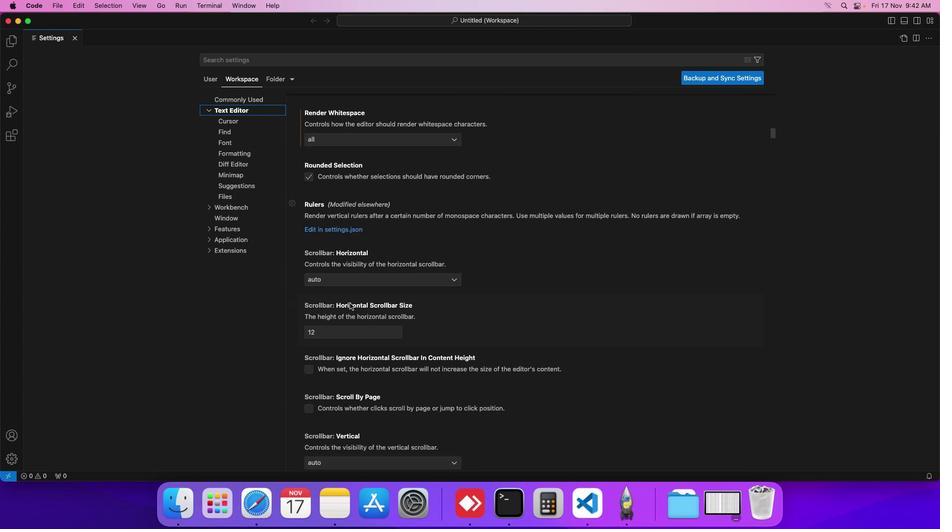 
Action: Mouse scrolled (340, 292) with delta (8, -8)
Screenshot: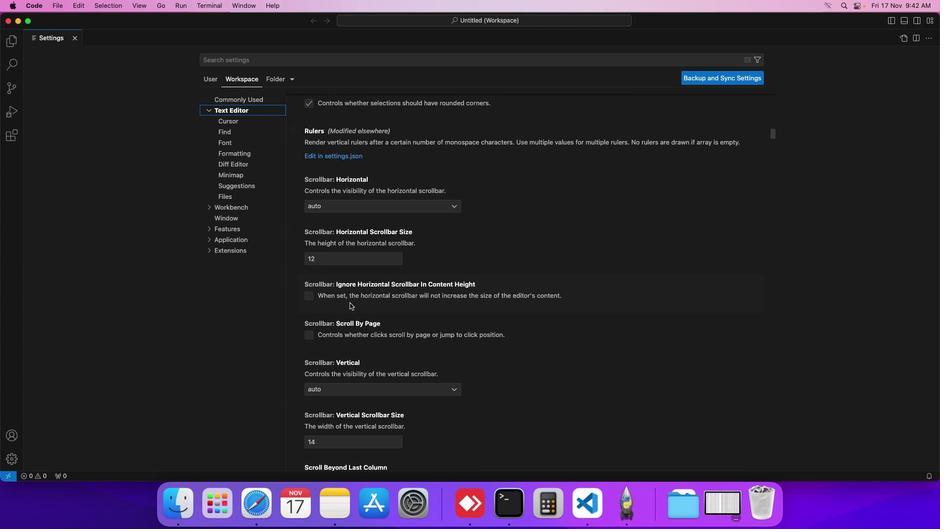 
Action: Mouse scrolled (340, 292) with delta (8, -8)
Screenshot: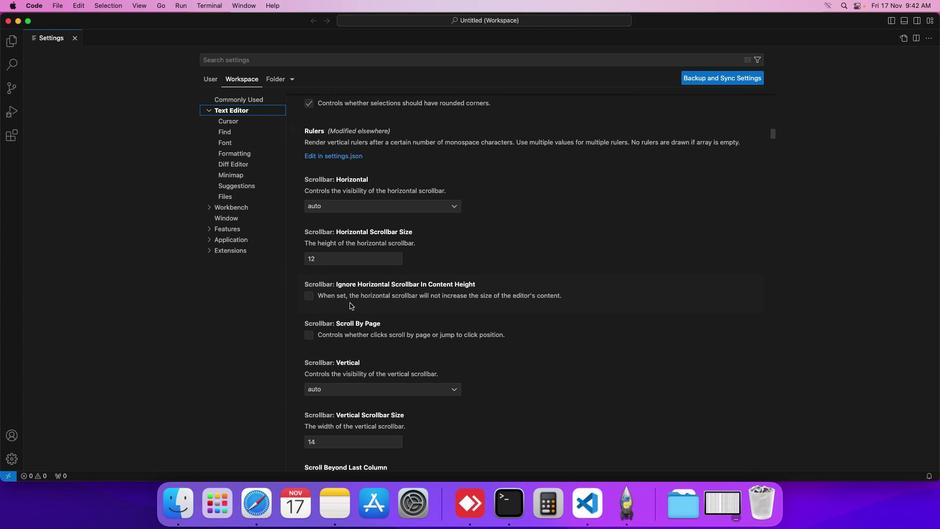 
Action: Mouse scrolled (340, 292) with delta (8, -7)
Screenshot: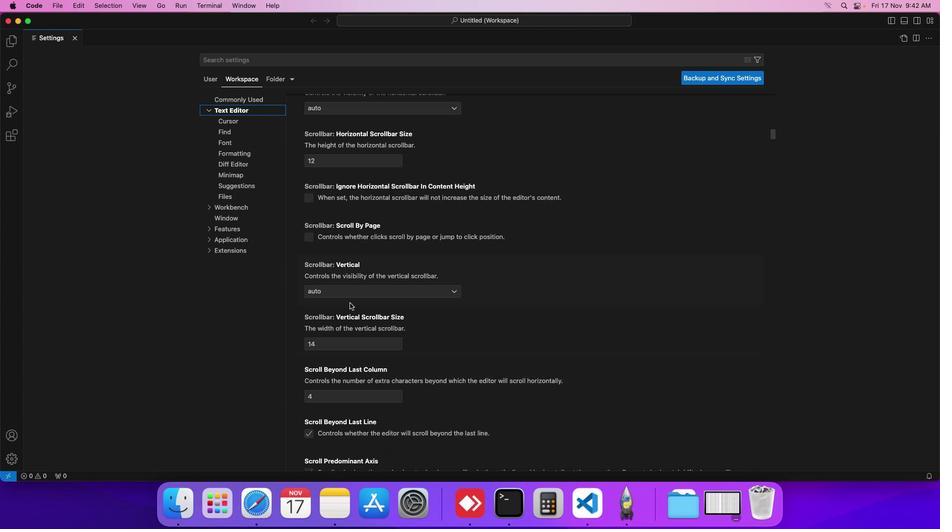 
Action: Mouse scrolled (340, 292) with delta (8, -7)
Screenshot: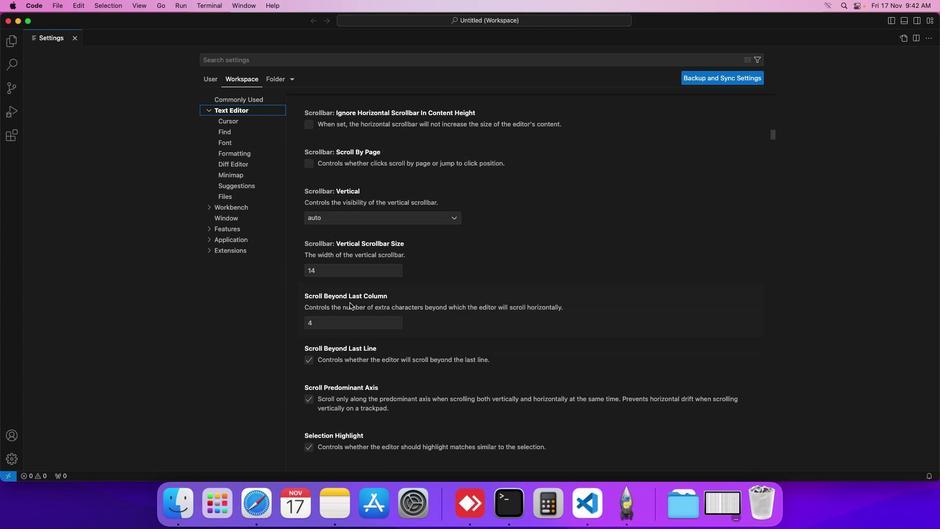 
Action: Mouse scrolled (340, 292) with delta (8, -8)
Screenshot: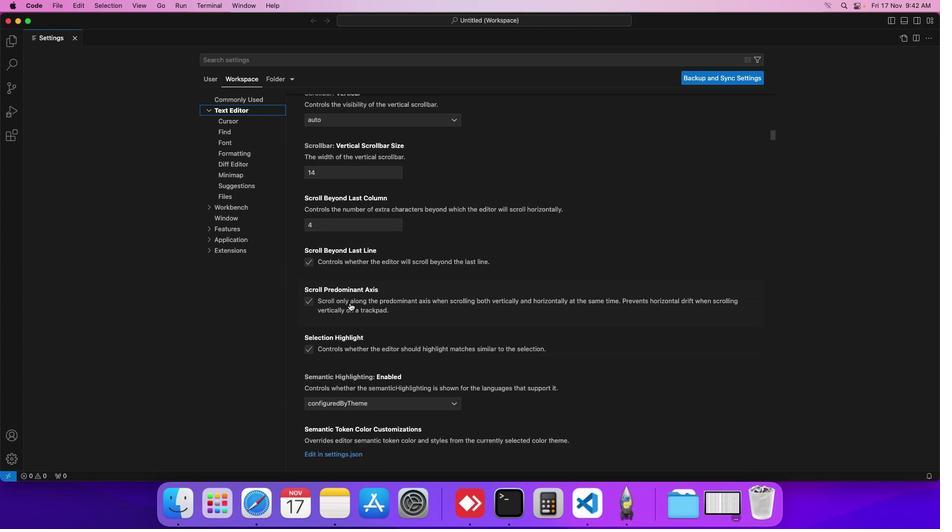 
Action: Mouse scrolled (340, 292) with delta (8, -8)
Screenshot: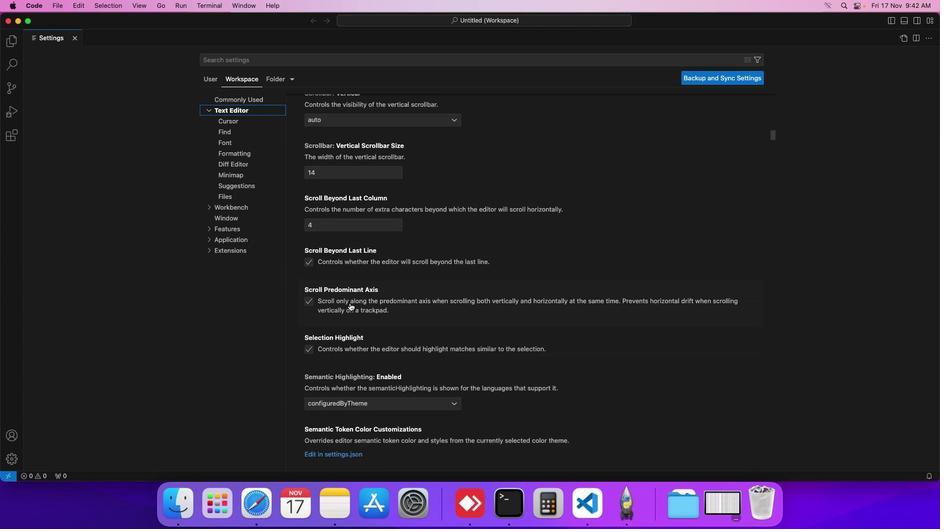 
Action: Mouse scrolled (340, 292) with delta (8, -9)
Screenshot: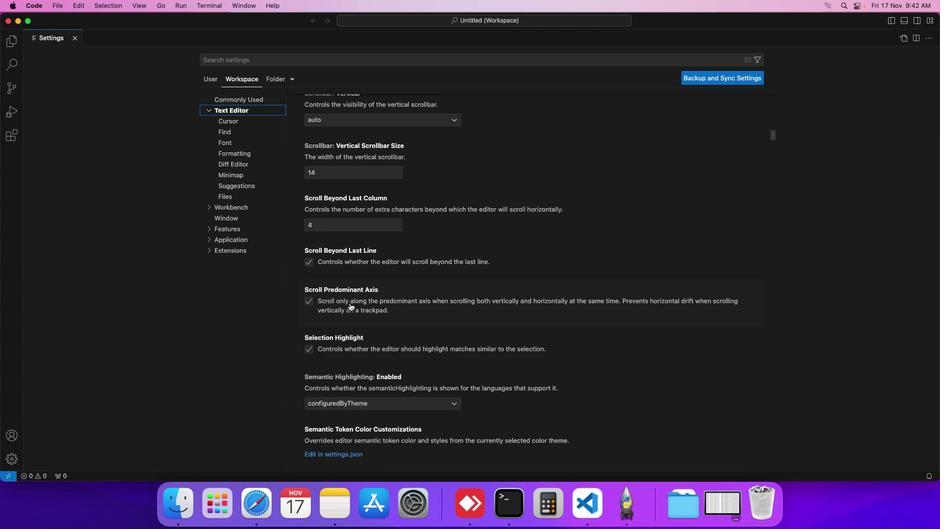 
Action: Mouse scrolled (340, 292) with delta (8, -7)
Screenshot: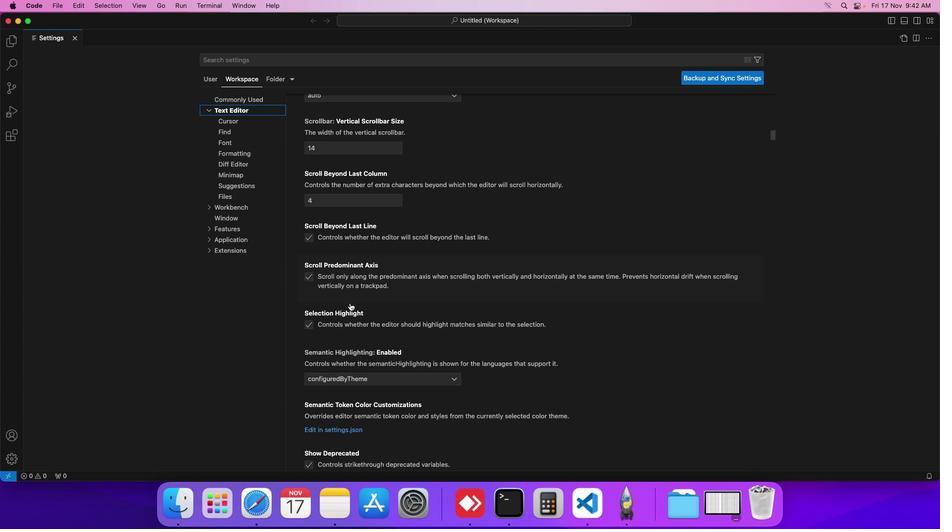 
Action: Mouse scrolled (340, 292) with delta (8, -7)
Screenshot: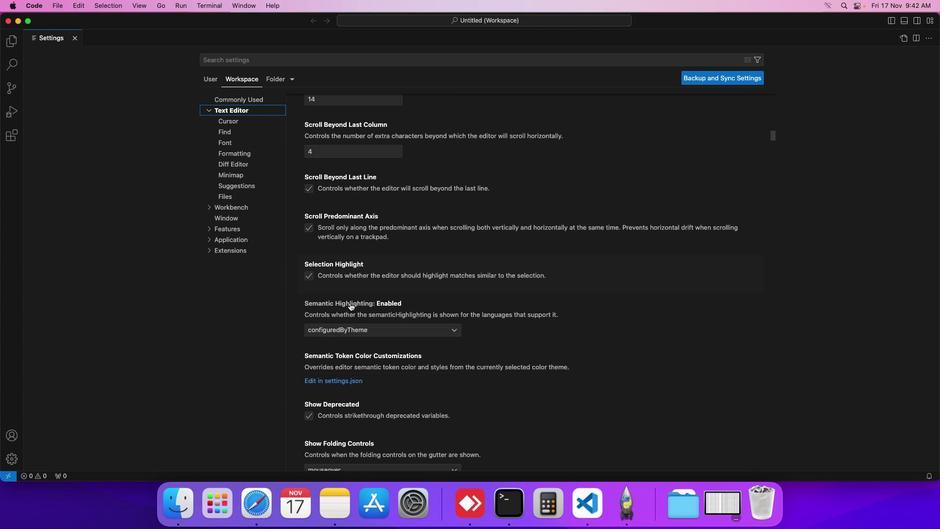 
Action: Mouse scrolled (340, 292) with delta (8, -7)
Screenshot: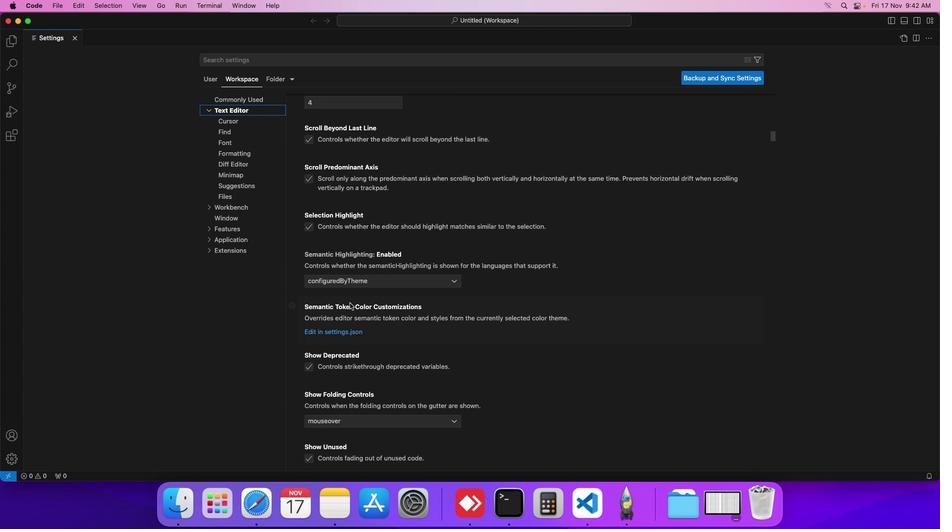 
Action: Mouse scrolled (340, 292) with delta (8, -8)
Screenshot: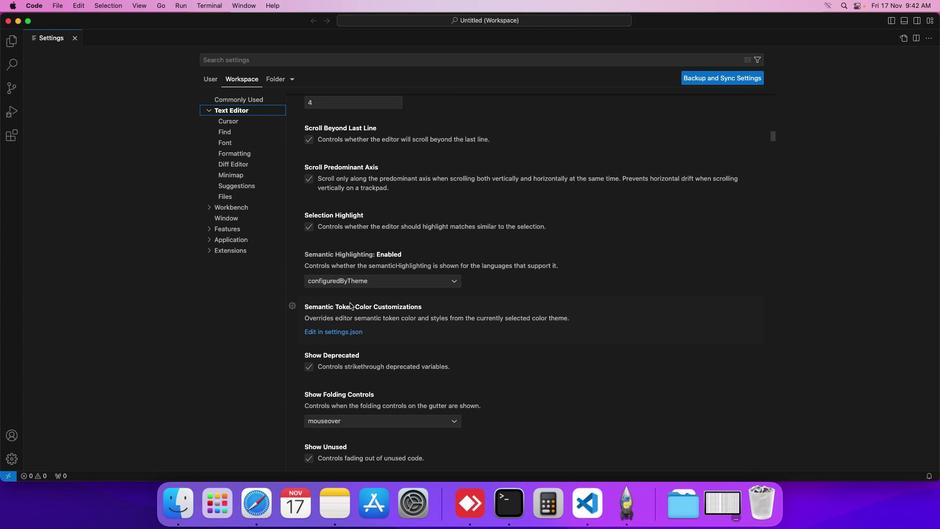
Action: Mouse scrolled (340, 292) with delta (8, -7)
Screenshot: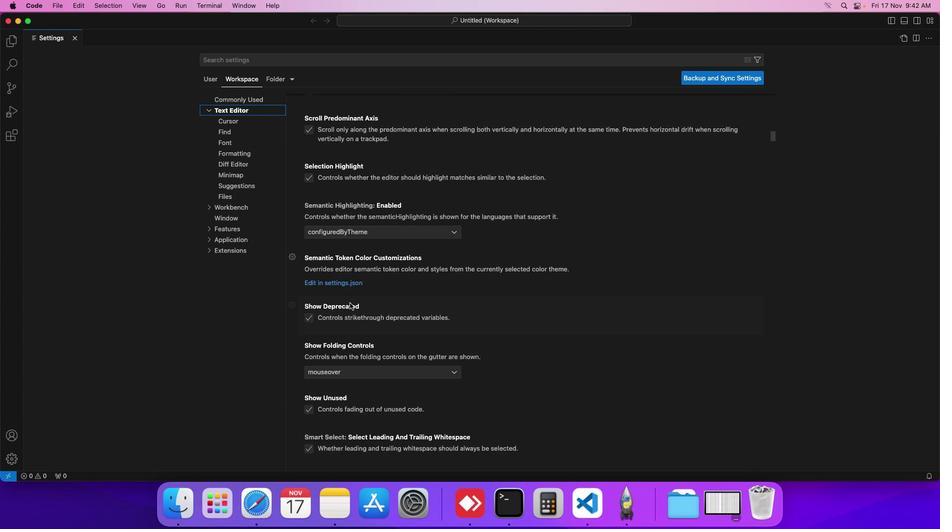 
Action: Mouse scrolled (340, 292) with delta (8, -7)
Screenshot: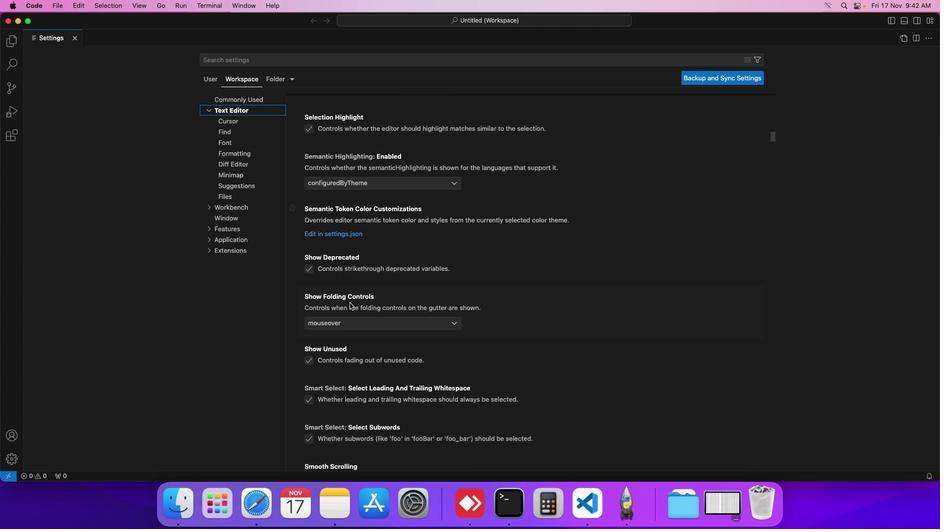 
Action: Mouse scrolled (340, 292) with delta (8, -8)
Screenshot: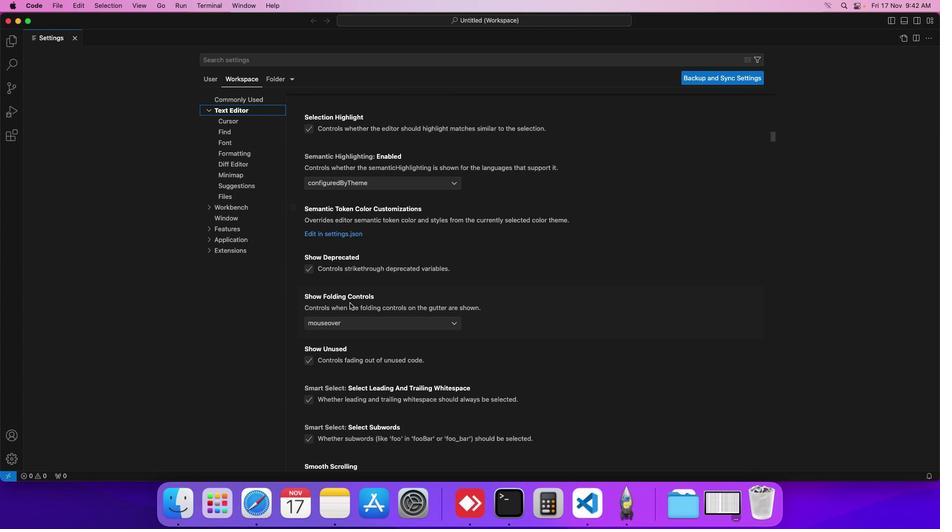 
Action: Mouse scrolled (340, 292) with delta (8, -7)
Screenshot: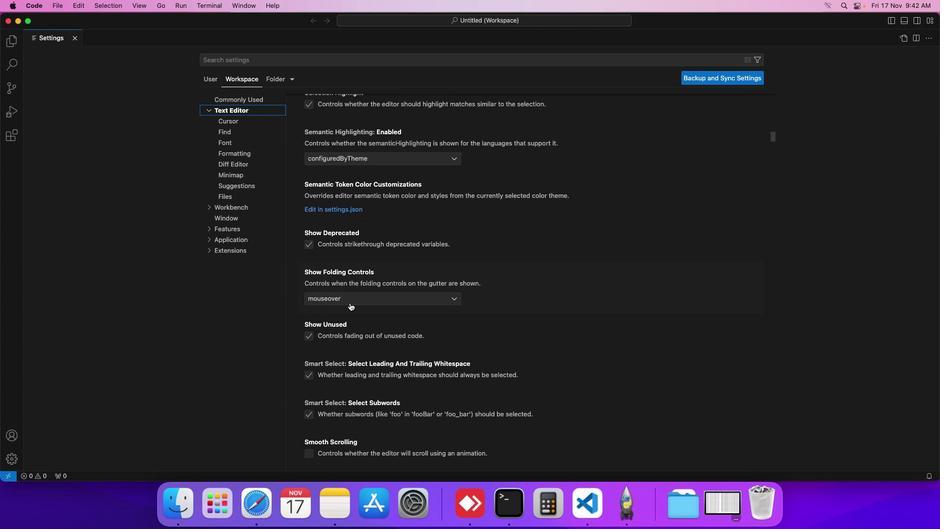 
Action: Mouse scrolled (340, 292) with delta (8, -7)
Screenshot: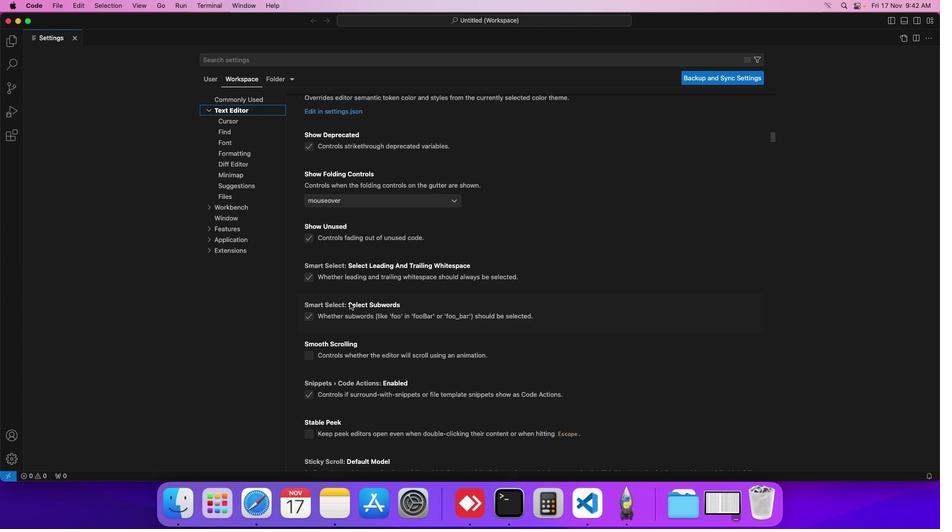 
Action: Mouse scrolled (340, 292) with delta (8, -7)
Screenshot: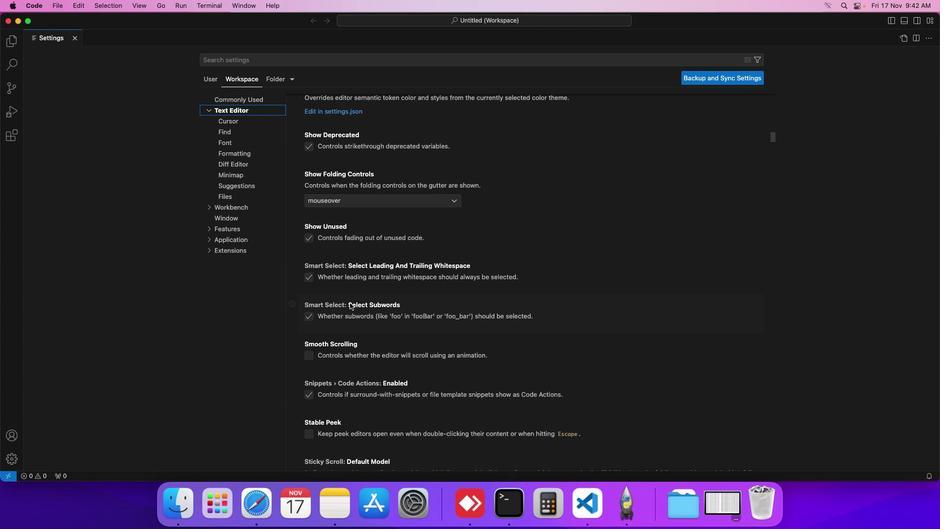 
Action: Mouse scrolled (340, 292) with delta (8, -8)
Screenshot: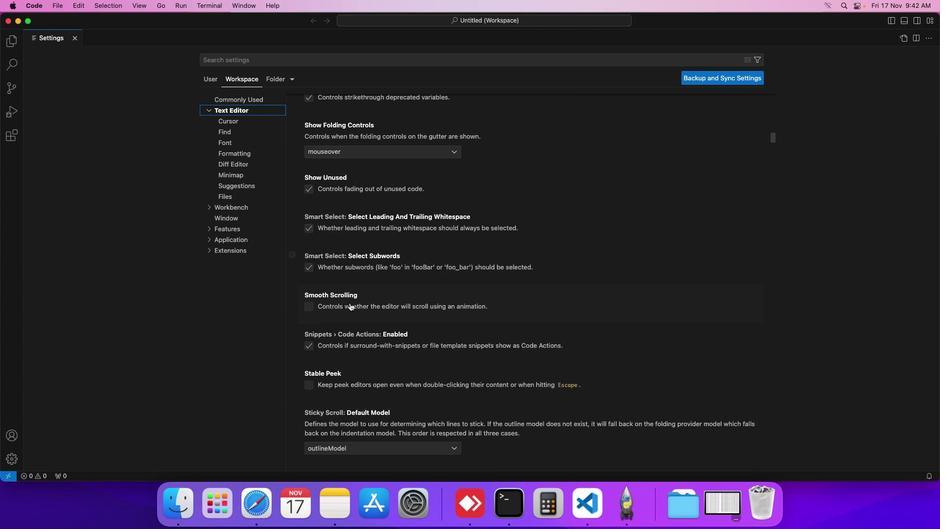
Action: Mouse scrolled (340, 292) with delta (8, -8)
Screenshot: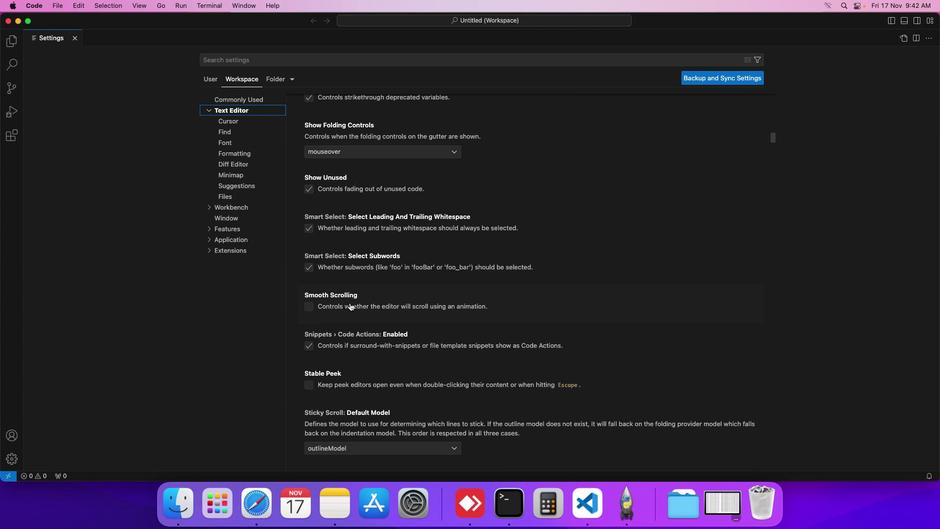 
Action: Mouse scrolled (340, 292) with delta (8, -7)
Screenshot: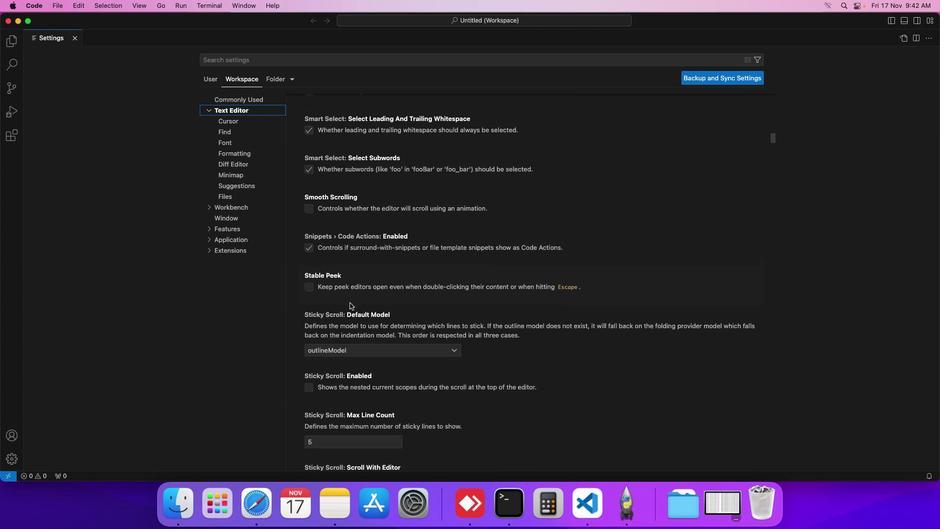 
Action: Mouse scrolled (340, 292) with delta (8, -7)
Screenshot: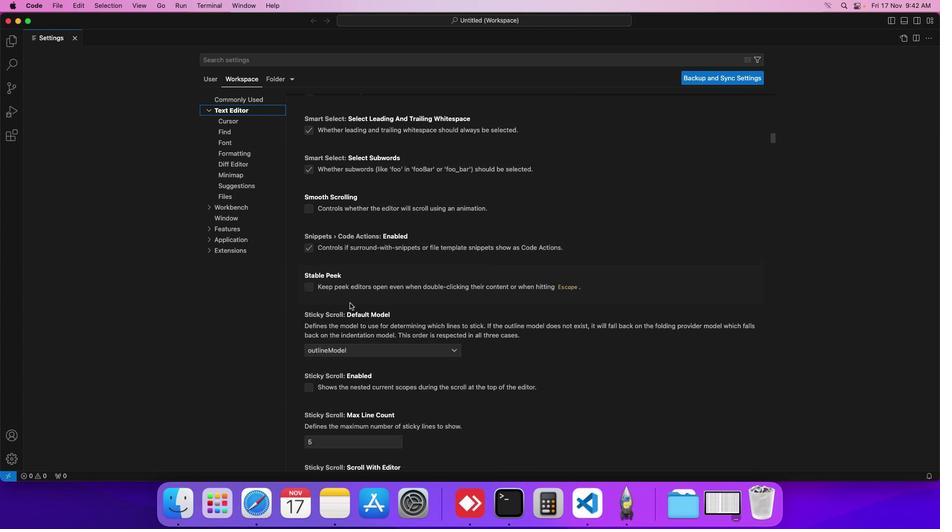 
Action: Mouse scrolled (340, 292) with delta (8, -8)
Screenshot: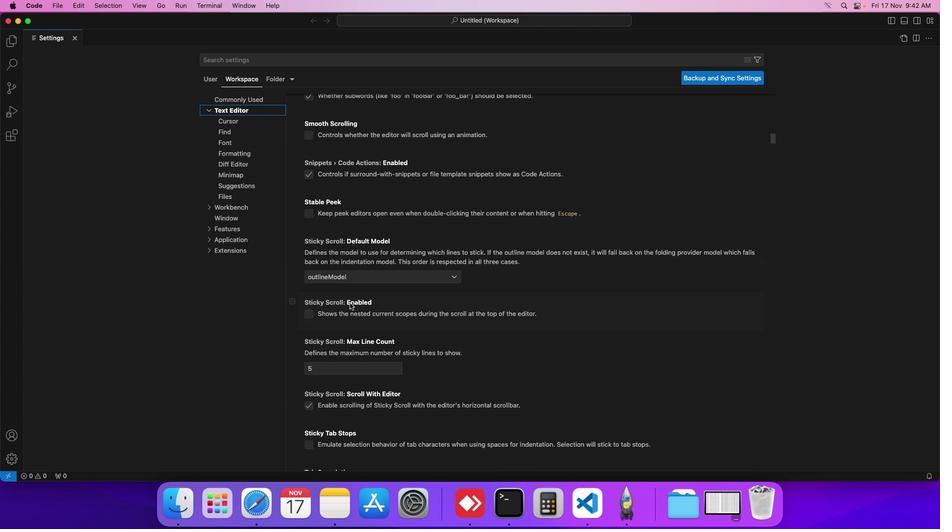 
Action: Mouse scrolled (340, 292) with delta (8, -8)
Screenshot: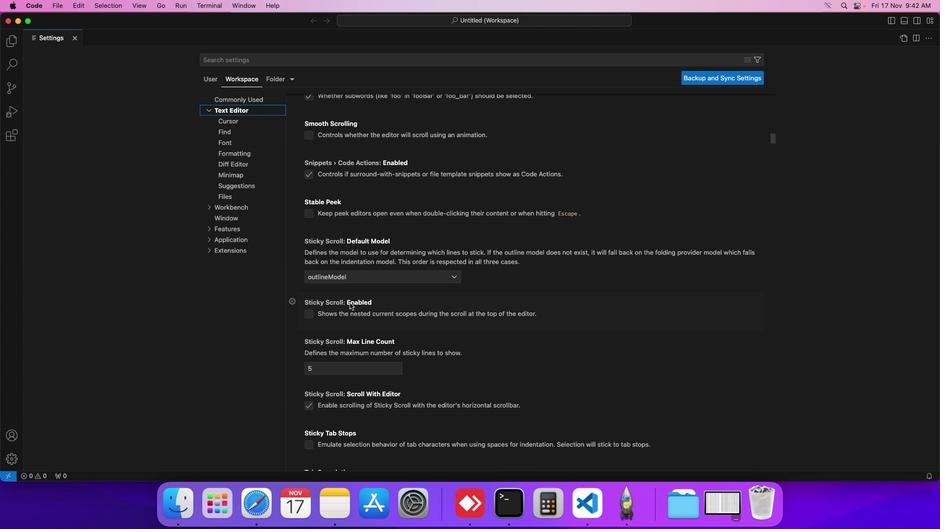 
Action: Mouse scrolled (340, 292) with delta (8, -7)
Screenshot: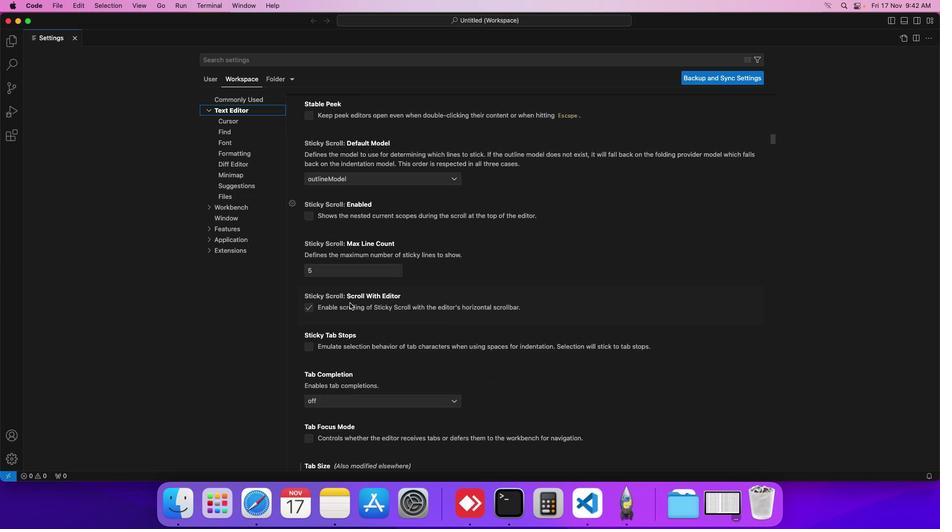 
Action: Mouse scrolled (340, 292) with delta (8, -7)
Screenshot: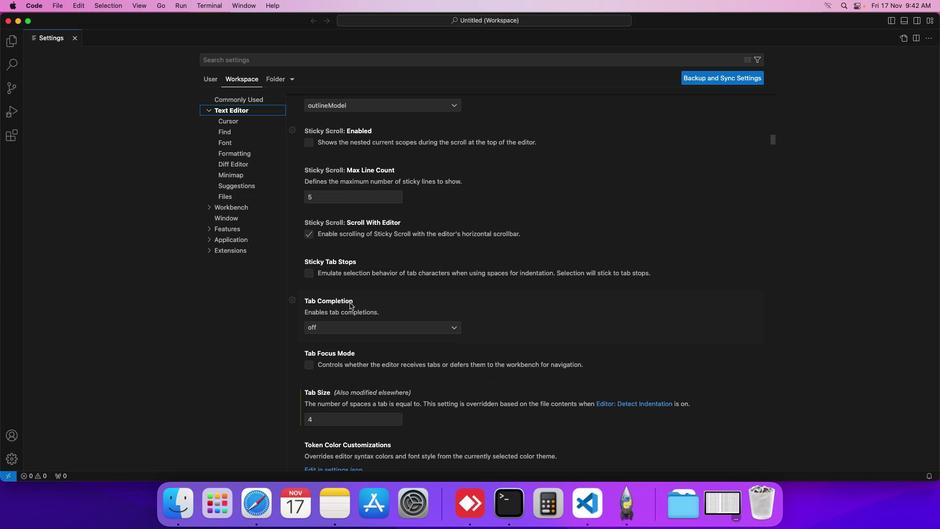 
Action: Mouse scrolled (340, 292) with delta (8, -8)
Screenshot: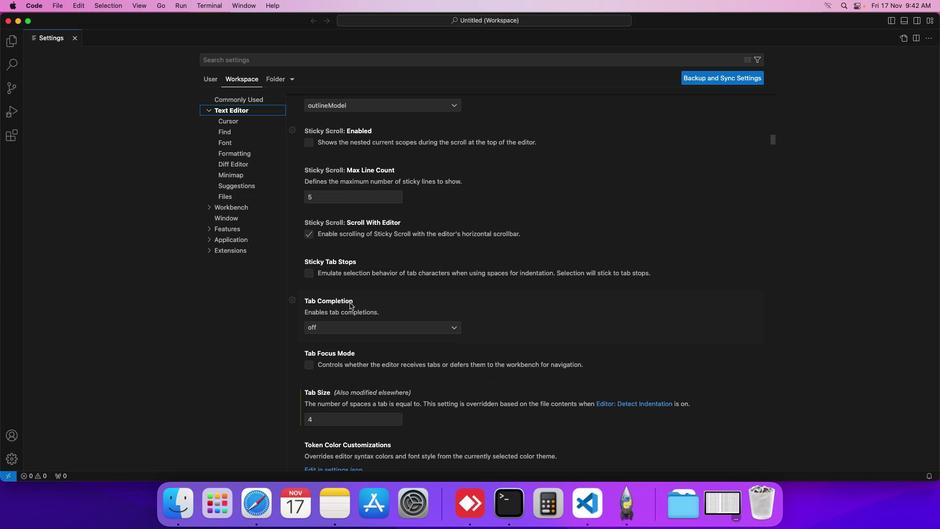 
Action: Mouse scrolled (340, 292) with delta (8, -8)
Screenshot: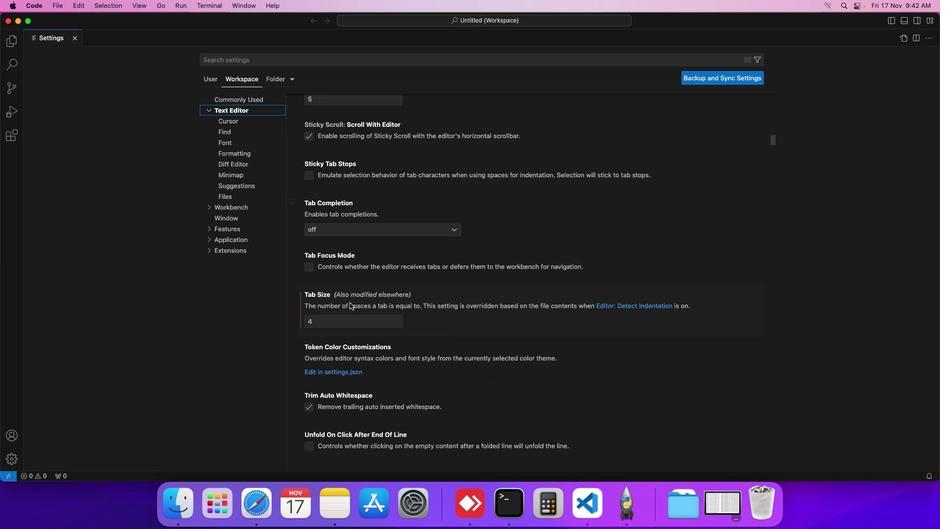 
Action: Mouse scrolled (340, 292) with delta (8, -9)
Screenshot: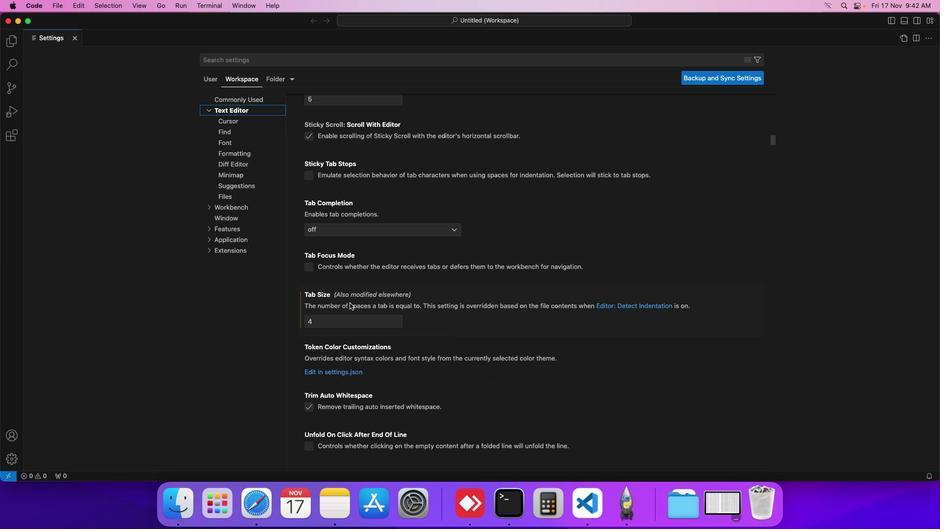 
Action: Mouse scrolled (340, 292) with delta (8, -7)
Screenshot: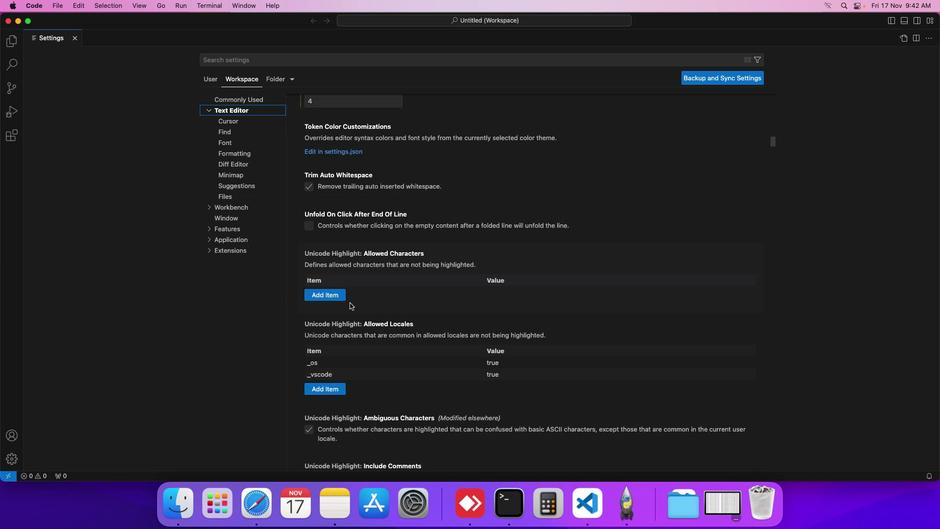 
Action: Mouse scrolled (340, 292) with delta (8, -7)
Screenshot: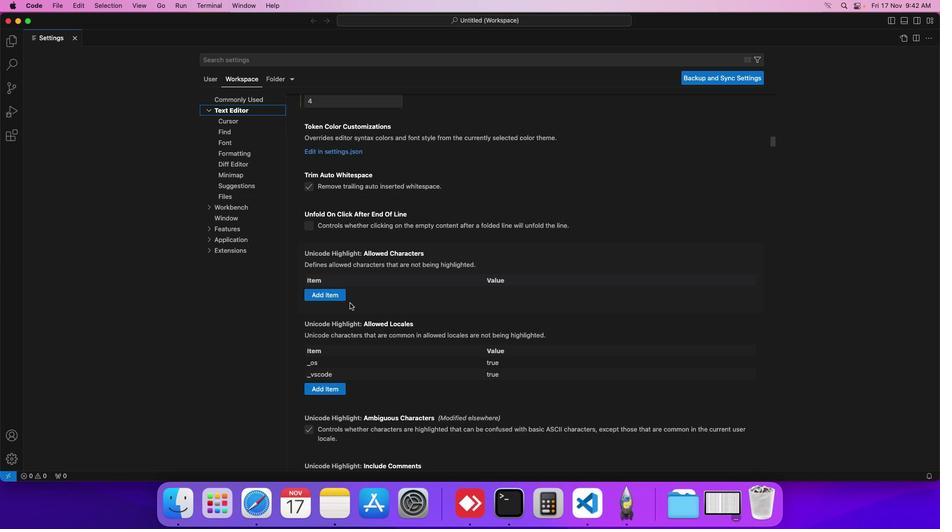 
Action: Mouse scrolled (340, 292) with delta (8, -8)
Screenshot: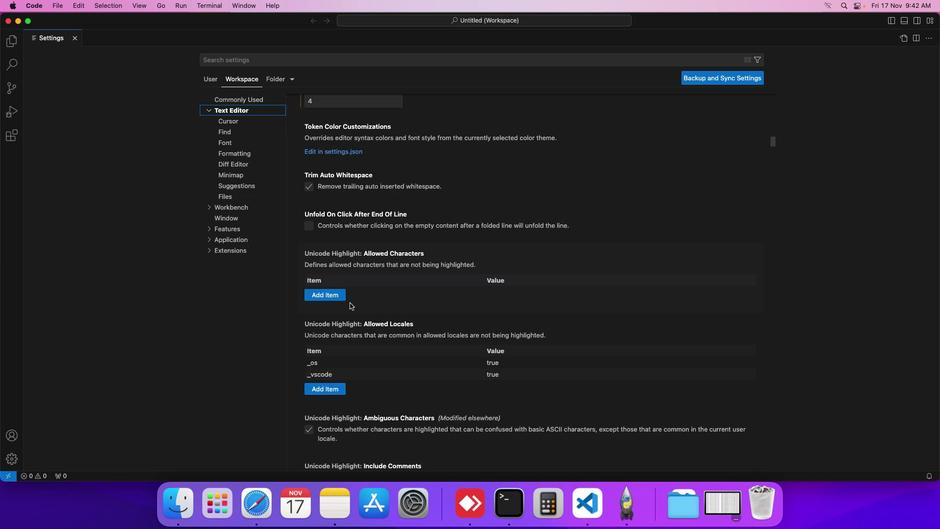 
Action: Mouse scrolled (340, 292) with delta (8, -9)
Screenshot: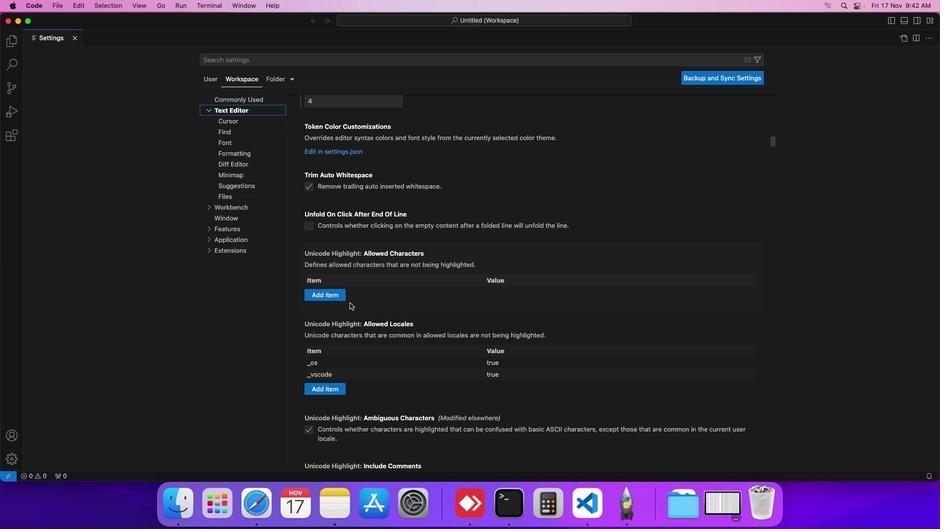 
Action: Mouse scrolled (340, 292) with delta (8, -7)
Screenshot: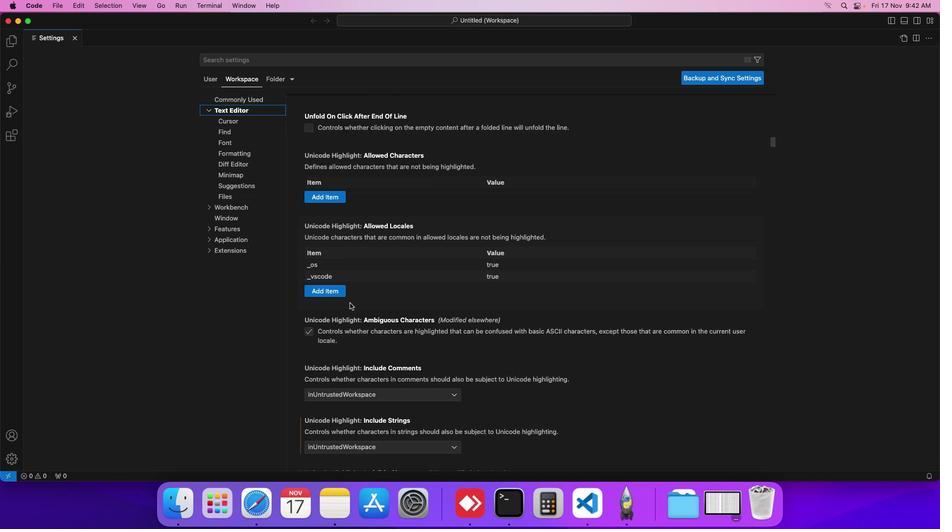 
Action: Mouse scrolled (340, 292) with delta (8, -7)
Screenshot: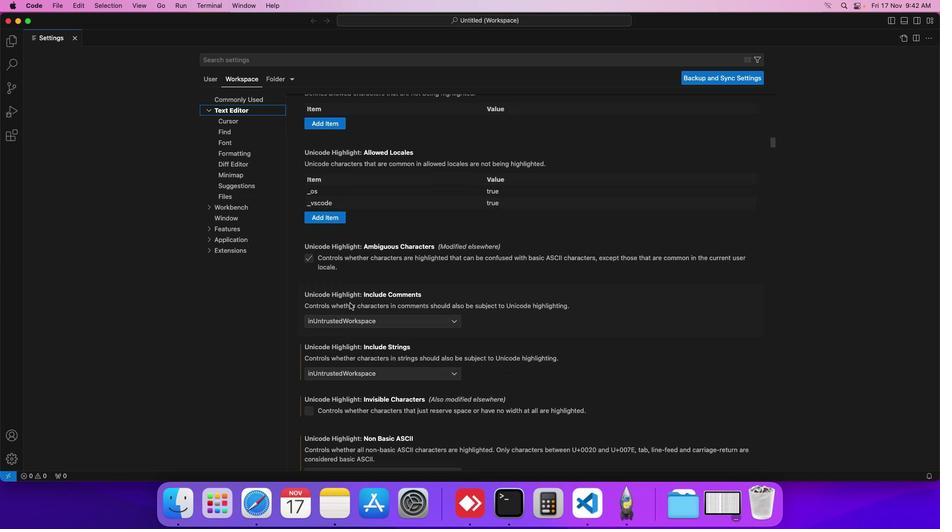 
Action: Mouse scrolled (340, 292) with delta (8, -8)
Screenshot: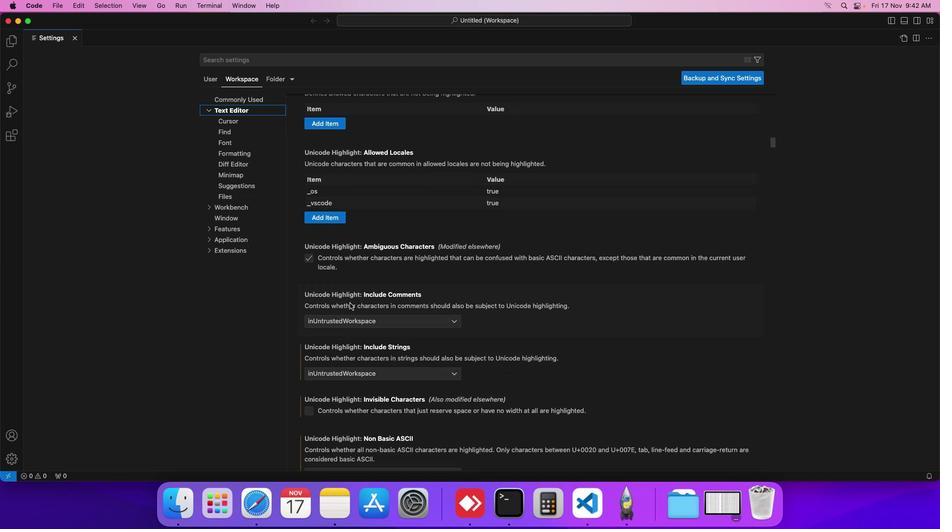 
Action: Mouse scrolled (340, 292) with delta (8, -8)
Screenshot: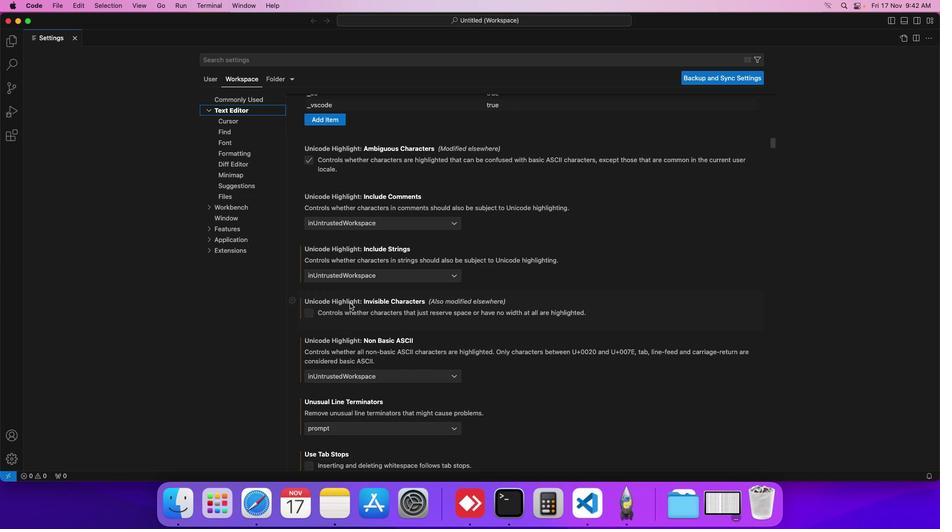 
Action: Mouse scrolled (340, 292) with delta (8, -9)
Screenshot: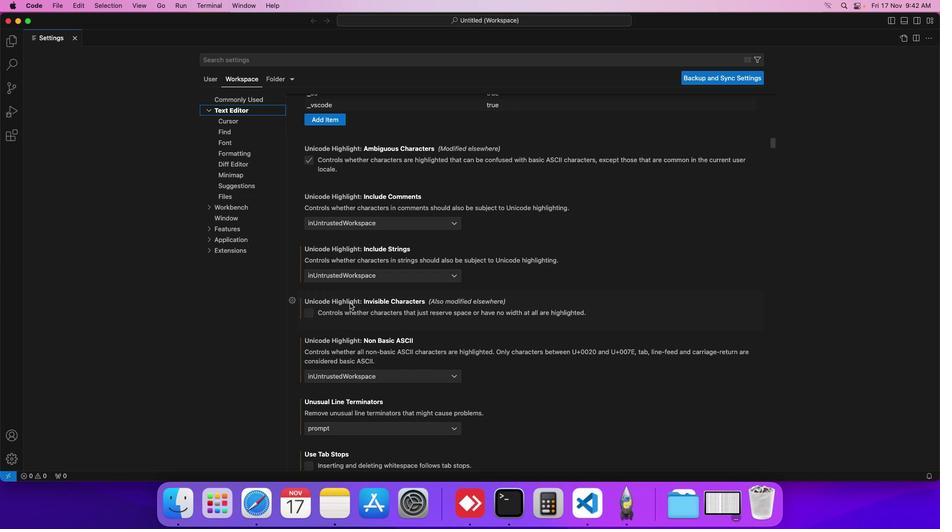 
Action: Mouse scrolled (340, 292) with delta (8, -7)
Screenshot: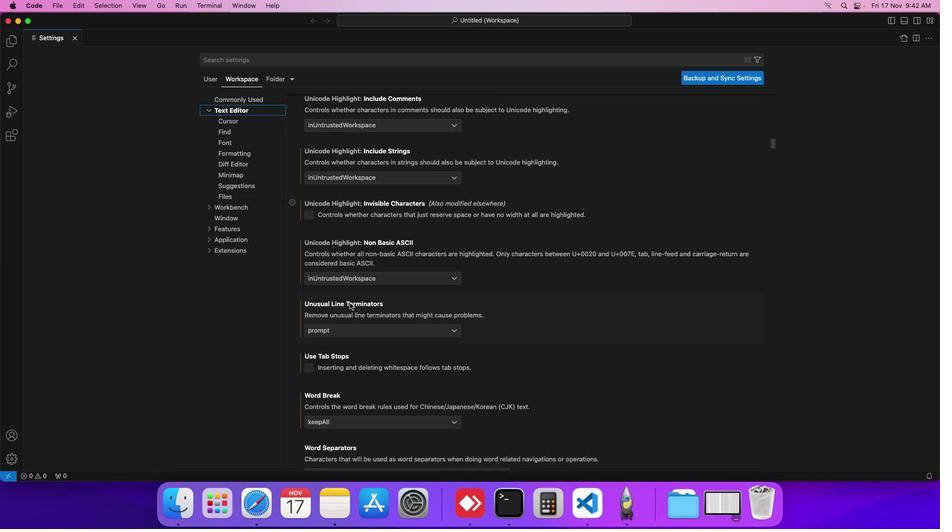 
Action: Mouse scrolled (340, 292) with delta (8, -7)
Screenshot: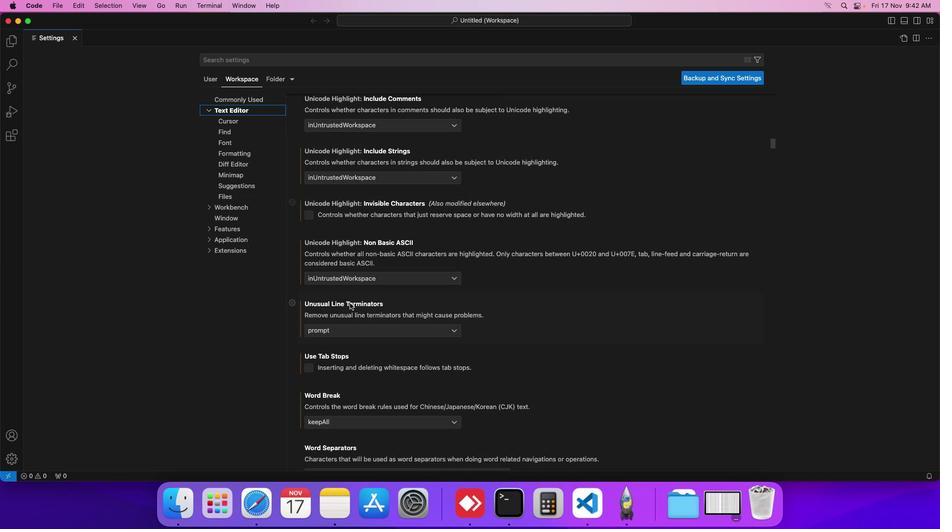 
Action: Mouse scrolled (340, 292) with delta (8, -8)
Screenshot: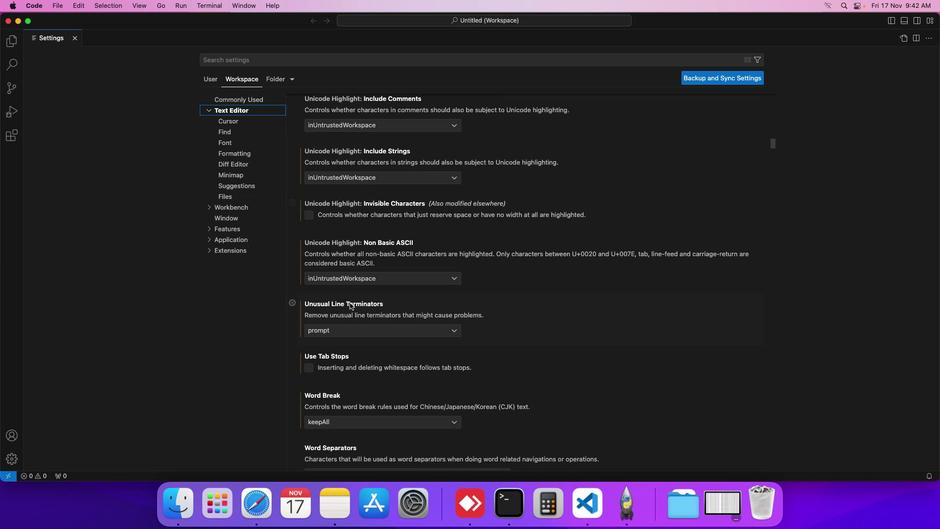 
Action: Mouse scrolled (340, 292) with delta (8, -7)
Screenshot: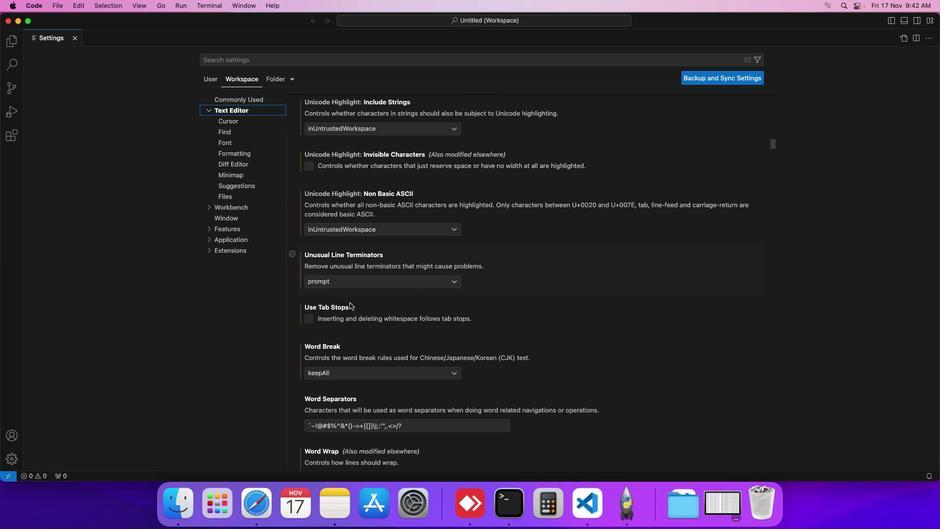 
Action: Mouse scrolled (340, 292) with delta (8, -7)
Screenshot: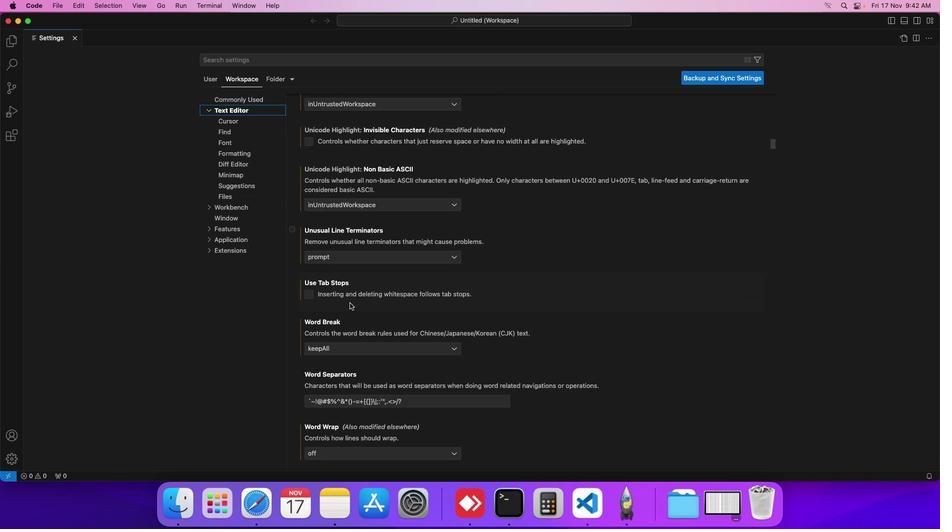 
Action: Mouse scrolled (340, 292) with delta (8, -7)
Screenshot: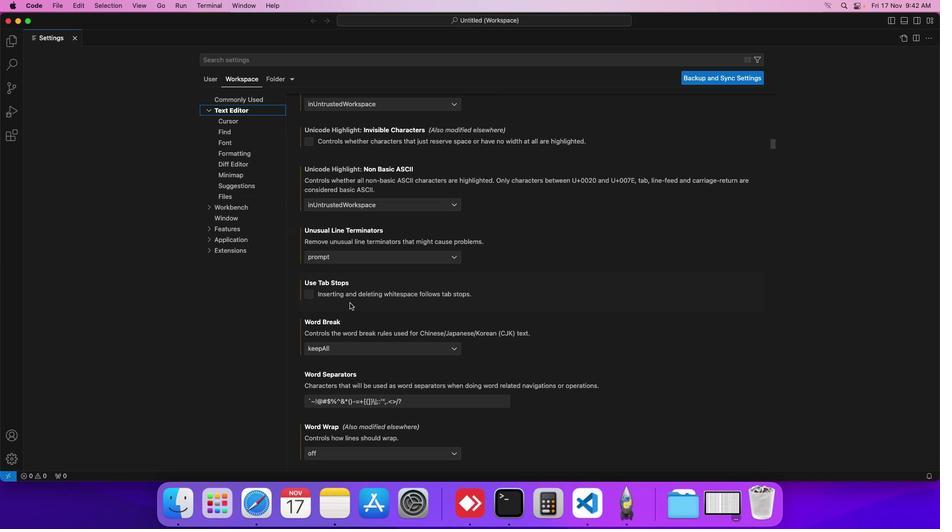 
Action: Mouse scrolled (340, 292) with delta (8, -7)
Screenshot: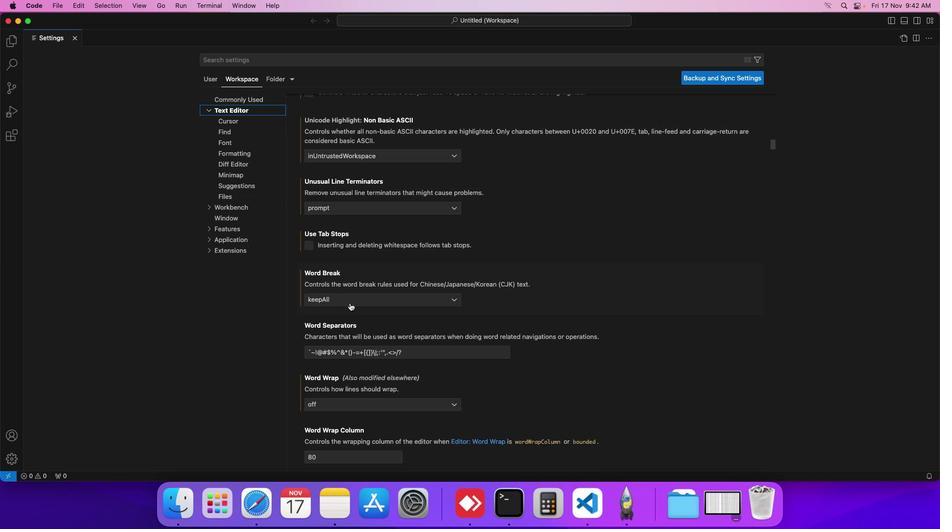
Action: Mouse scrolled (340, 292) with delta (8, -7)
Screenshot: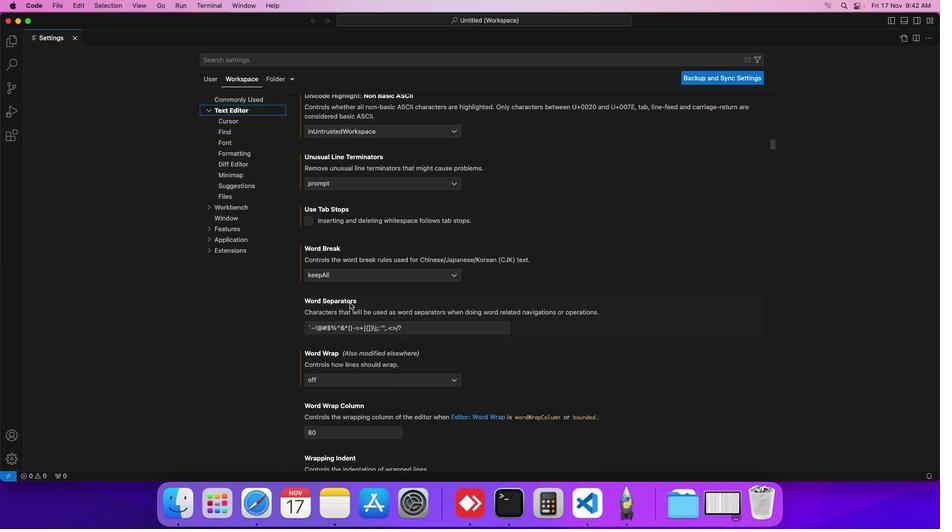 
Action: Mouse scrolled (340, 292) with delta (8, -7)
Screenshot: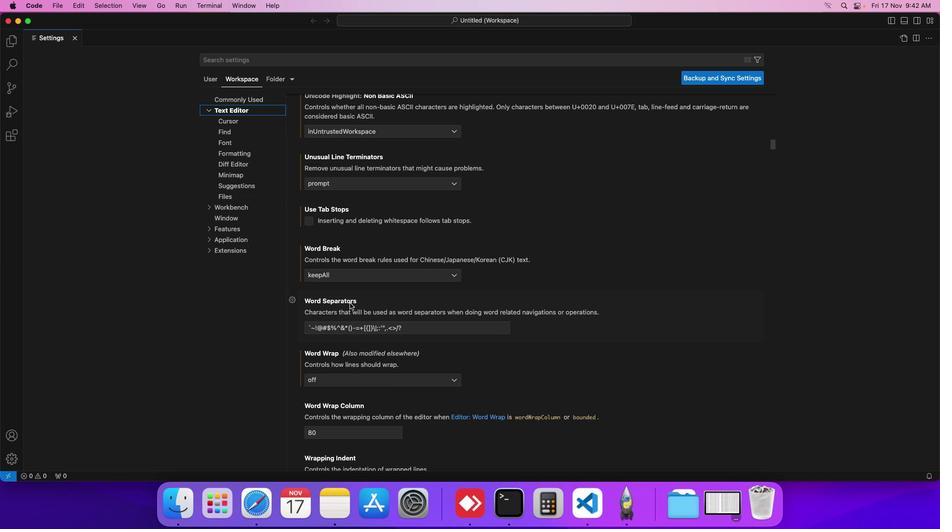 
Action: Mouse scrolled (340, 292) with delta (8, -7)
Screenshot: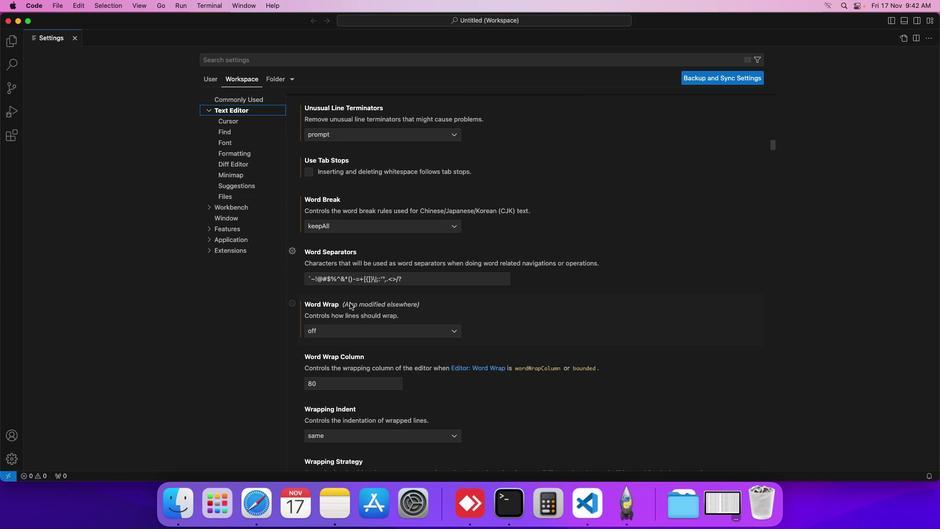 
Action: Mouse scrolled (340, 292) with delta (8, -7)
Screenshot: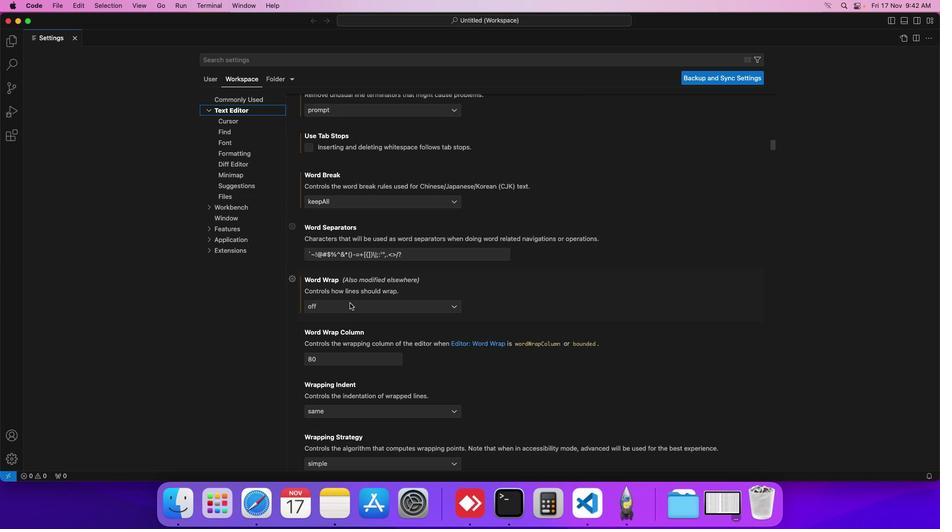 
Action: Mouse scrolled (340, 292) with delta (8, -7)
Screenshot: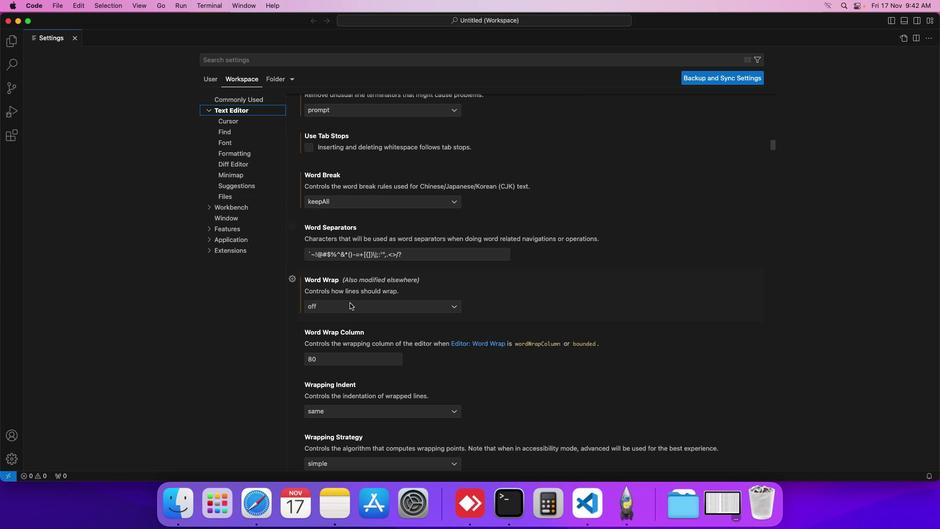 
Action: Mouse moved to (340, 292)
Screenshot: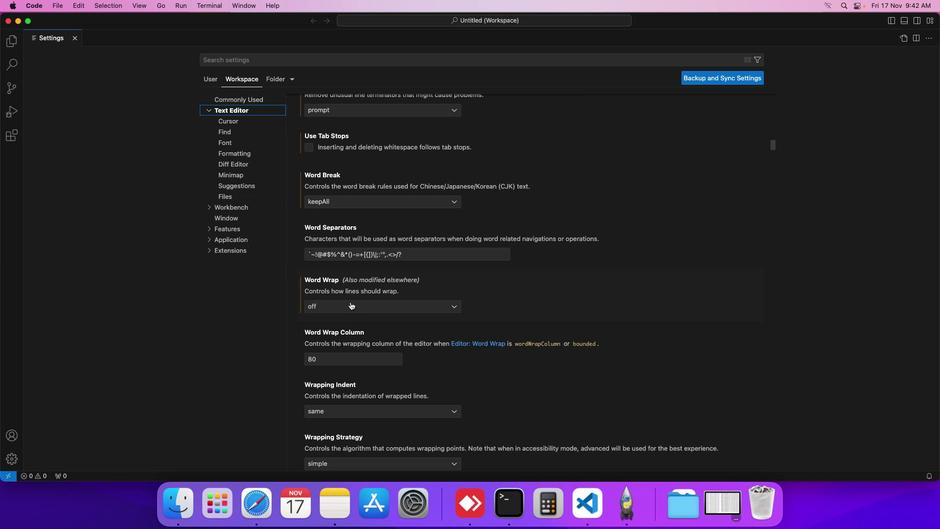 
Action: Mouse pressed left at (340, 292)
Screenshot: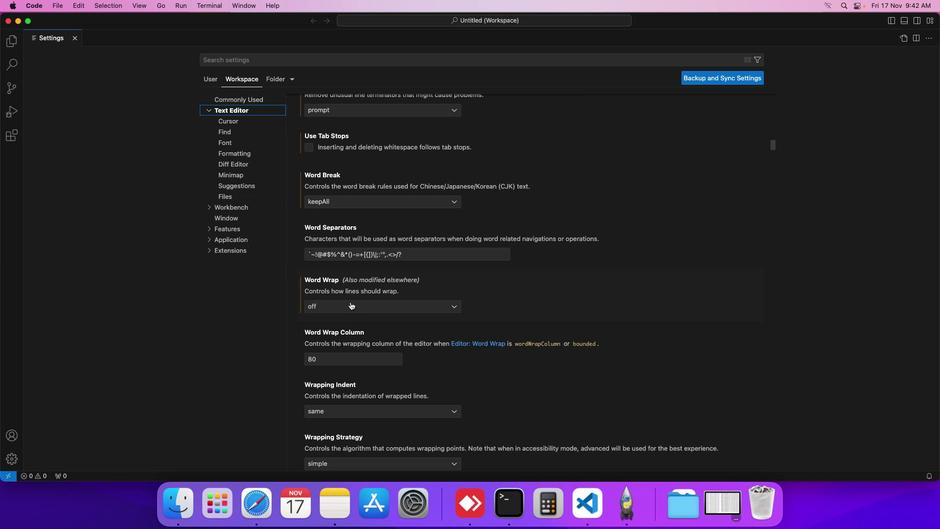 
Action: Mouse moved to (329, 318)
Screenshot: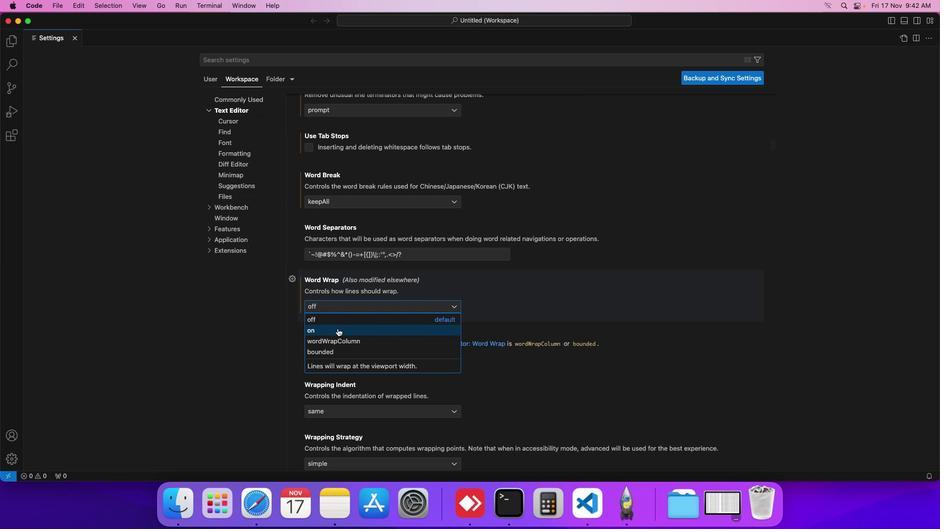 
Action: Mouse pressed left at (329, 318)
Screenshot: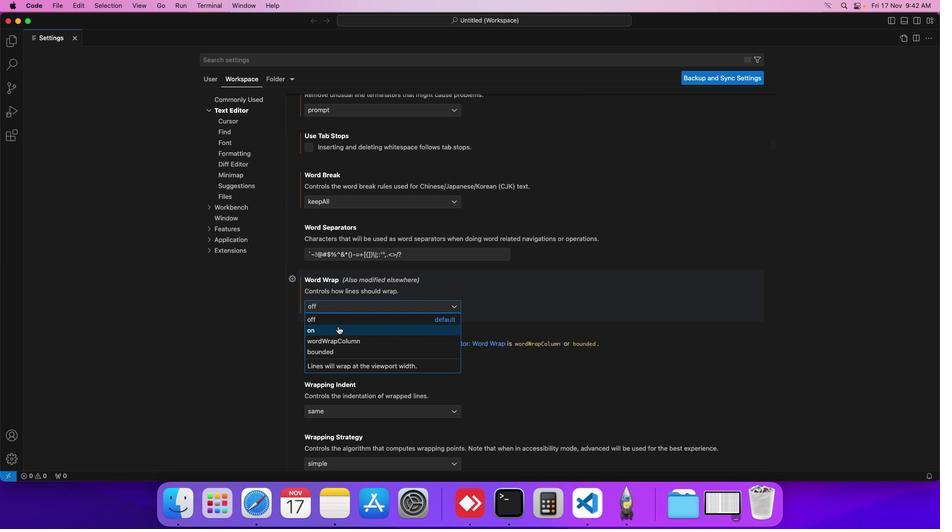 
Action: Mouse moved to (336, 303)
Screenshot: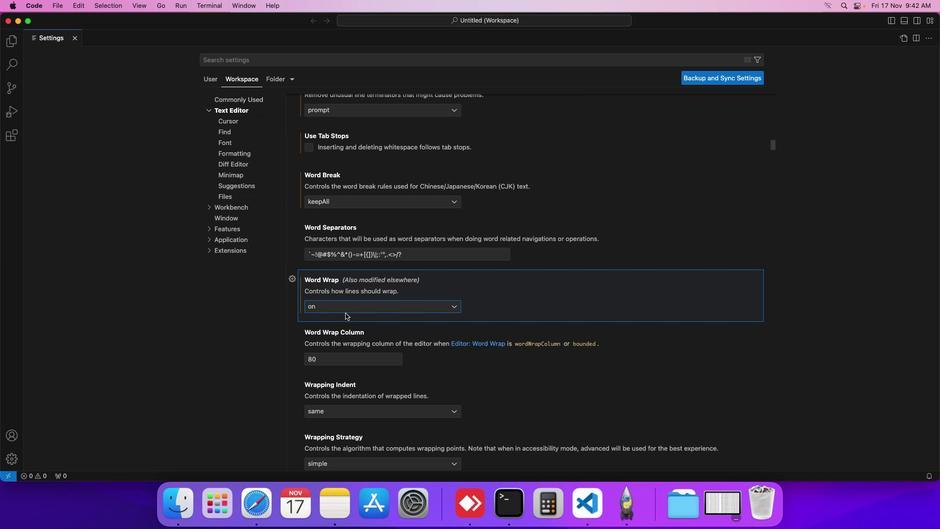 
